 Task: Find connections with filter location Plauen with filter topic #Jobsearchwith filter profile language German with filter current company DIAGEO India with filter school St Anns High School (SSC) with filter industry Veterinary Services with filter service category Nonprofit Consulting with filter keywords title Cashier
Action: Mouse moved to (567, 100)
Screenshot: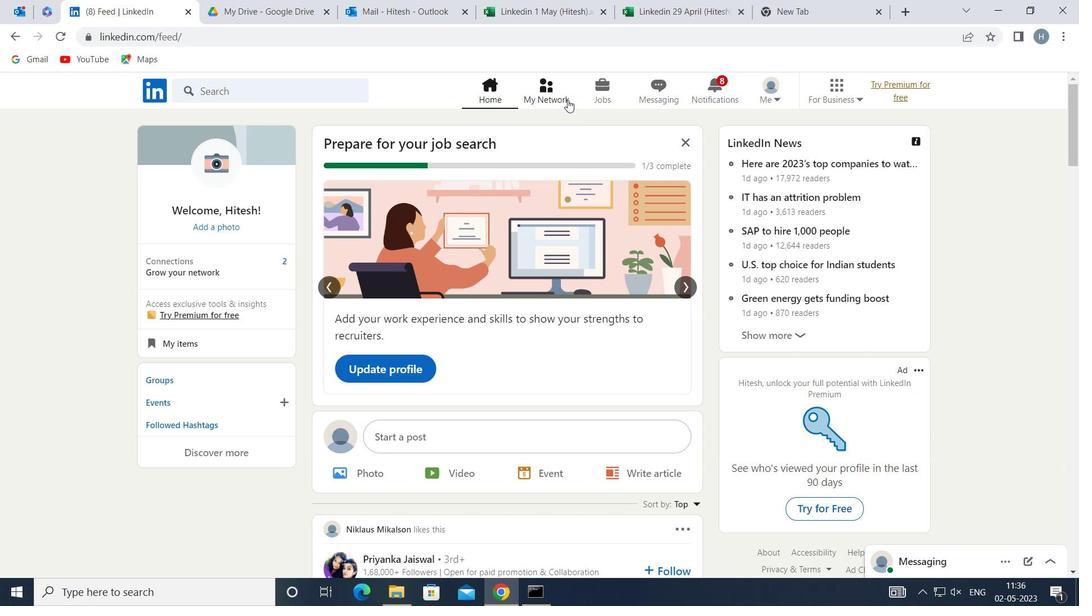 
Action: Mouse pressed left at (567, 100)
Screenshot: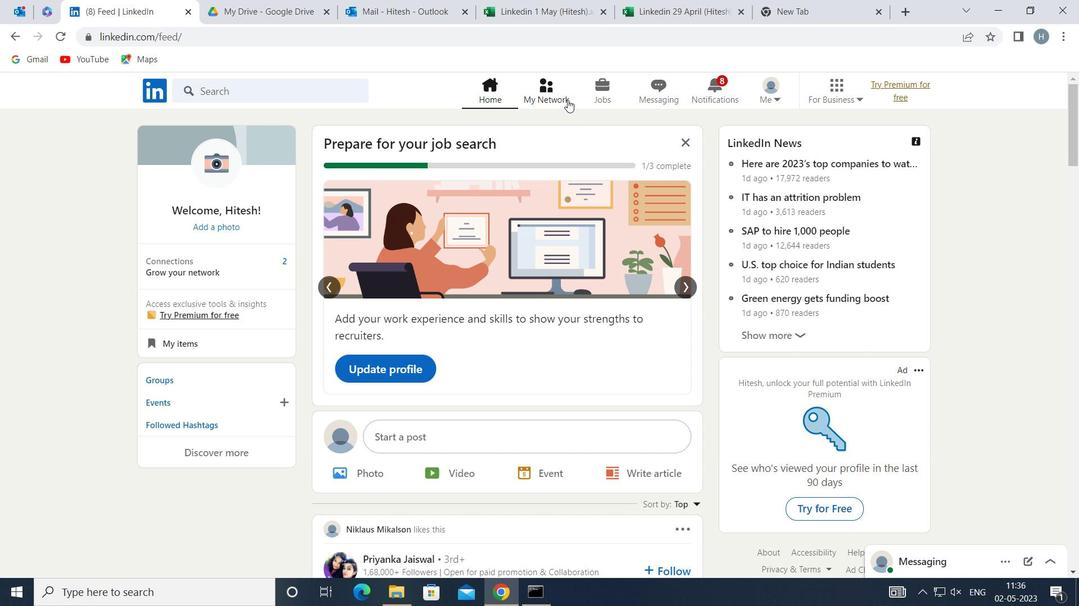 
Action: Mouse moved to (316, 166)
Screenshot: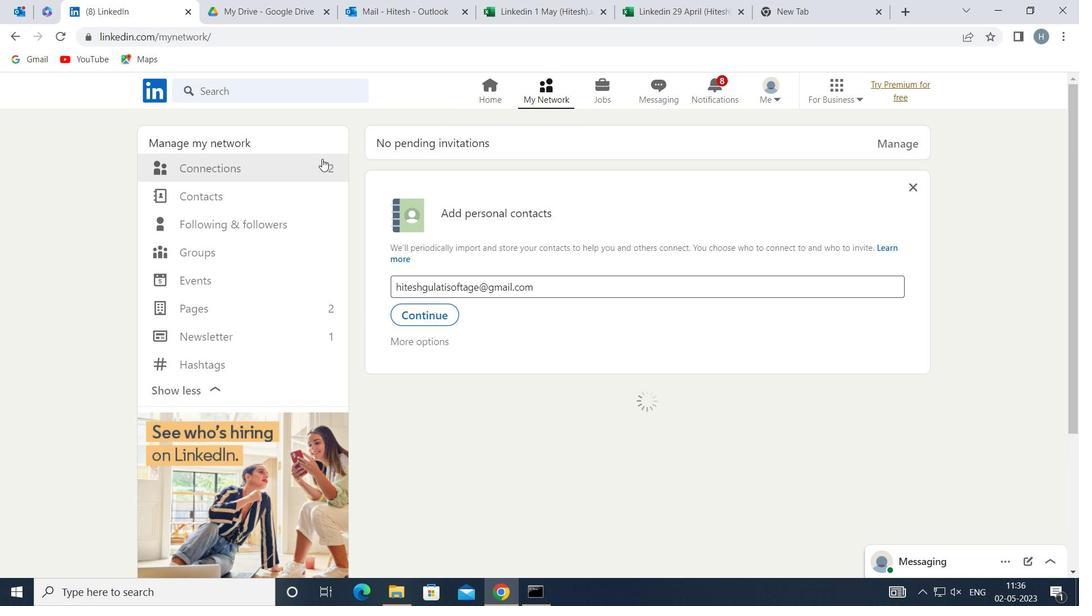 
Action: Mouse pressed left at (316, 166)
Screenshot: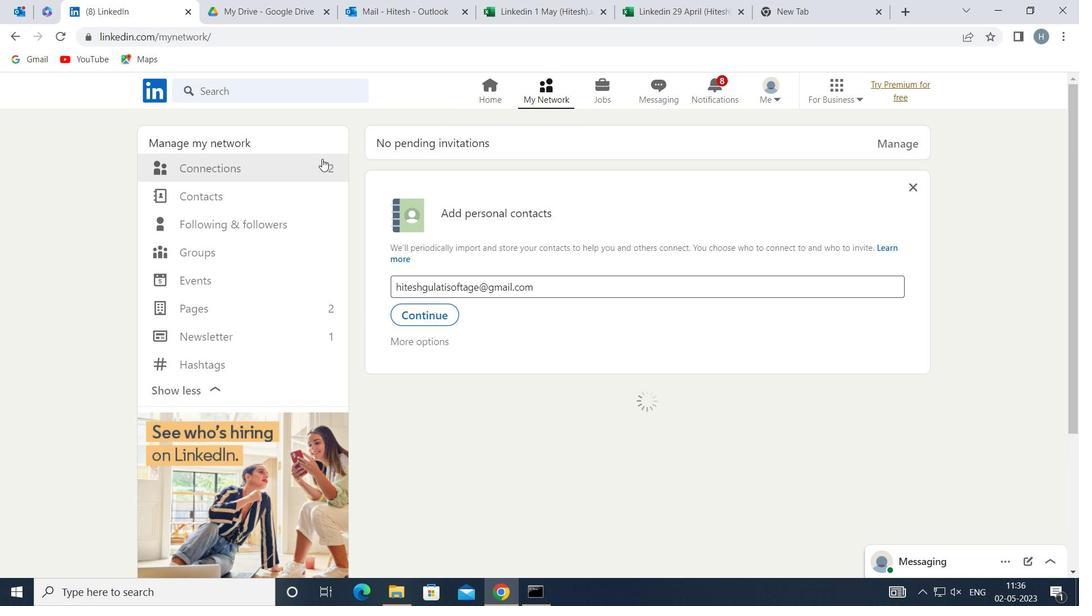 
Action: Mouse moved to (638, 171)
Screenshot: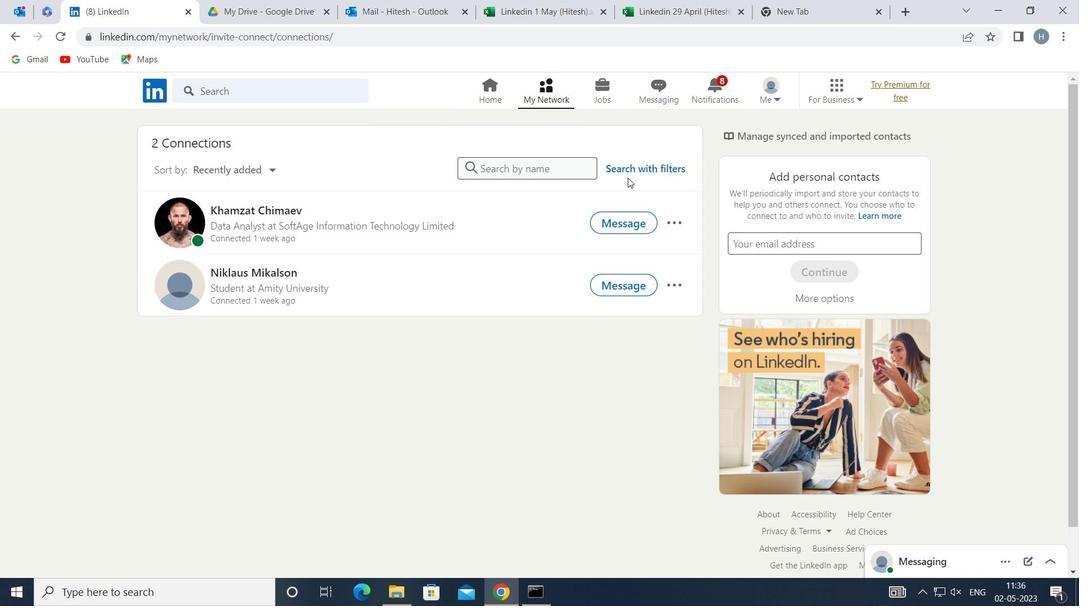 
Action: Mouse pressed left at (638, 171)
Screenshot: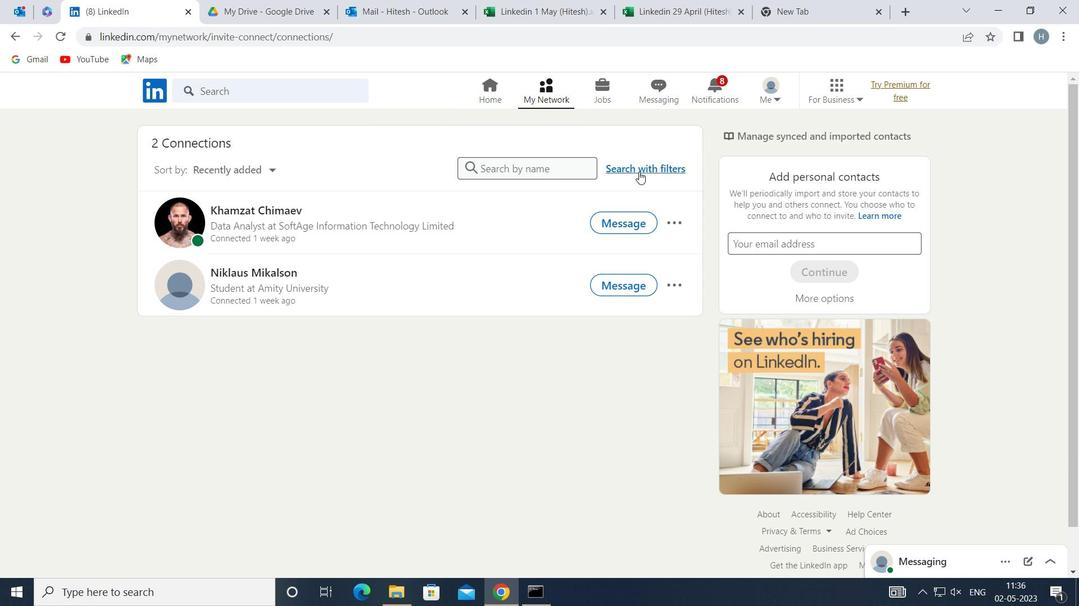 
Action: Mouse moved to (590, 126)
Screenshot: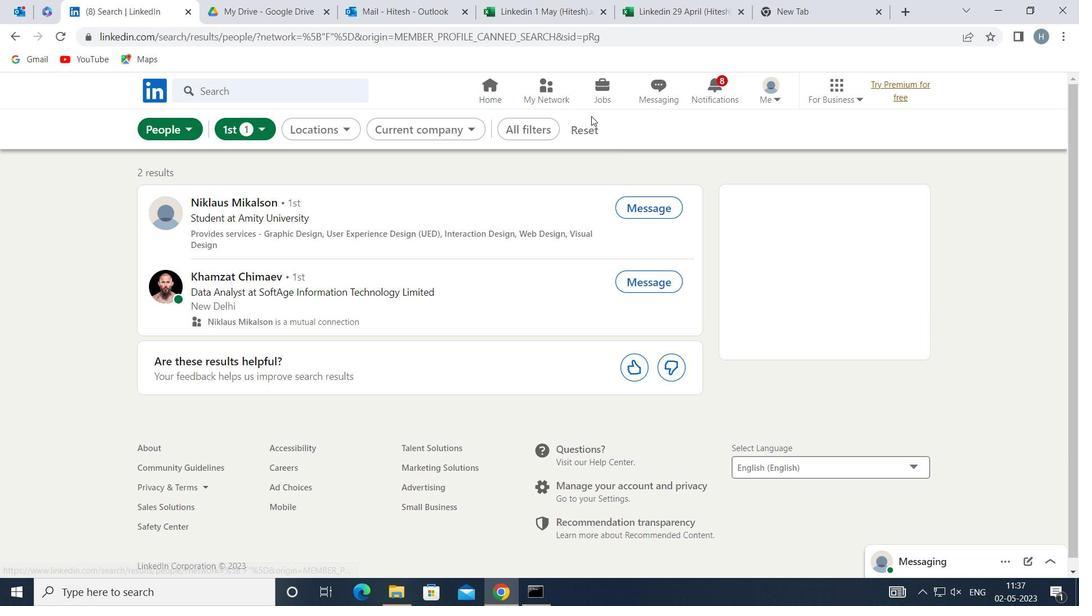 
Action: Mouse pressed left at (590, 126)
Screenshot: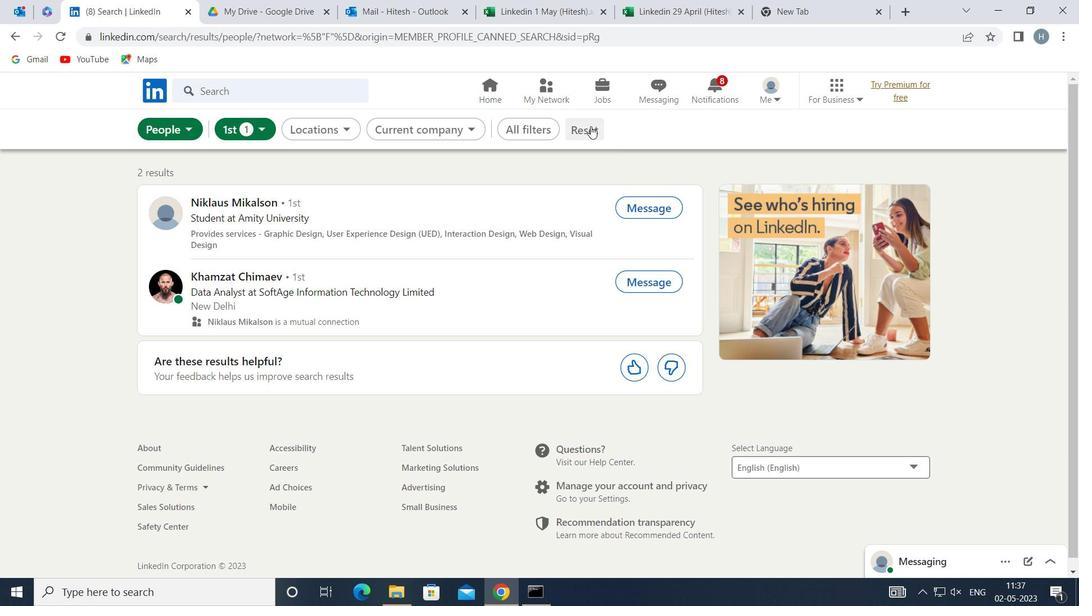 
Action: Mouse moved to (564, 127)
Screenshot: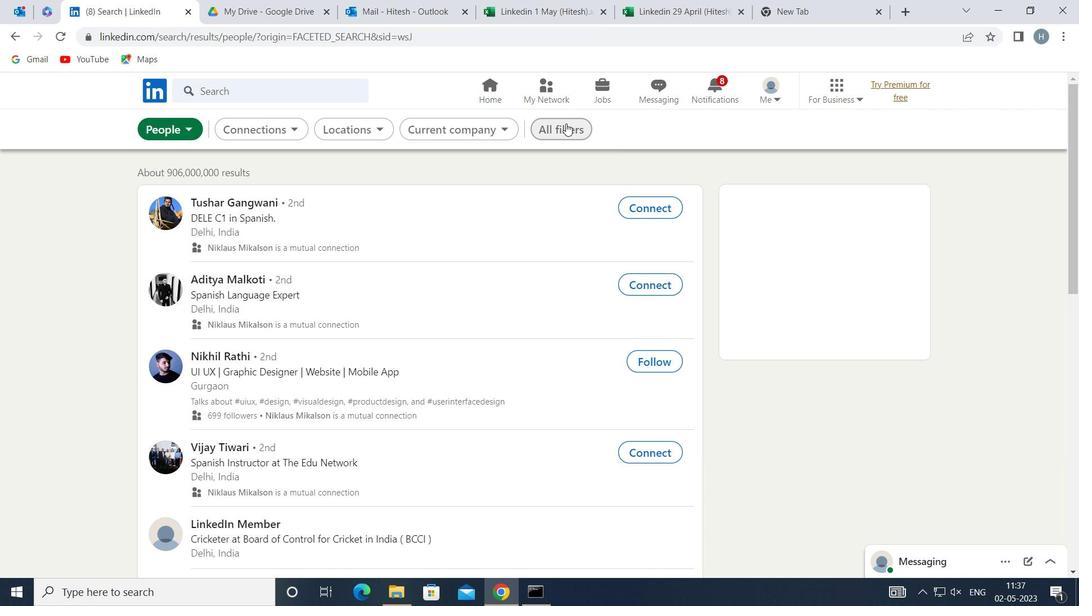 
Action: Mouse pressed left at (564, 127)
Screenshot: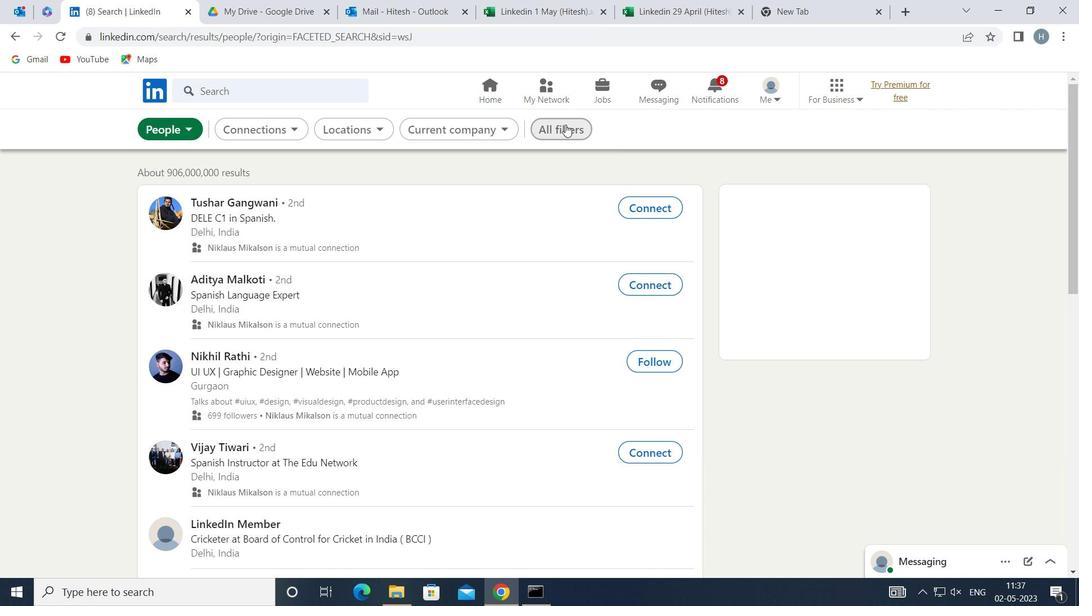 
Action: Mouse moved to (859, 350)
Screenshot: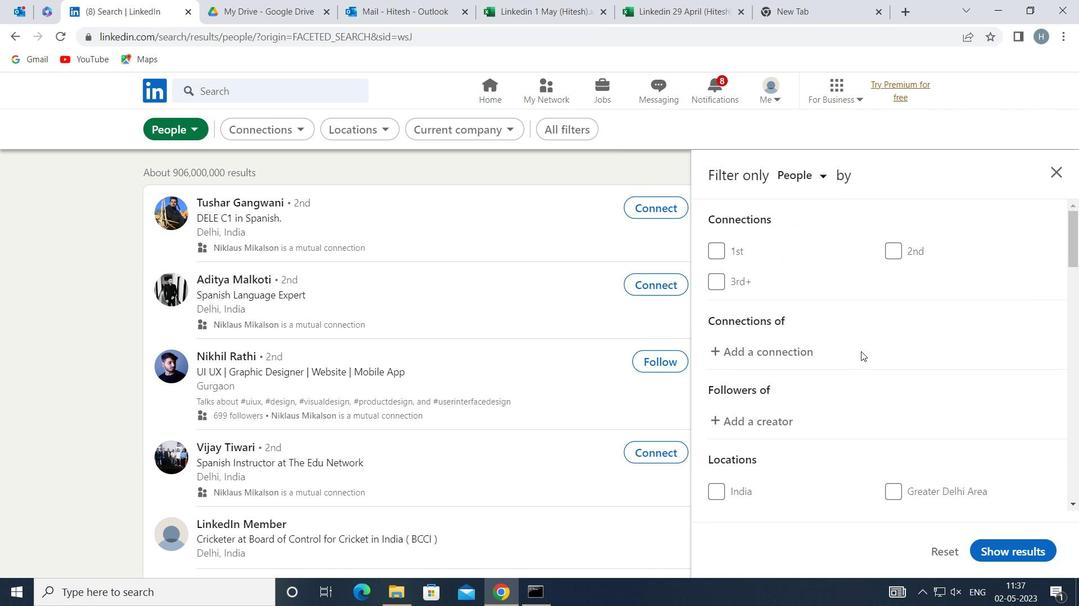 
Action: Mouse scrolled (859, 350) with delta (0, 0)
Screenshot: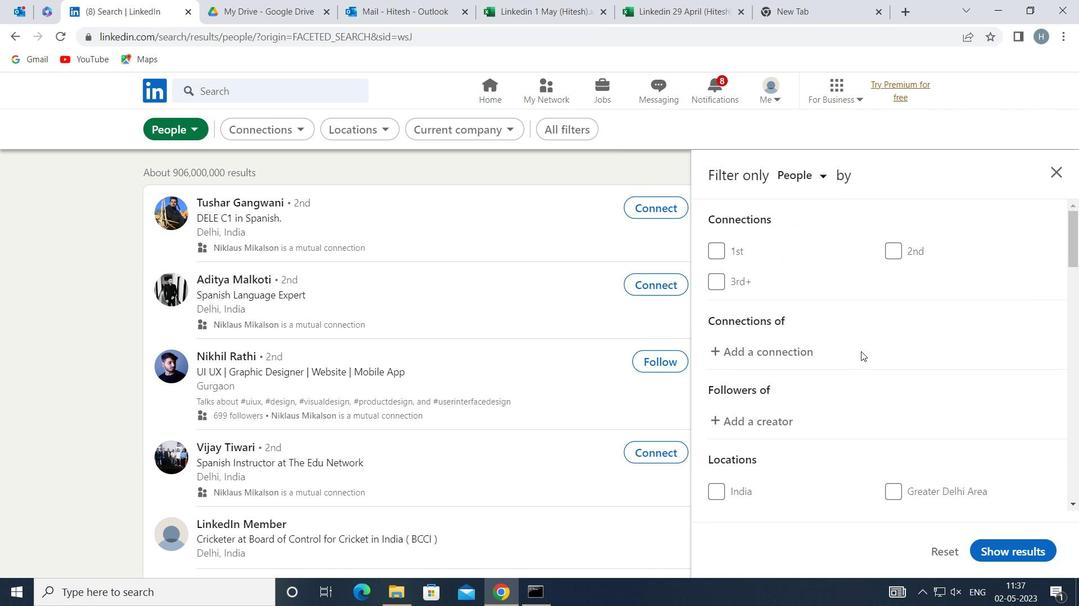 
Action: Mouse scrolled (859, 350) with delta (0, 0)
Screenshot: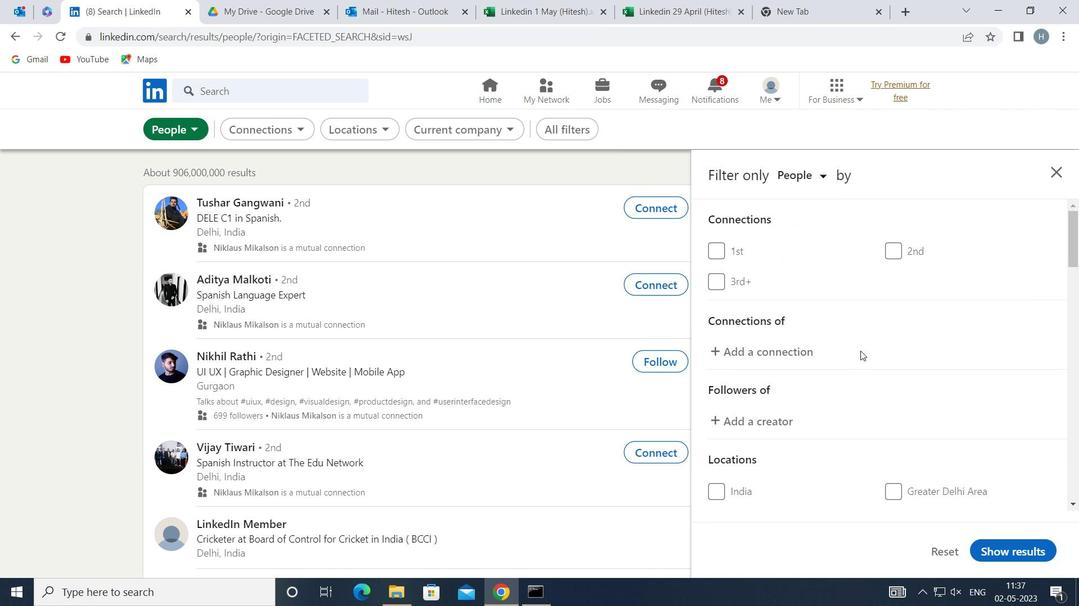 
Action: Mouse moved to (859, 349)
Screenshot: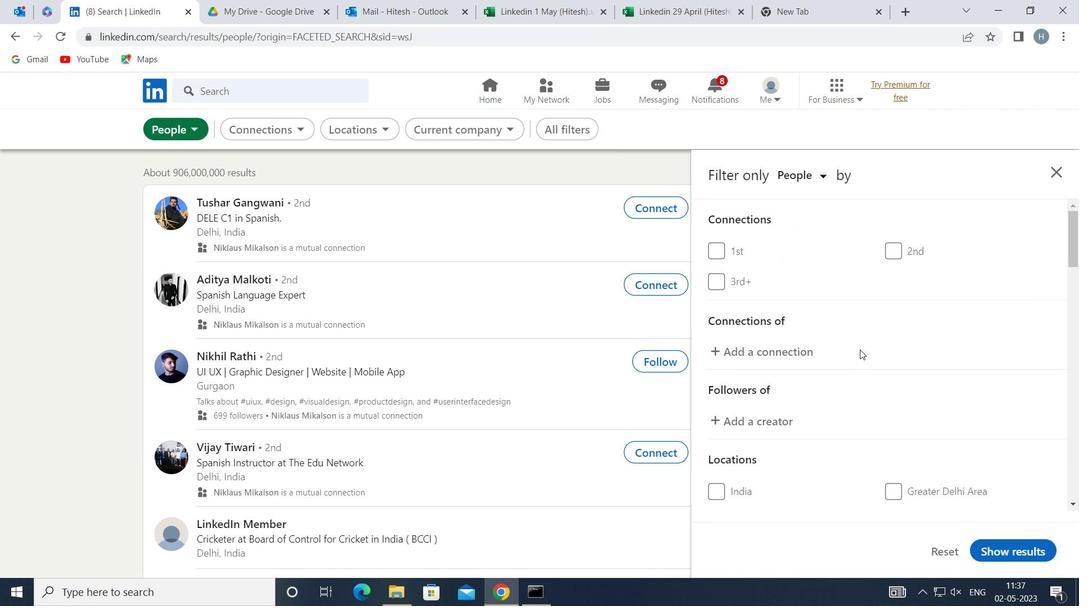 
Action: Mouse scrolled (859, 348) with delta (0, 0)
Screenshot: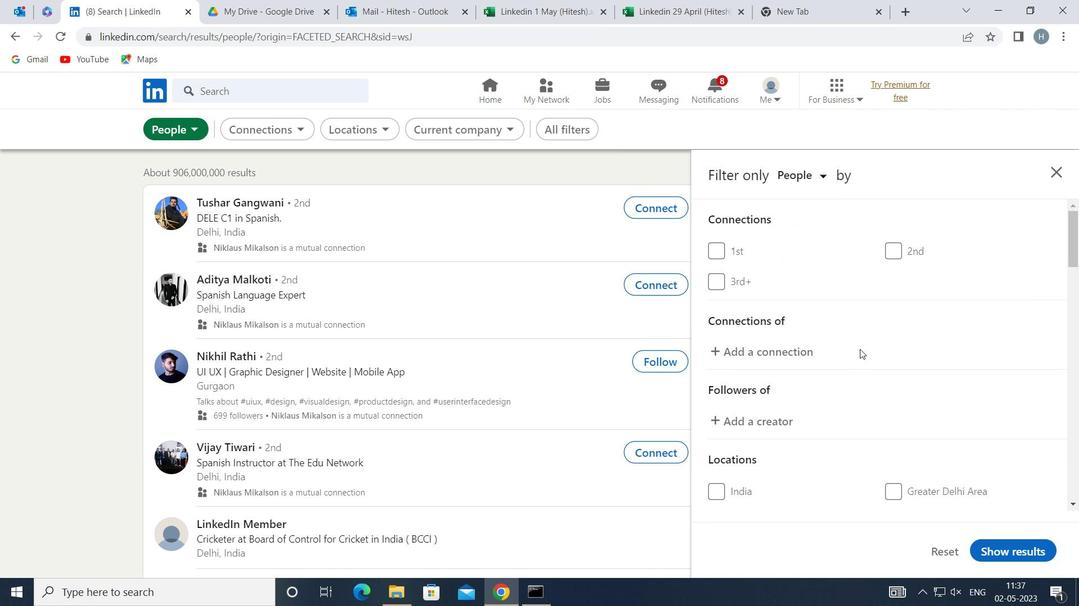 
Action: Mouse moved to (926, 341)
Screenshot: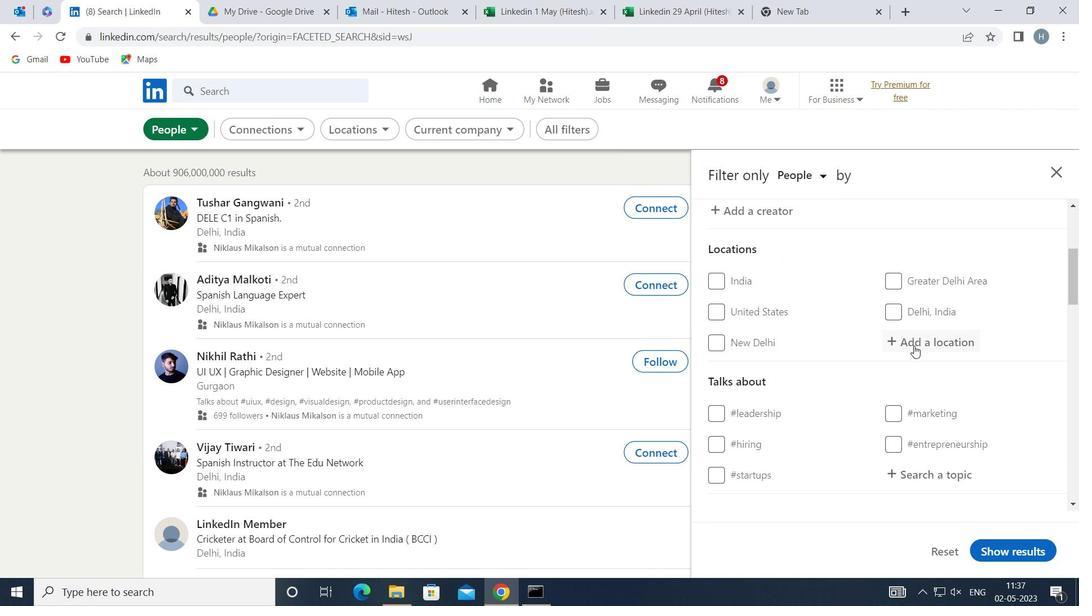 
Action: Mouse pressed left at (926, 341)
Screenshot: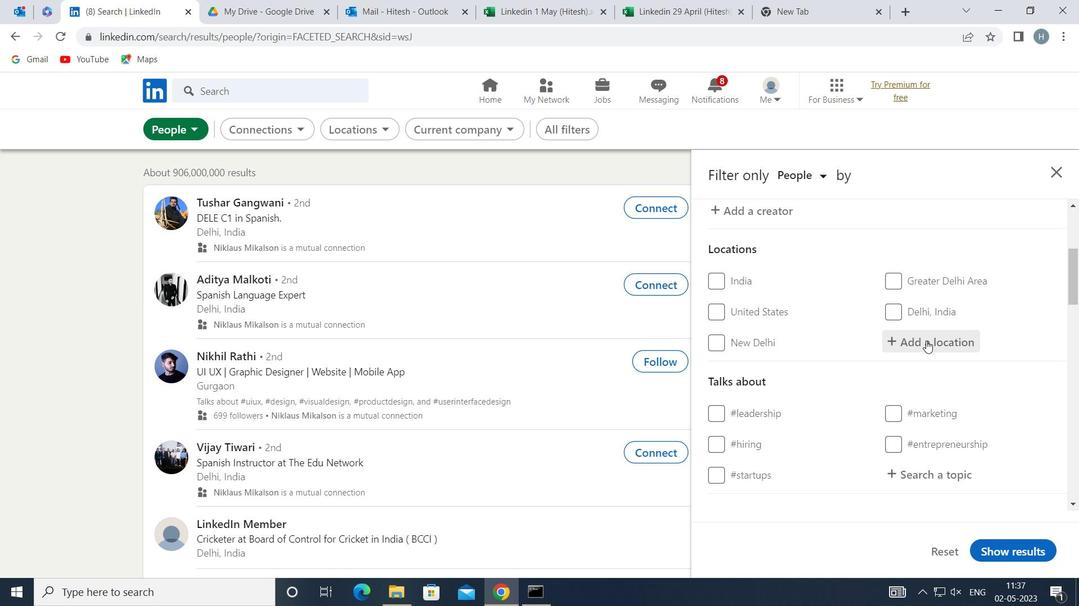 
Action: Mouse moved to (925, 338)
Screenshot: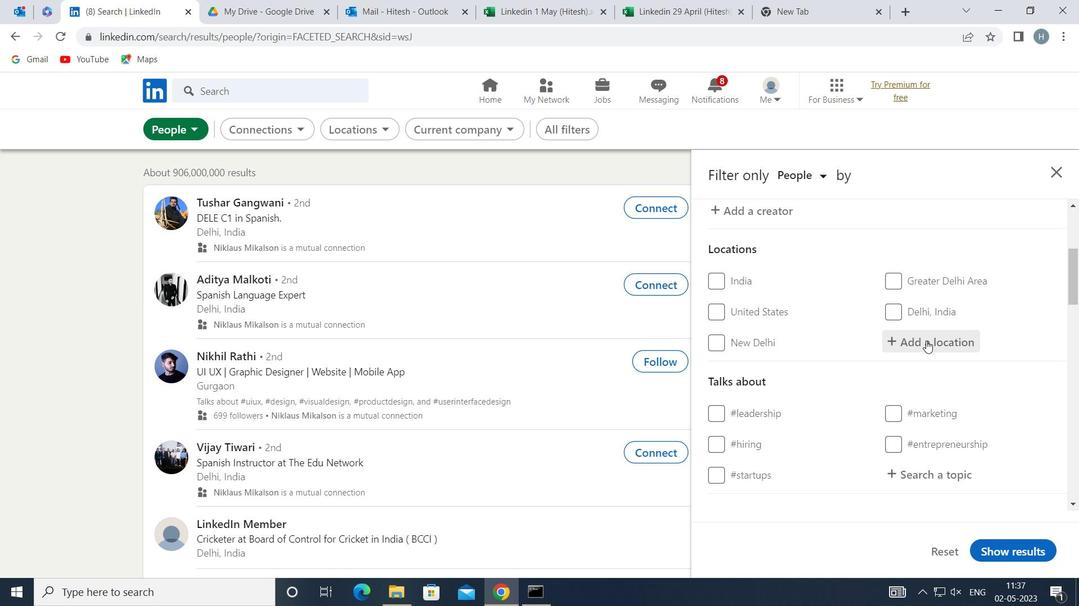
Action: Key pressed <Key.shift>PLAUEN
Screenshot: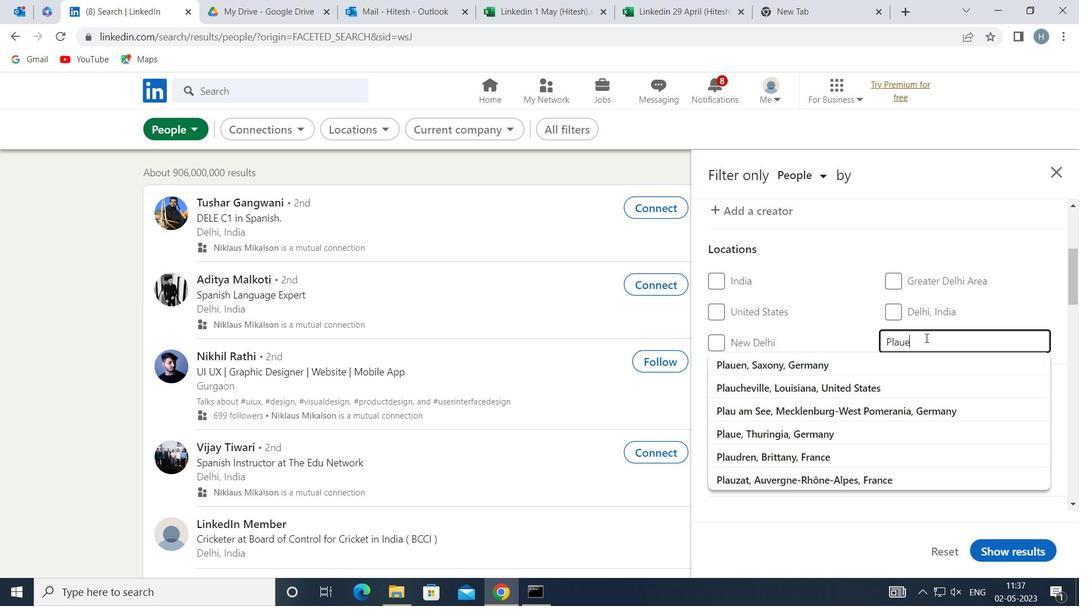 
Action: Mouse moved to (890, 360)
Screenshot: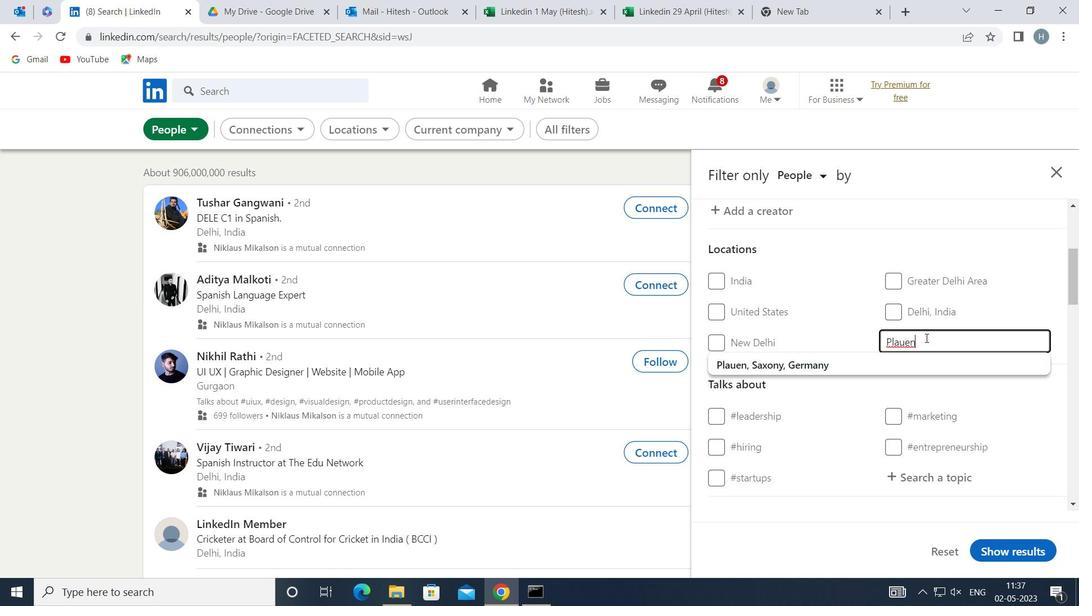 
Action: Mouse pressed left at (890, 360)
Screenshot: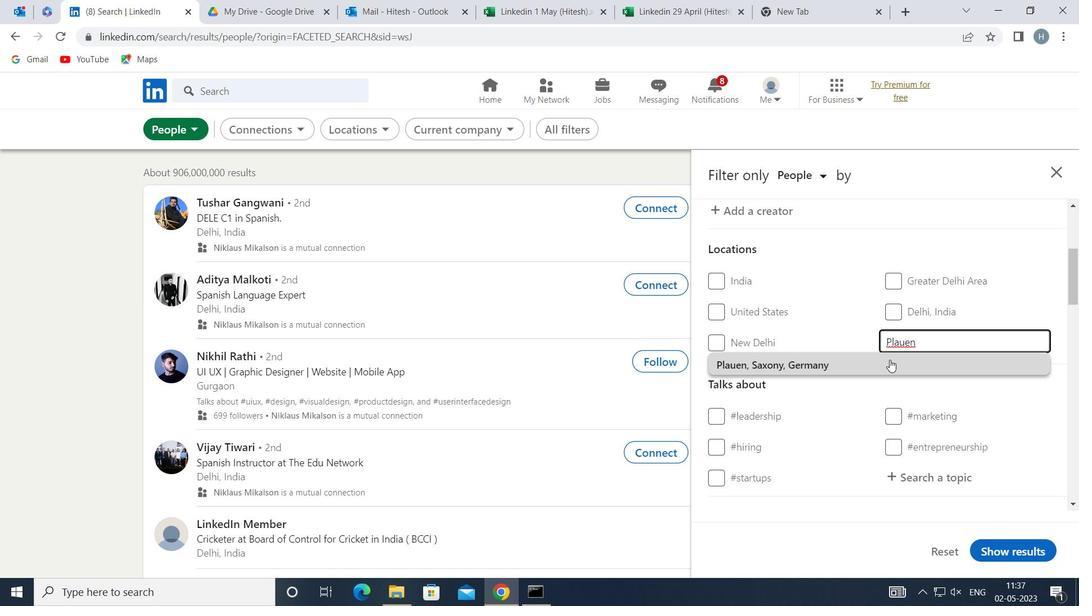 
Action: Mouse moved to (884, 364)
Screenshot: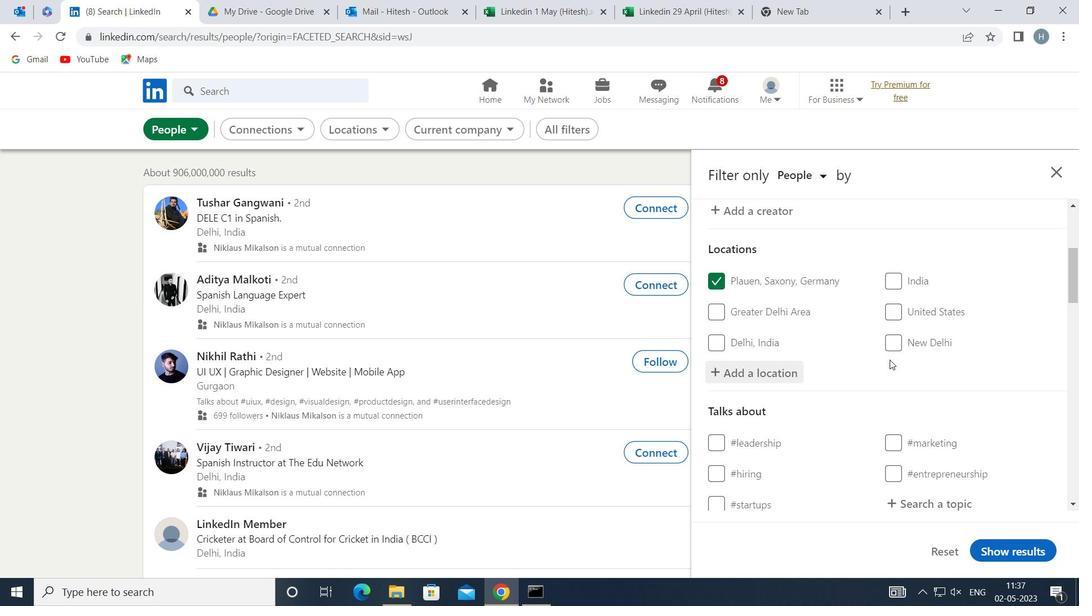 
Action: Mouse scrolled (884, 364) with delta (0, 0)
Screenshot: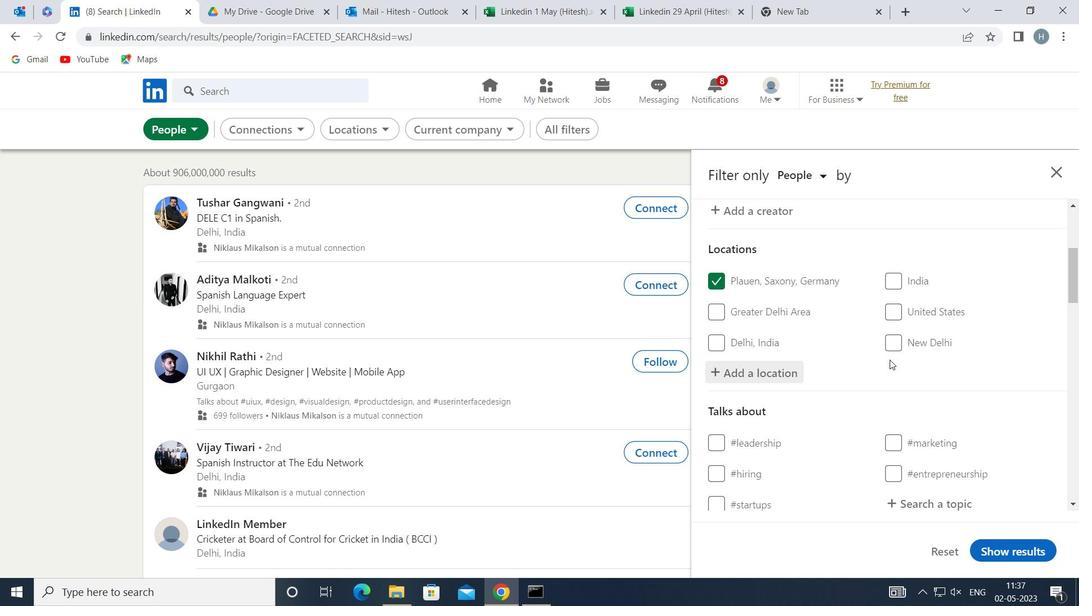 
Action: Mouse moved to (881, 366)
Screenshot: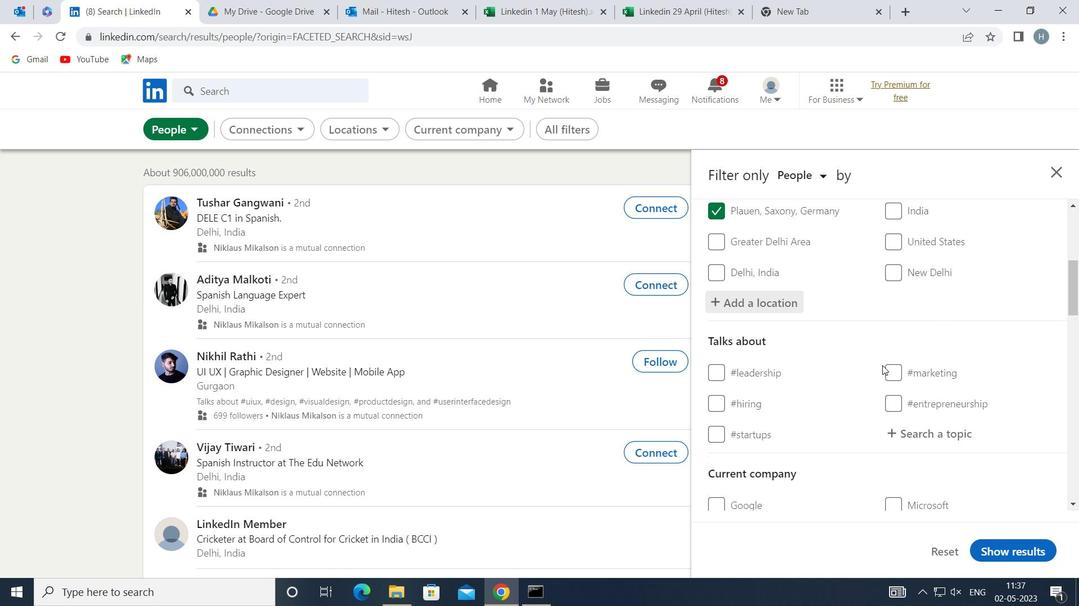 
Action: Mouse scrolled (881, 365) with delta (0, 0)
Screenshot: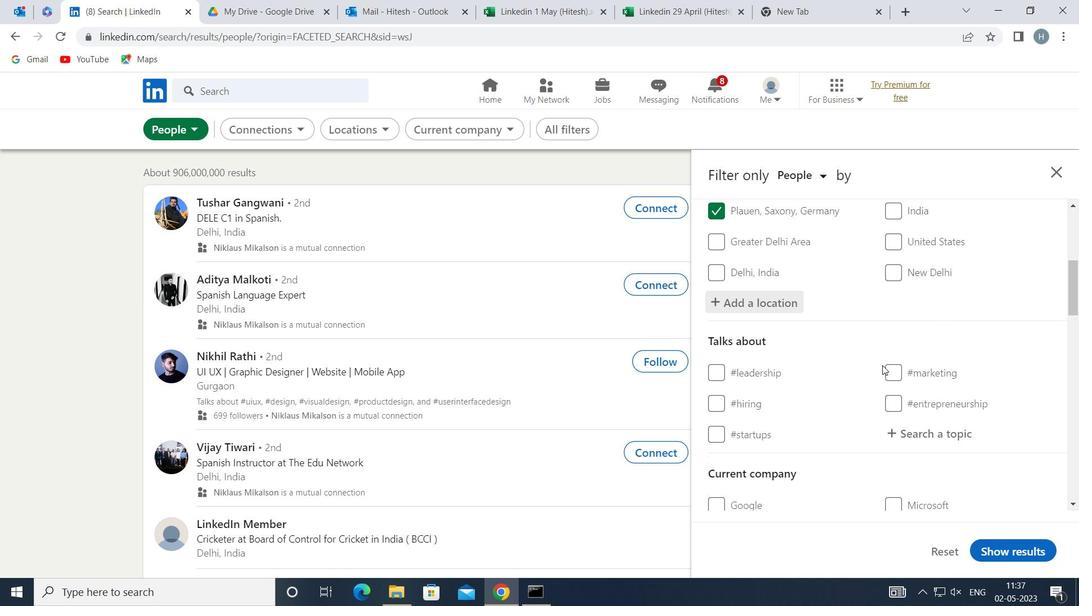 
Action: Mouse moved to (957, 364)
Screenshot: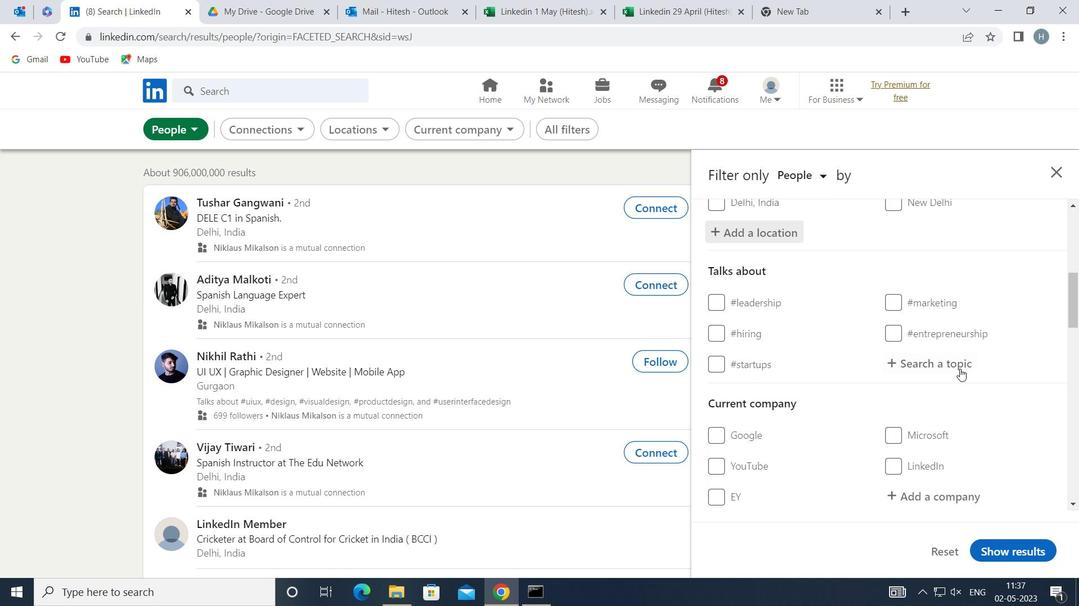 
Action: Mouse pressed left at (957, 364)
Screenshot: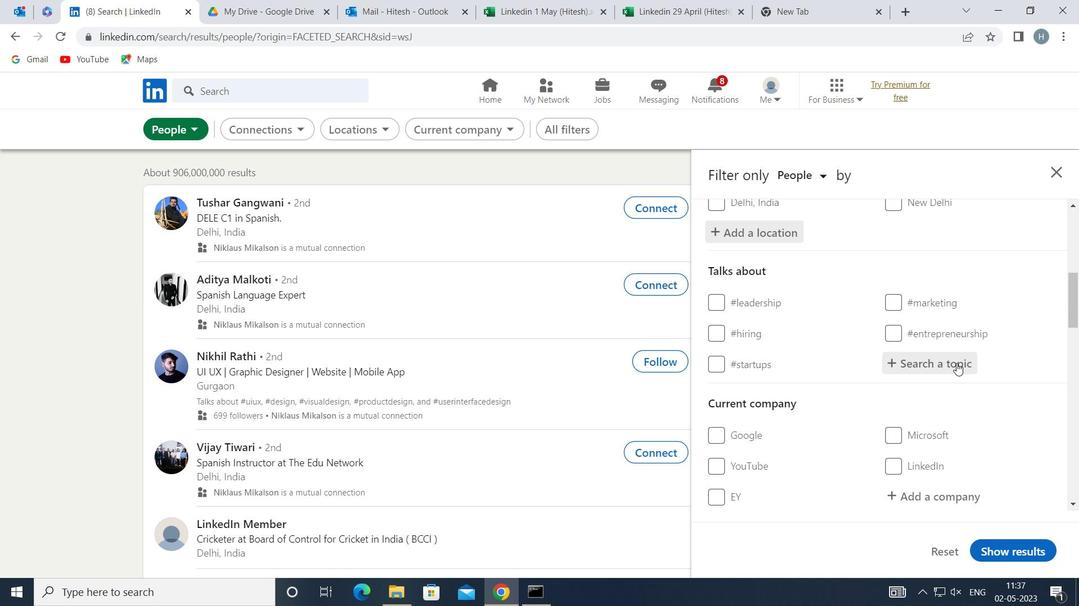 
Action: Mouse moved to (957, 364)
Screenshot: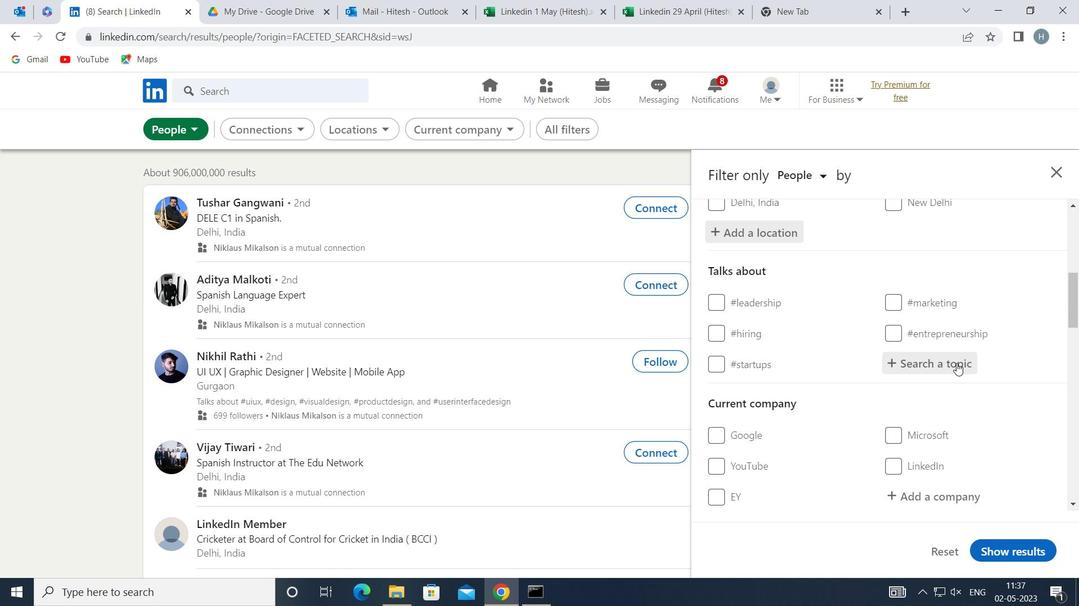 
Action: Key pressed <Key.shift><Key.shift>JOBSE
Screenshot: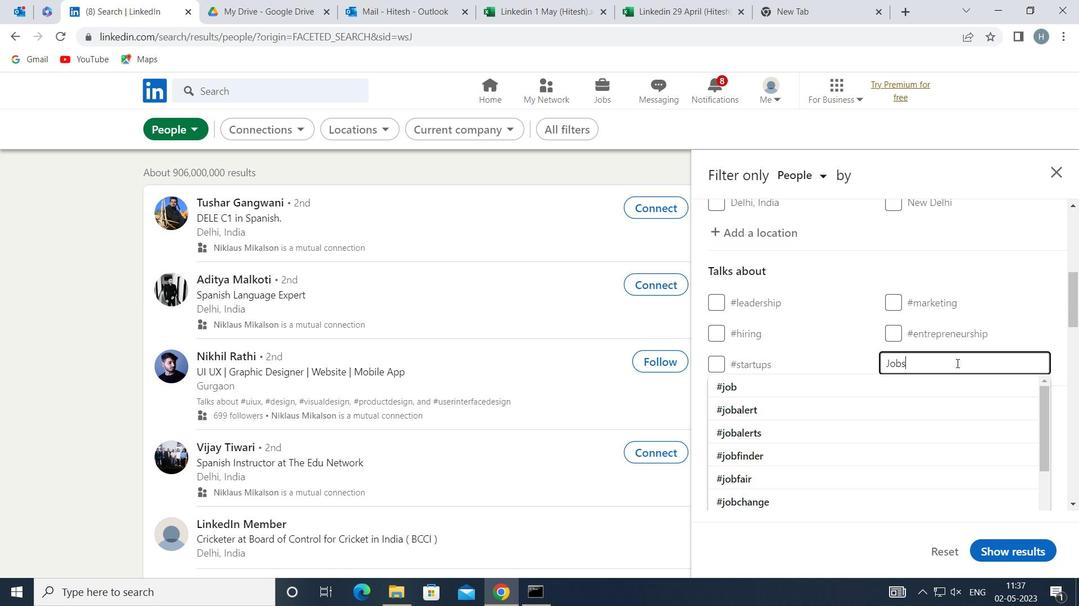 
Action: Mouse moved to (908, 386)
Screenshot: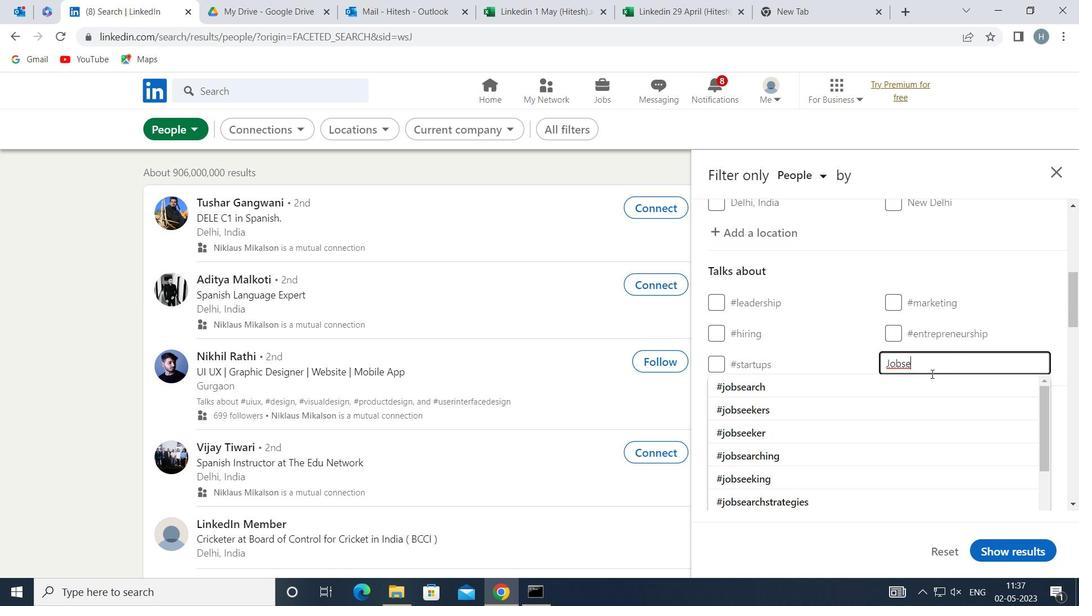 
Action: Mouse pressed left at (908, 386)
Screenshot: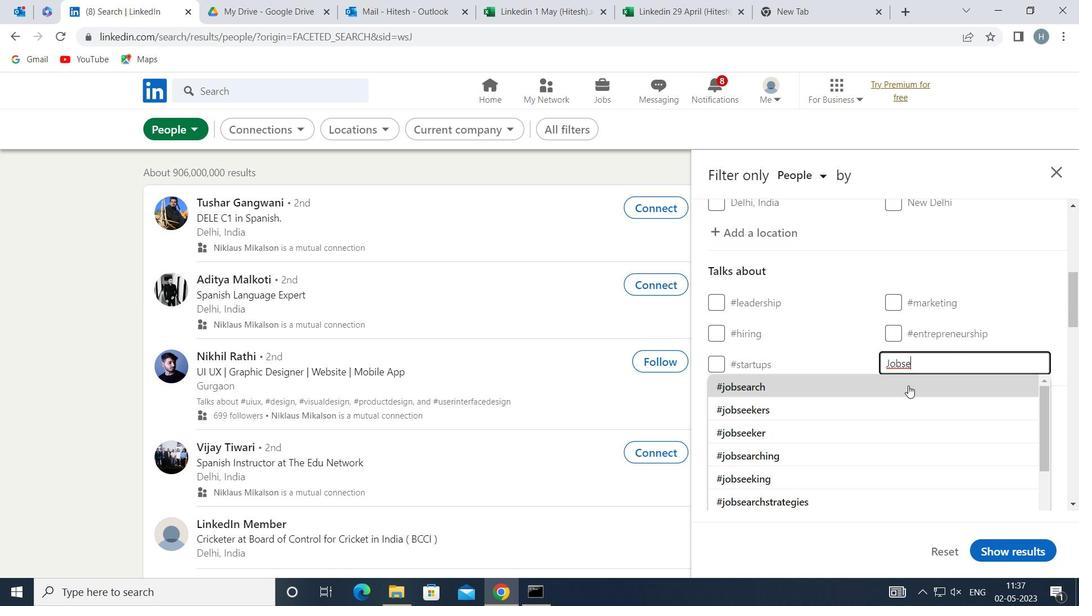 
Action: Mouse moved to (872, 377)
Screenshot: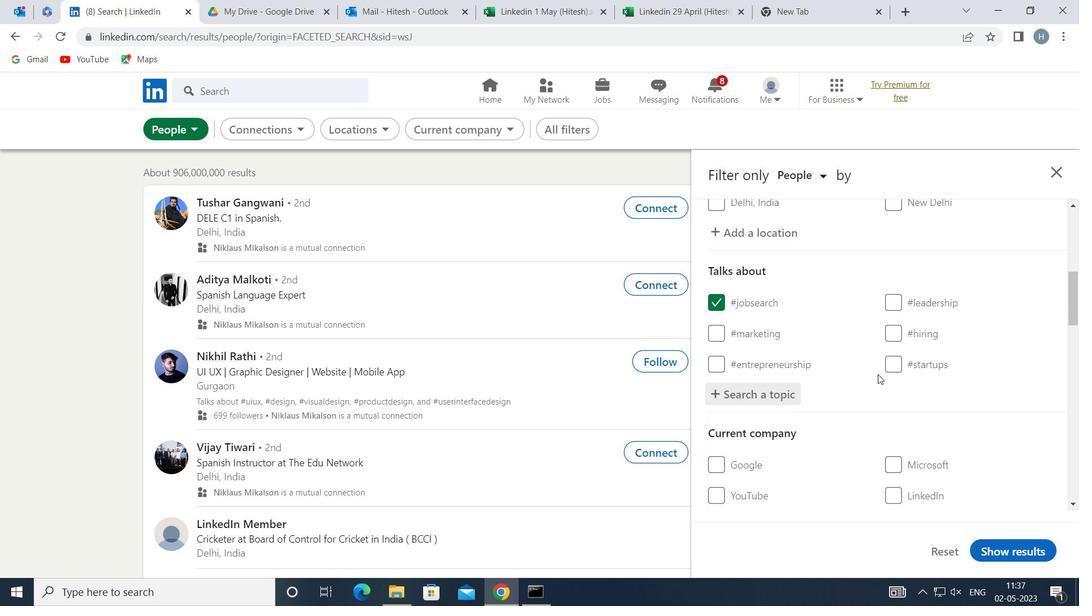 
Action: Mouse scrolled (872, 376) with delta (0, 0)
Screenshot: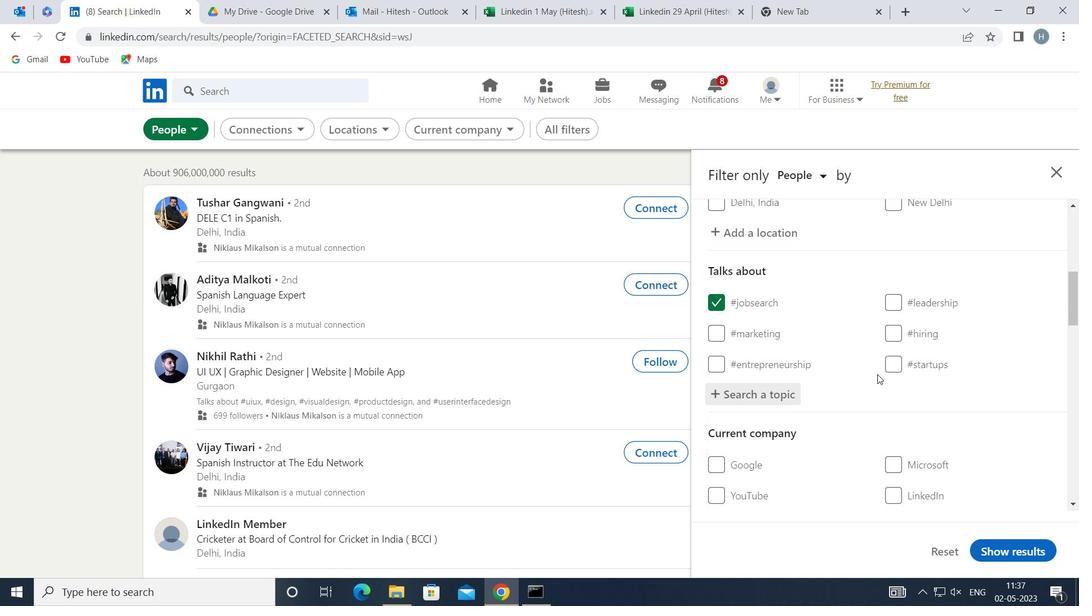 
Action: Mouse moved to (871, 377)
Screenshot: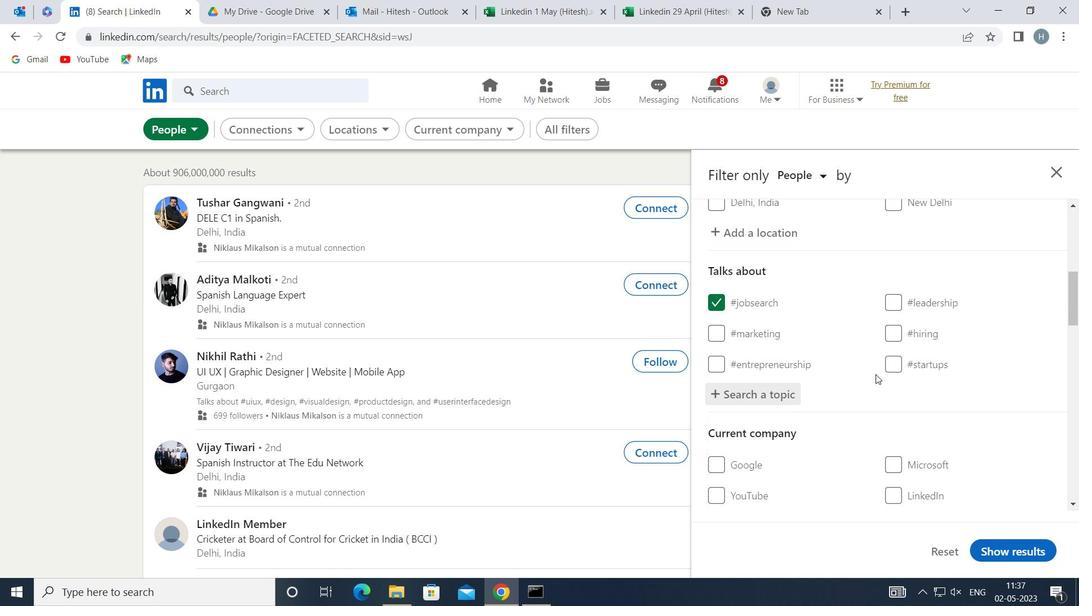 
Action: Mouse scrolled (871, 377) with delta (0, 0)
Screenshot: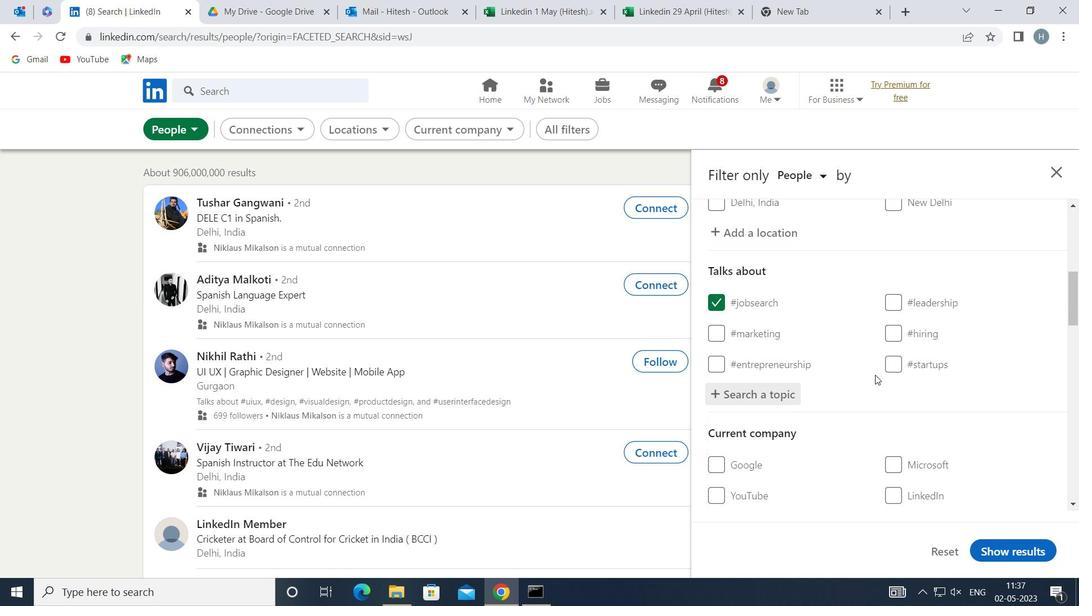 
Action: Mouse scrolled (871, 377) with delta (0, 0)
Screenshot: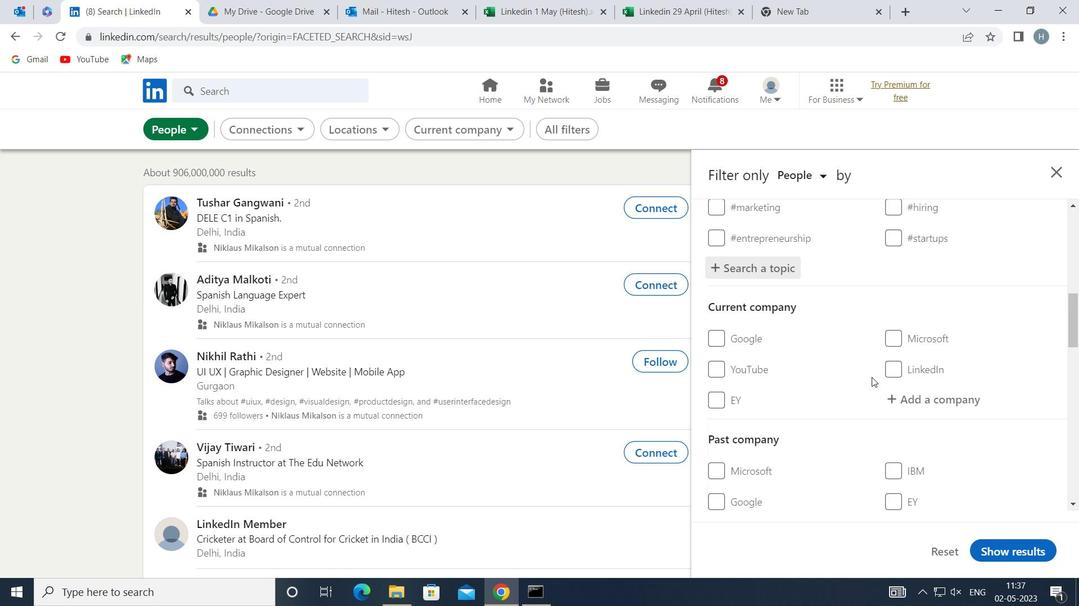 
Action: Mouse scrolled (871, 377) with delta (0, 0)
Screenshot: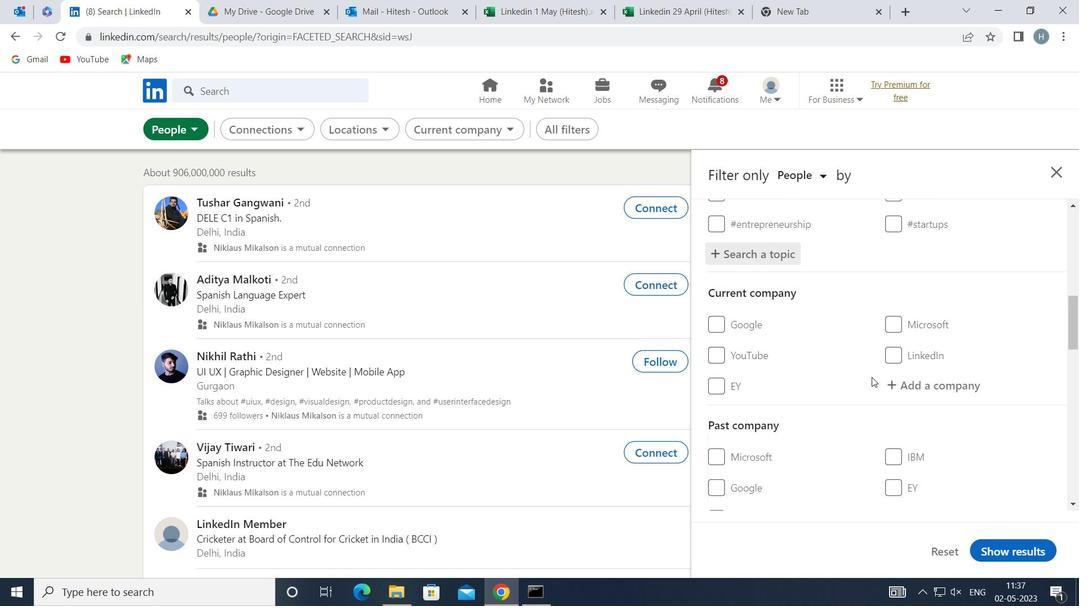 
Action: Mouse scrolled (871, 377) with delta (0, 0)
Screenshot: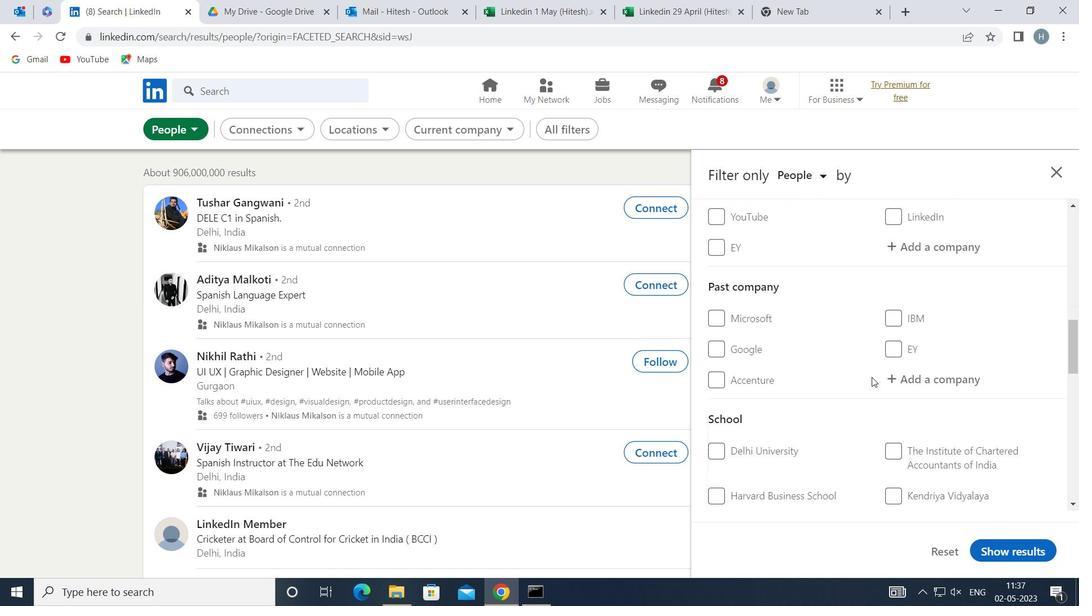 
Action: Mouse moved to (871, 378)
Screenshot: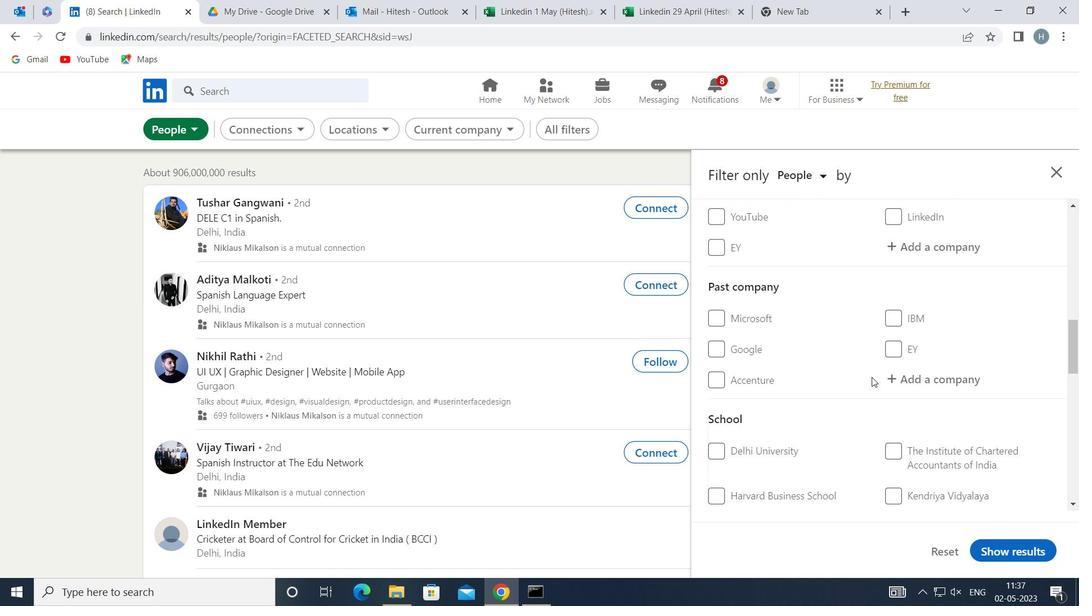 
Action: Mouse scrolled (871, 377) with delta (0, 0)
Screenshot: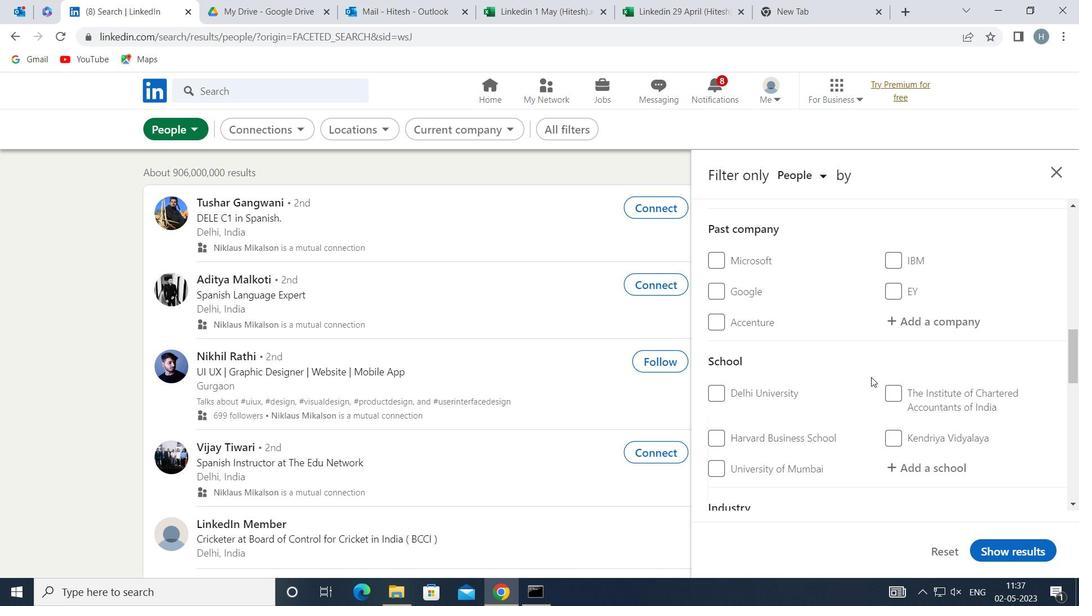 
Action: Mouse scrolled (871, 377) with delta (0, 0)
Screenshot: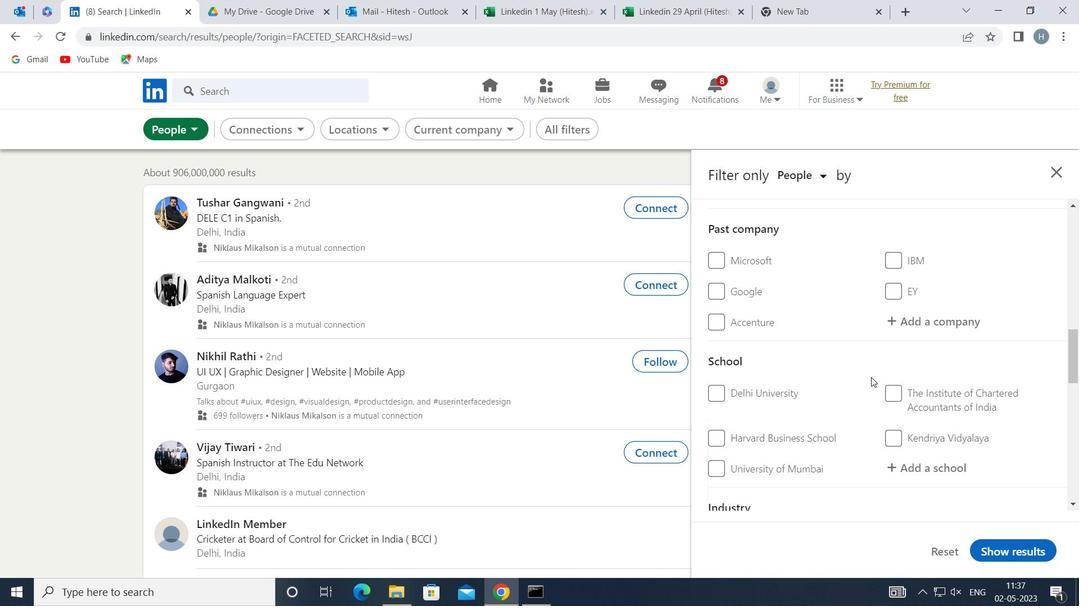 
Action: Mouse scrolled (871, 377) with delta (0, 0)
Screenshot: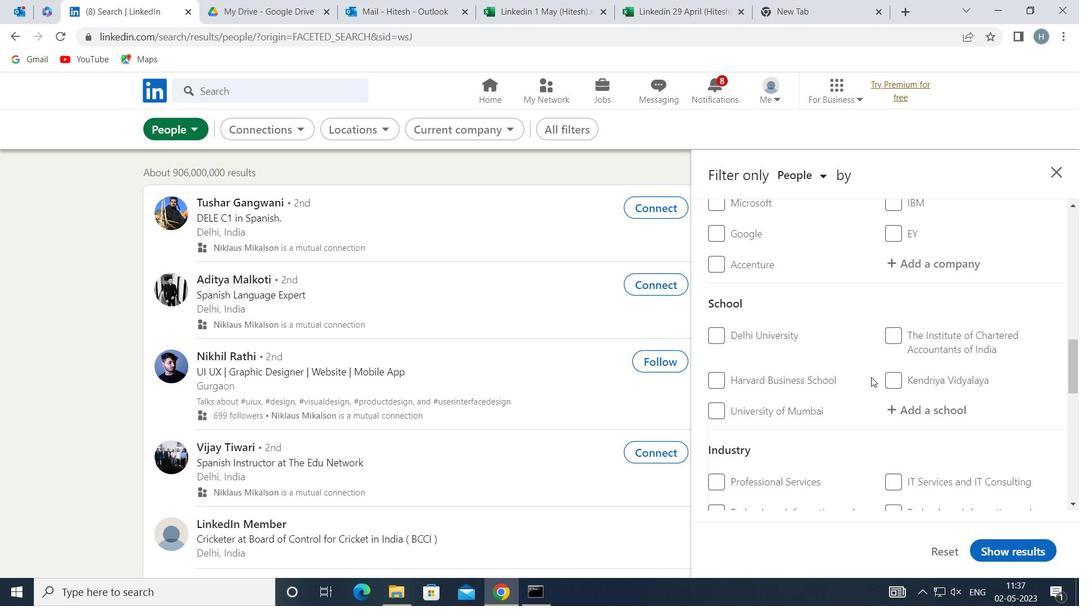 
Action: Mouse scrolled (871, 377) with delta (0, 0)
Screenshot: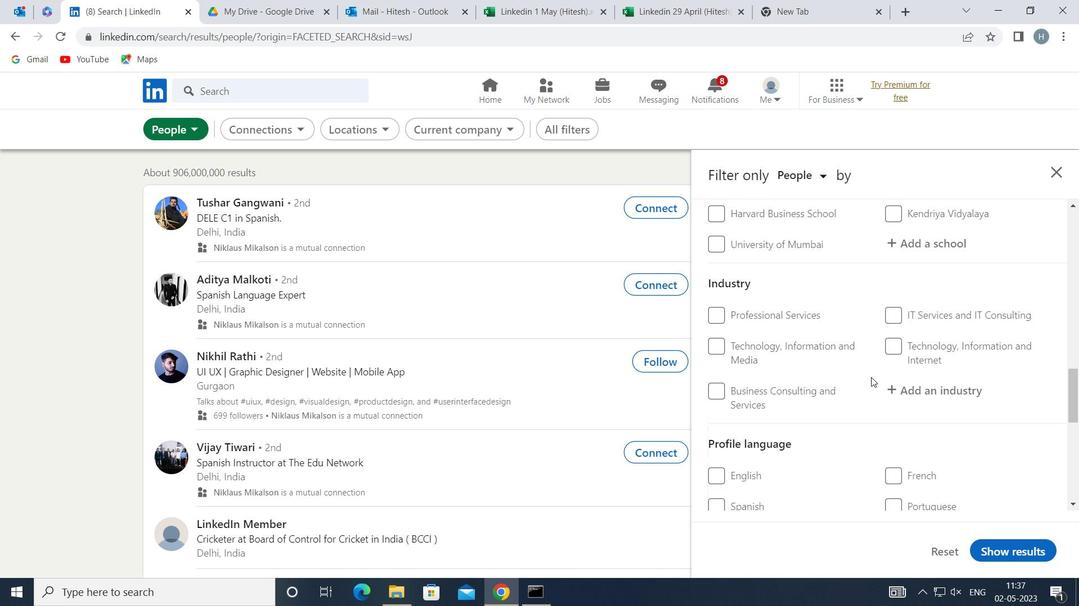 
Action: Mouse moved to (737, 464)
Screenshot: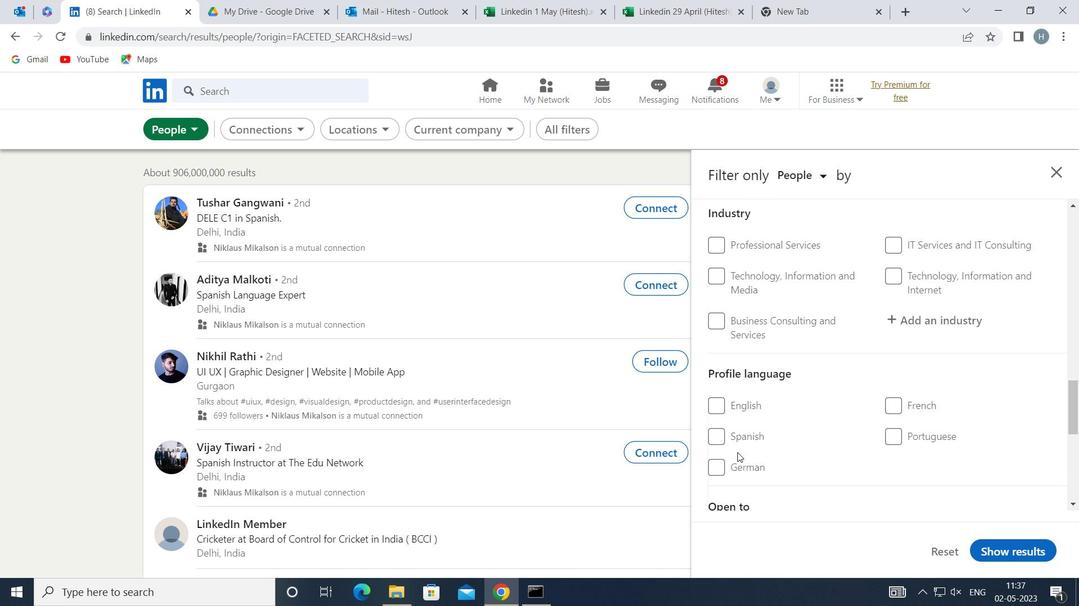 
Action: Mouse pressed left at (737, 464)
Screenshot: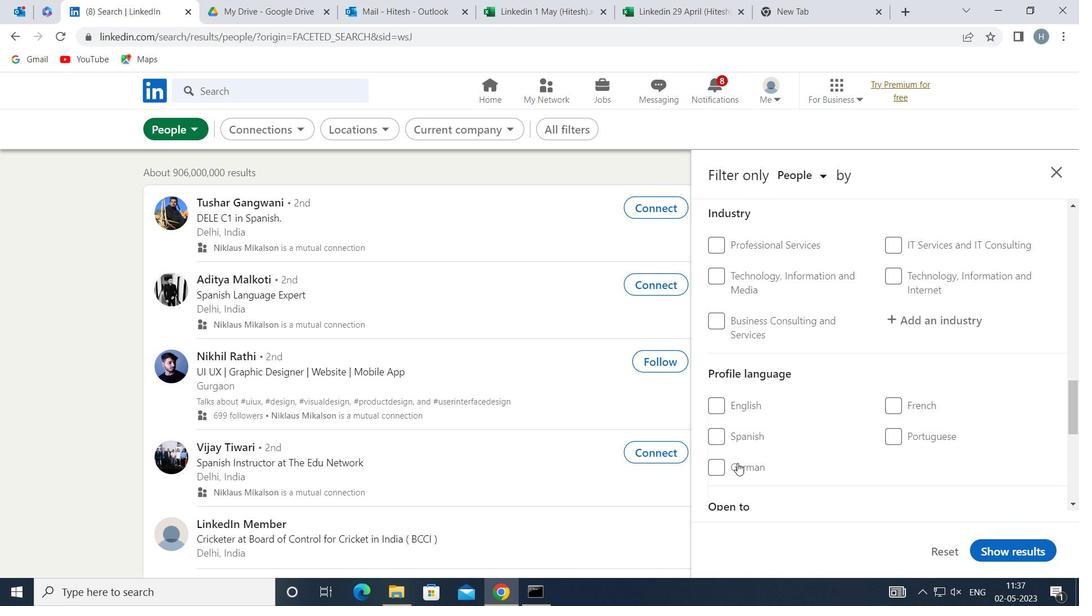 
Action: Mouse moved to (857, 446)
Screenshot: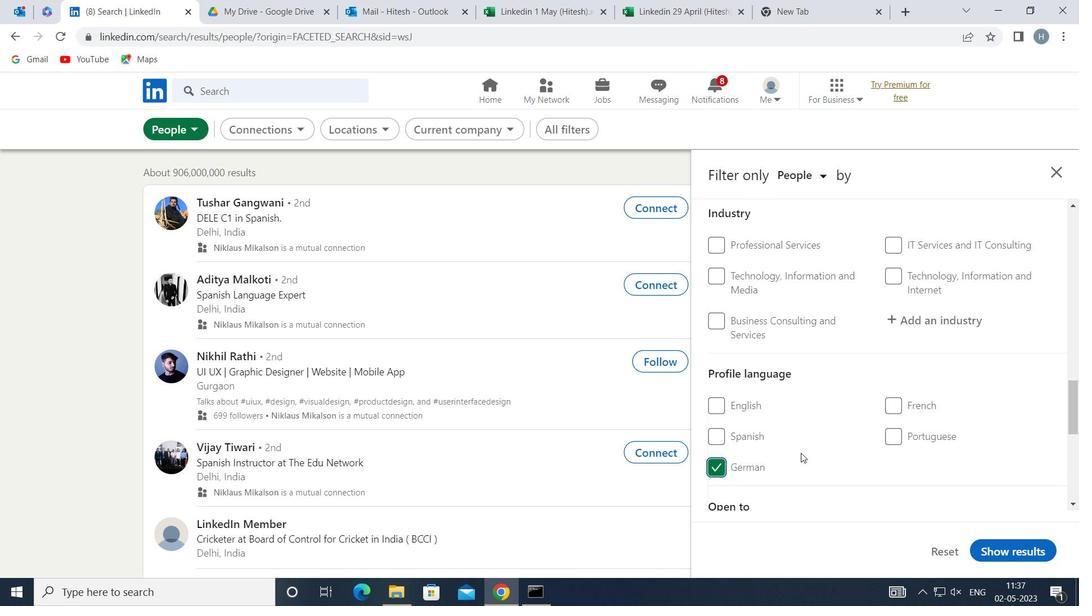 
Action: Mouse scrolled (857, 446) with delta (0, 0)
Screenshot: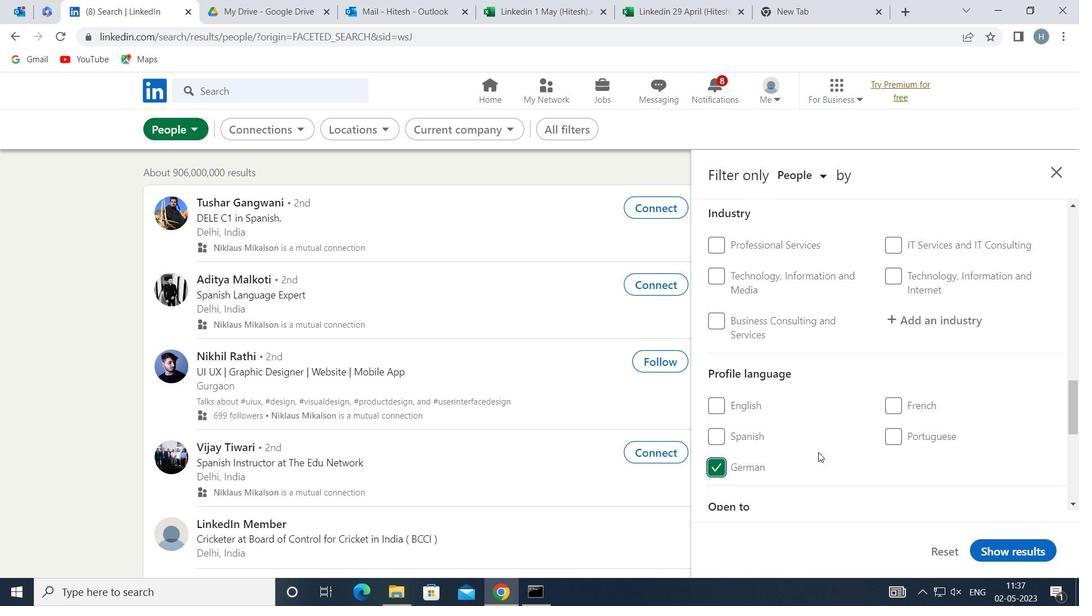 
Action: Mouse scrolled (857, 446) with delta (0, 0)
Screenshot: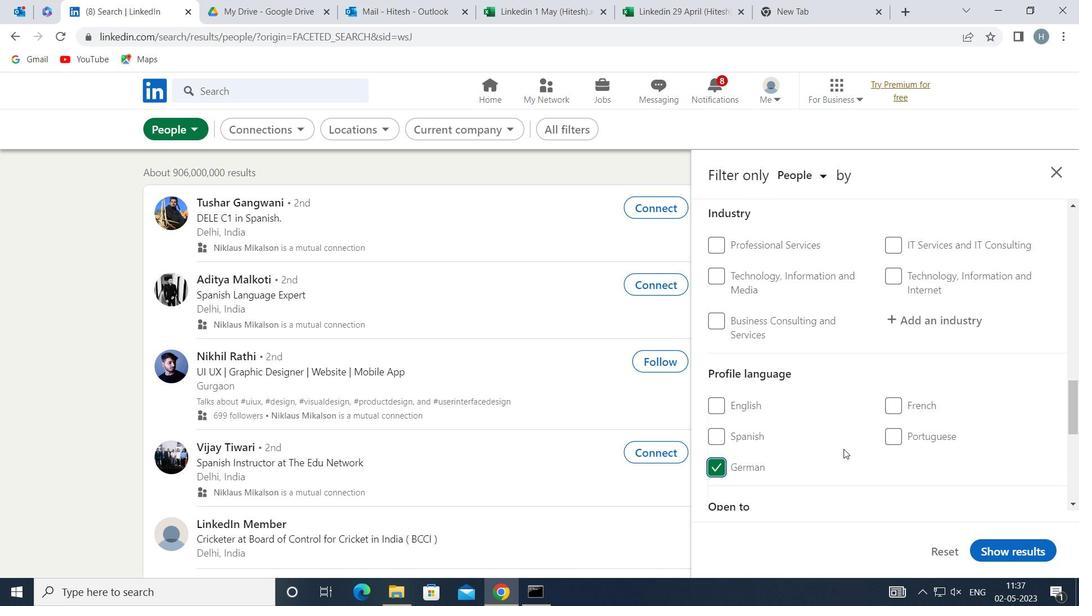 
Action: Mouse scrolled (857, 446) with delta (0, 0)
Screenshot: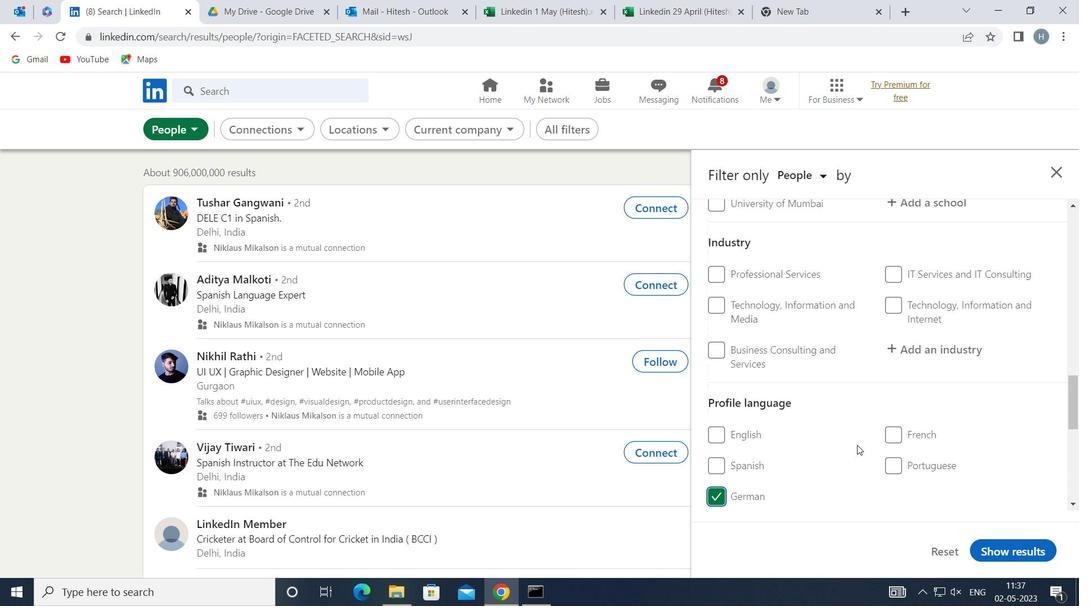 
Action: Mouse scrolled (857, 446) with delta (0, 0)
Screenshot: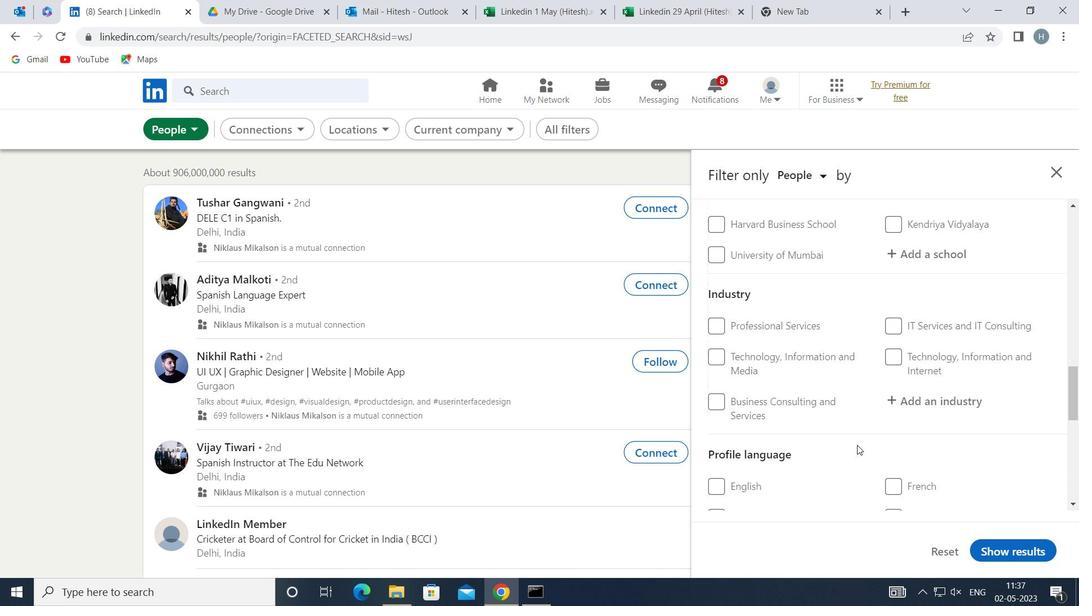 
Action: Mouse scrolled (857, 446) with delta (0, 0)
Screenshot: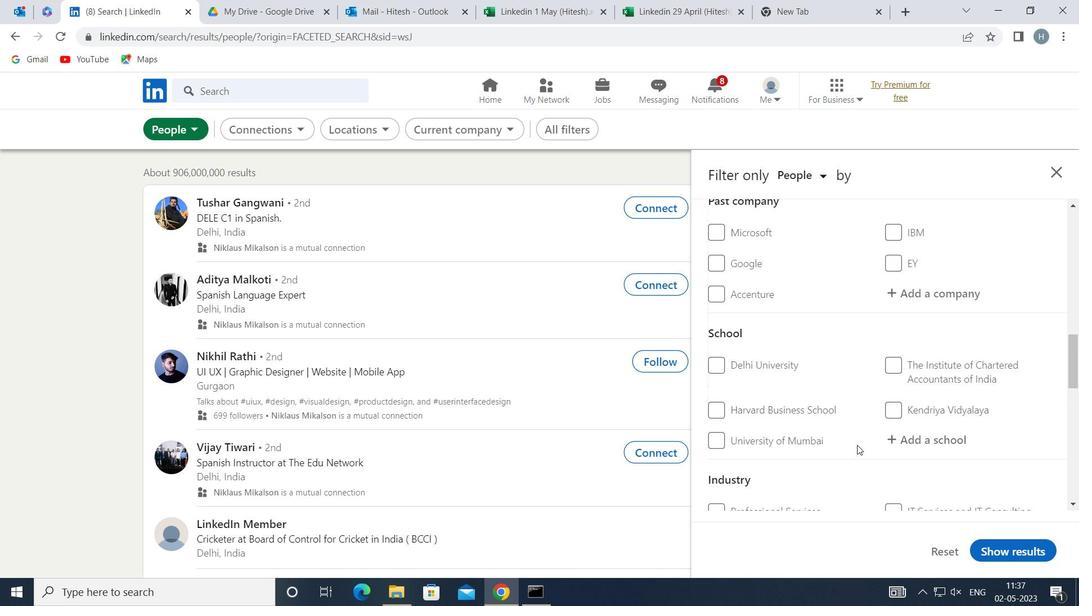 
Action: Mouse scrolled (857, 446) with delta (0, 0)
Screenshot: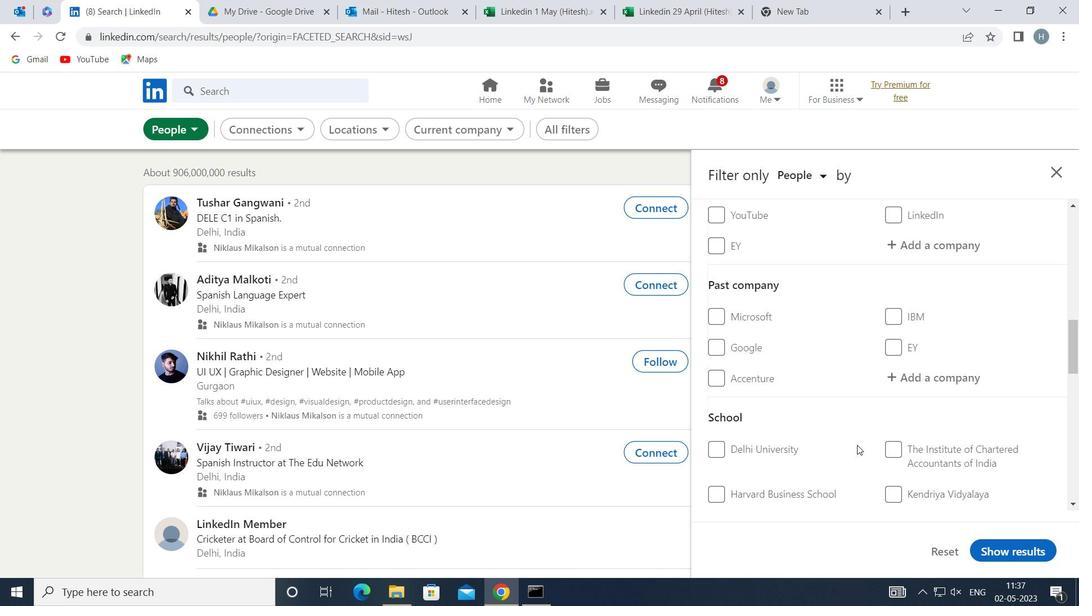 
Action: Mouse scrolled (857, 446) with delta (0, 0)
Screenshot: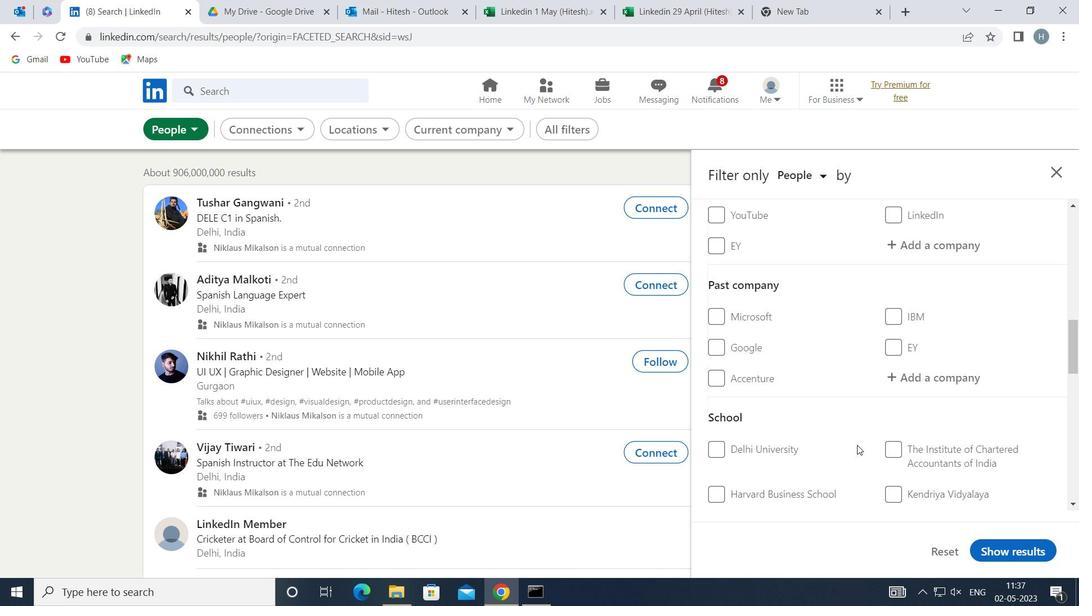 
Action: Mouse moved to (954, 391)
Screenshot: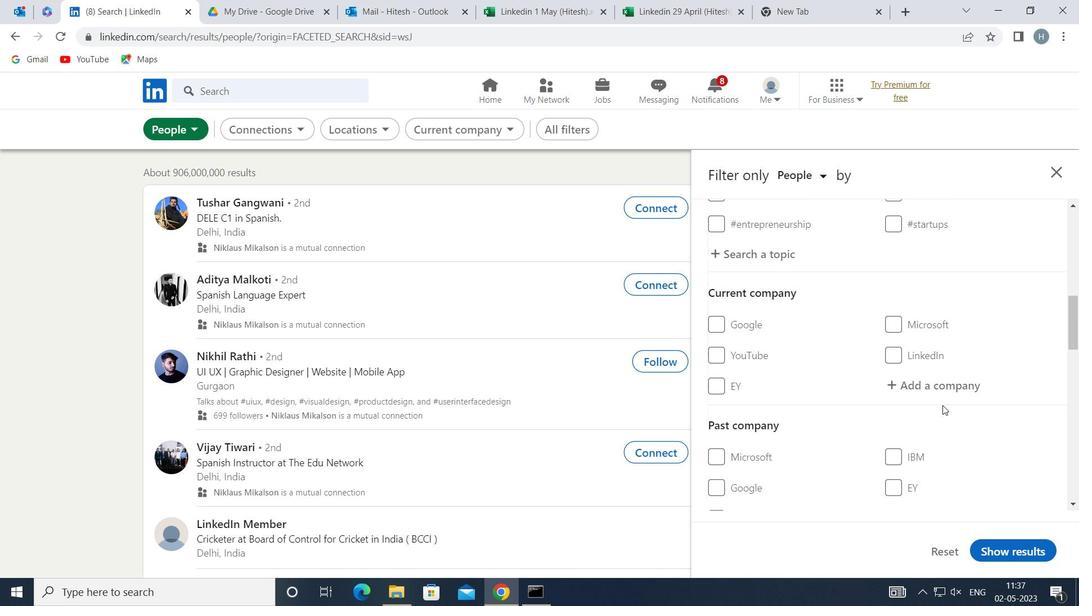 
Action: Mouse pressed left at (954, 391)
Screenshot: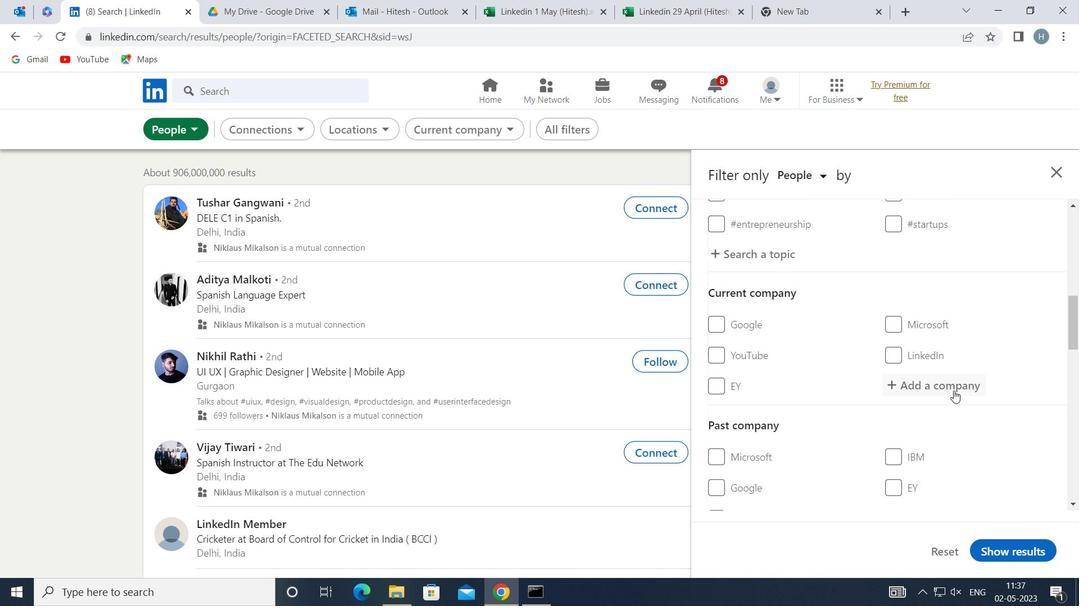 
Action: Key pressed <Key.shift>DIAGEO<Key.space>
Screenshot: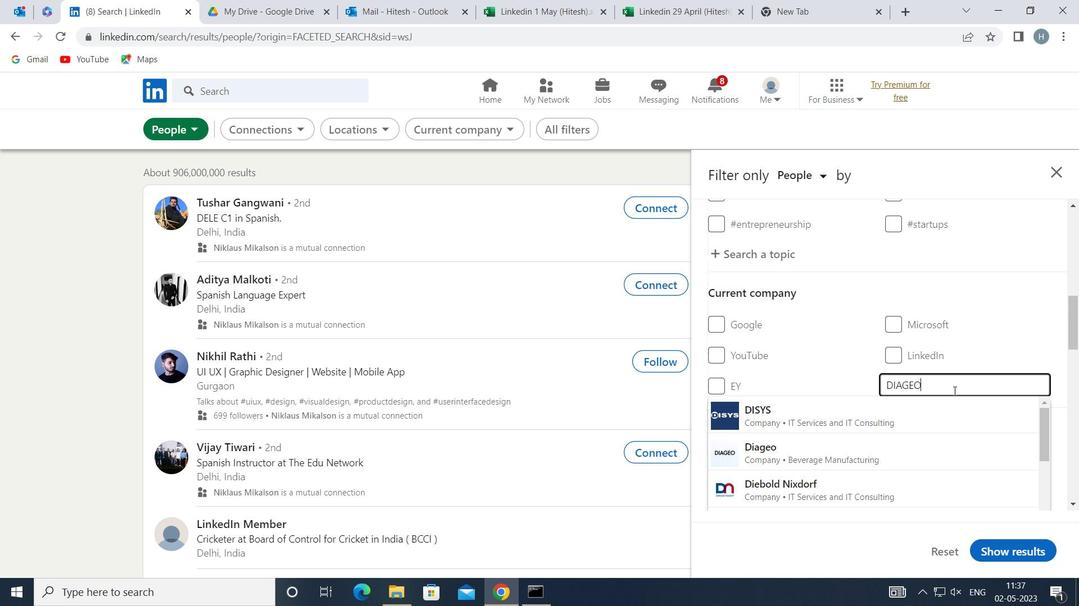 
Action: Mouse moved to (900, 443)
Screenshot: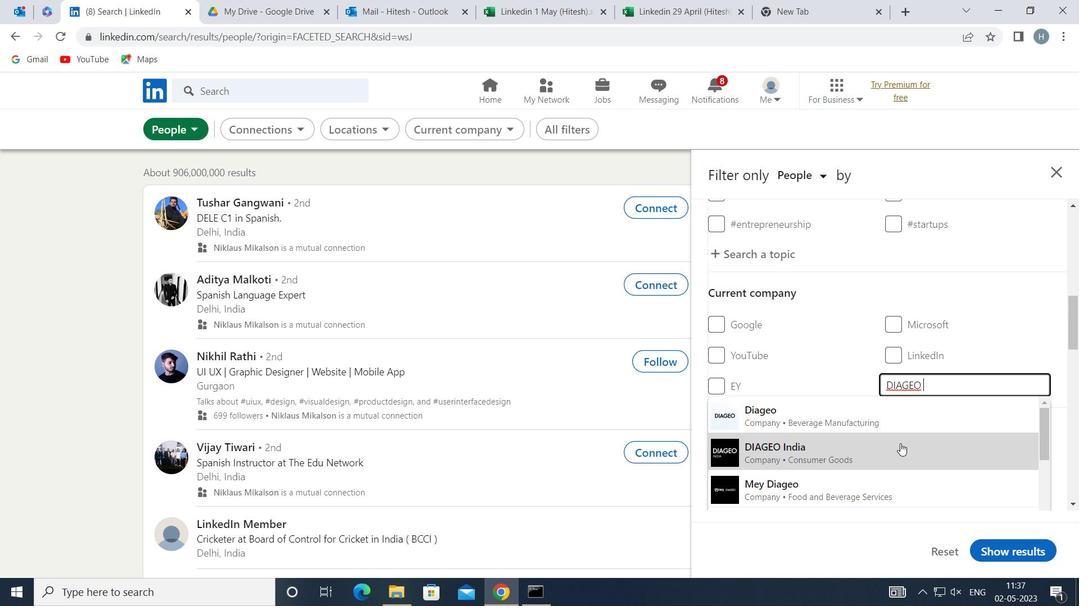 
Action: Mouse pressed left at (900, 443)
Screenshot: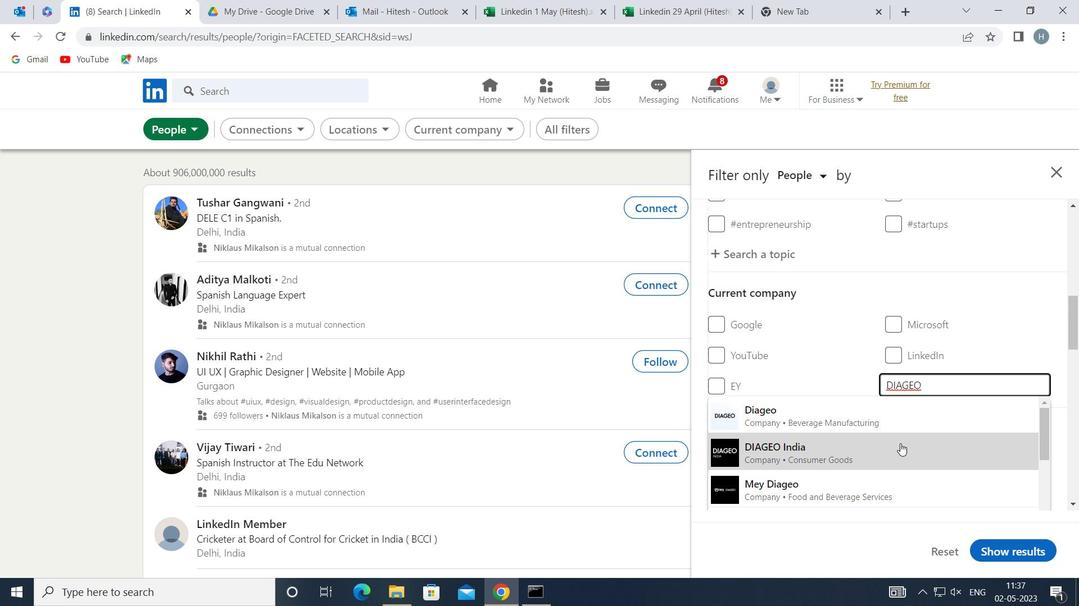 
Action: Mouse moved to (870, 394)
Screenshot: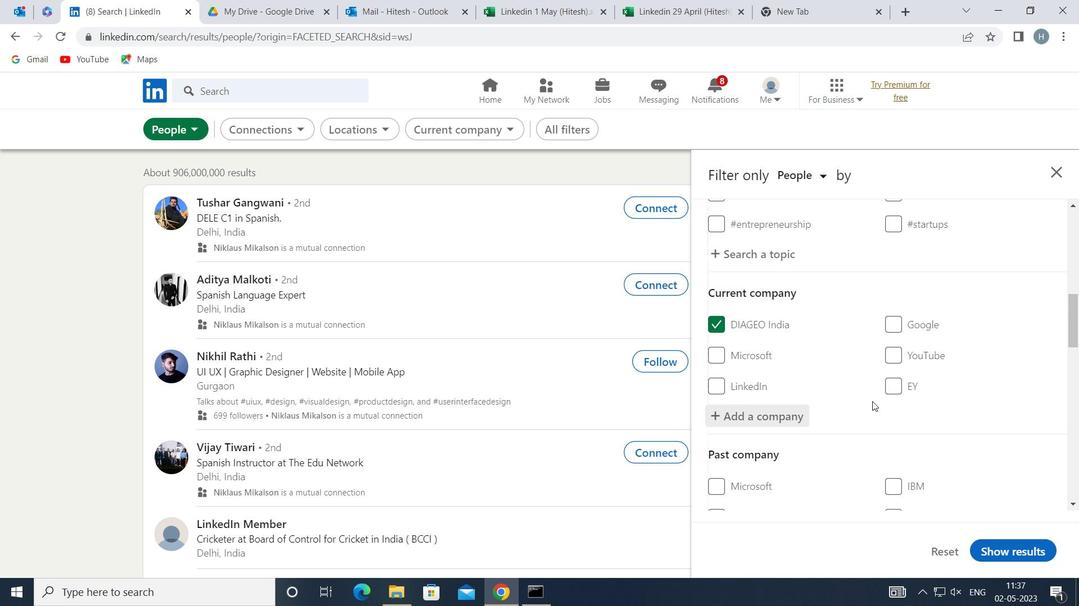 
Action: Mouse scrolled (870, 393) with delta (0, 0)
Screenshot: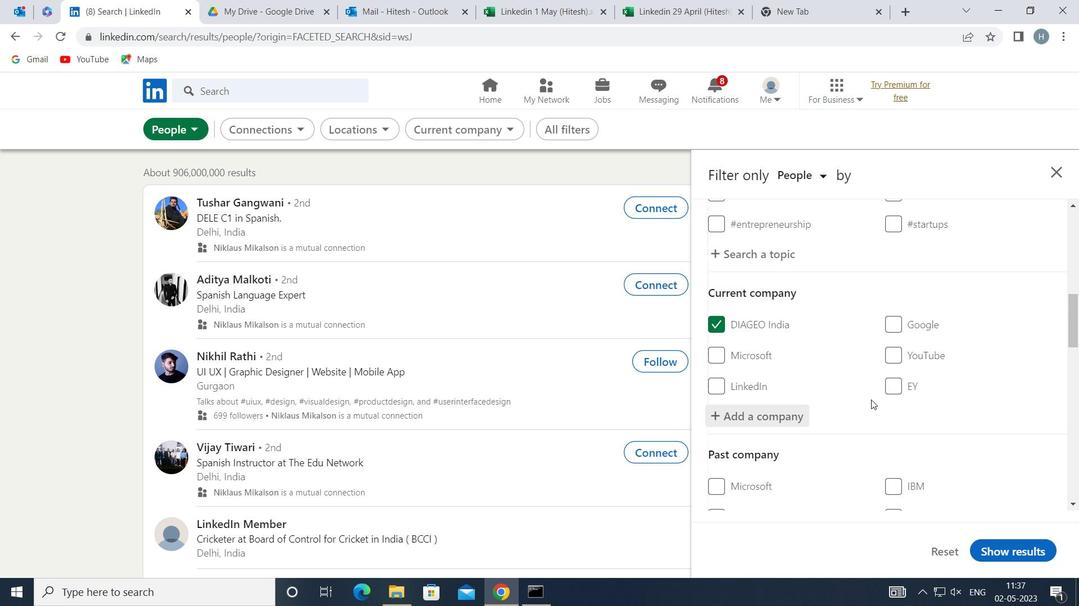 
Action: Mouse scrolled (870, 393) with delta (0, 0)
Screenshot: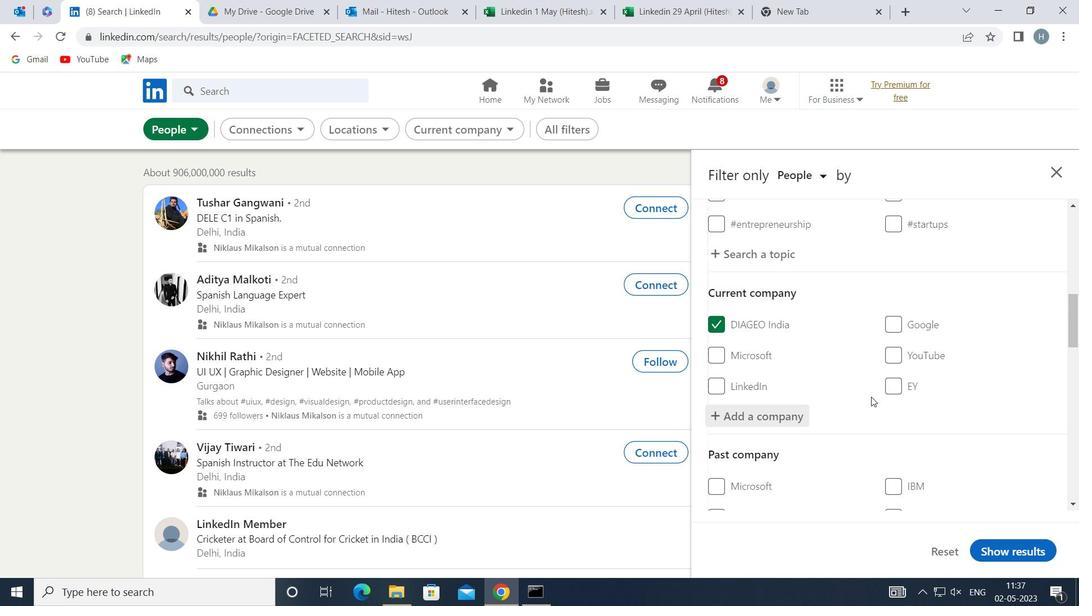 
Action: Mouse moved to (846, 391)
Screenshot: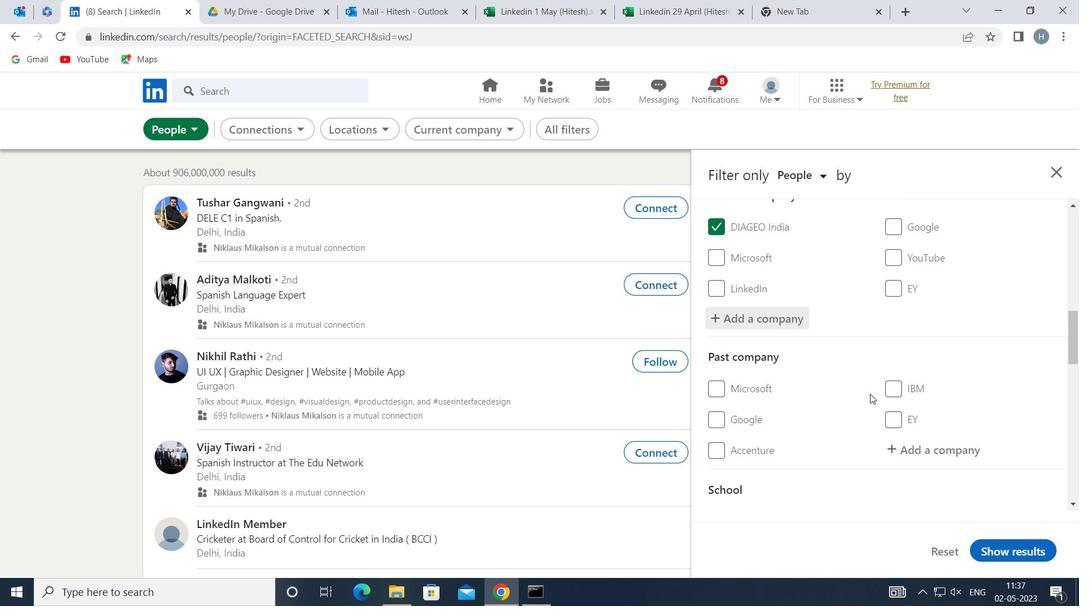 
Action: Mouse scrolled (846, 390) with delta (0, 0)
Screenshot: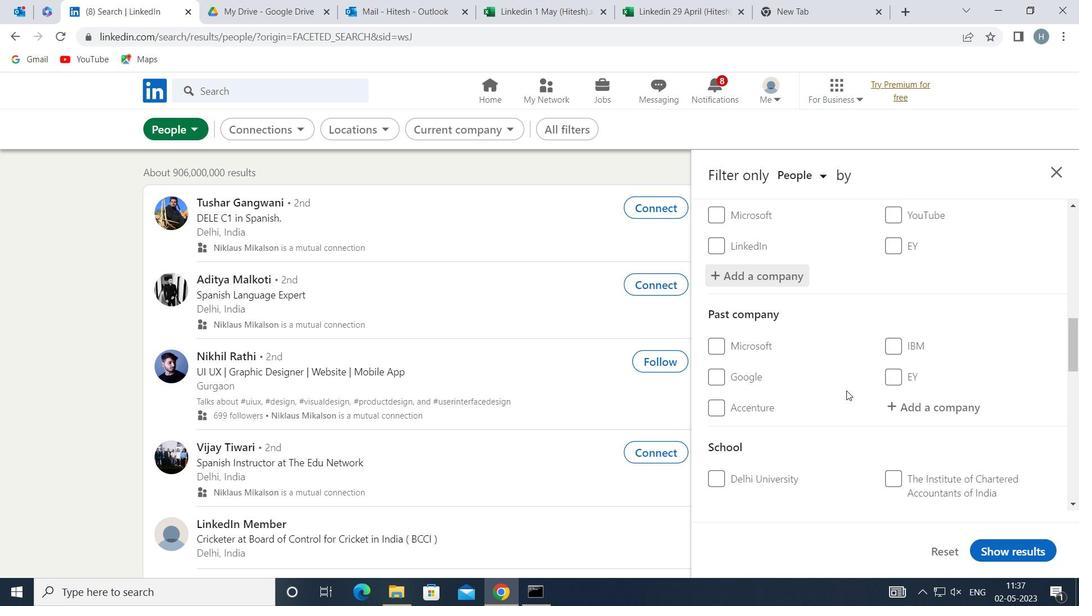 
Action: Mouse scrolled (846, 390) with delta (0, 0)
Screenshot: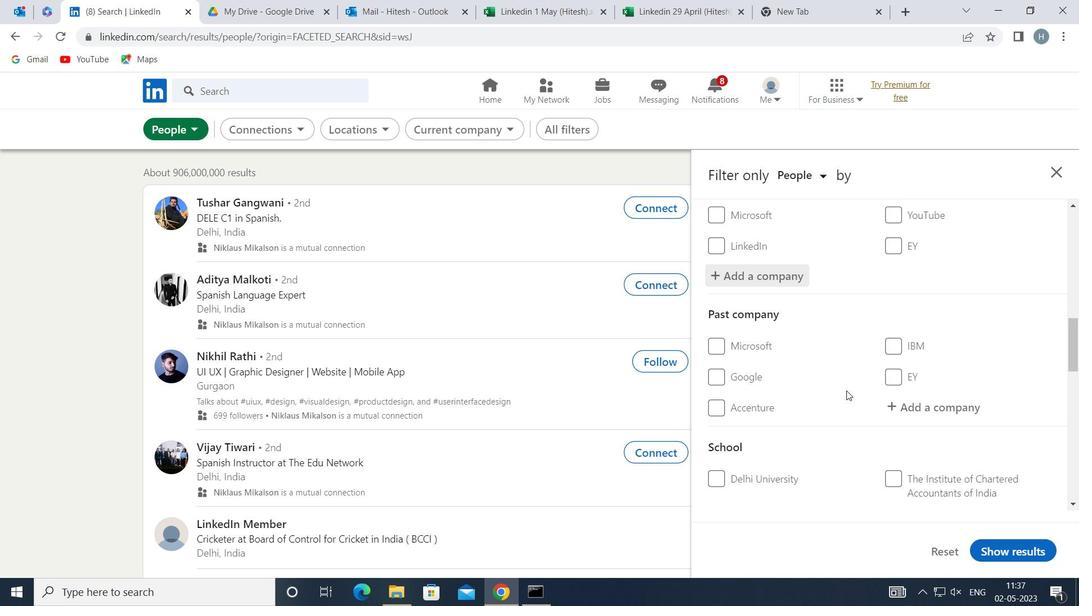 
Action: Mouse moved to (917, 411)
Screenshot: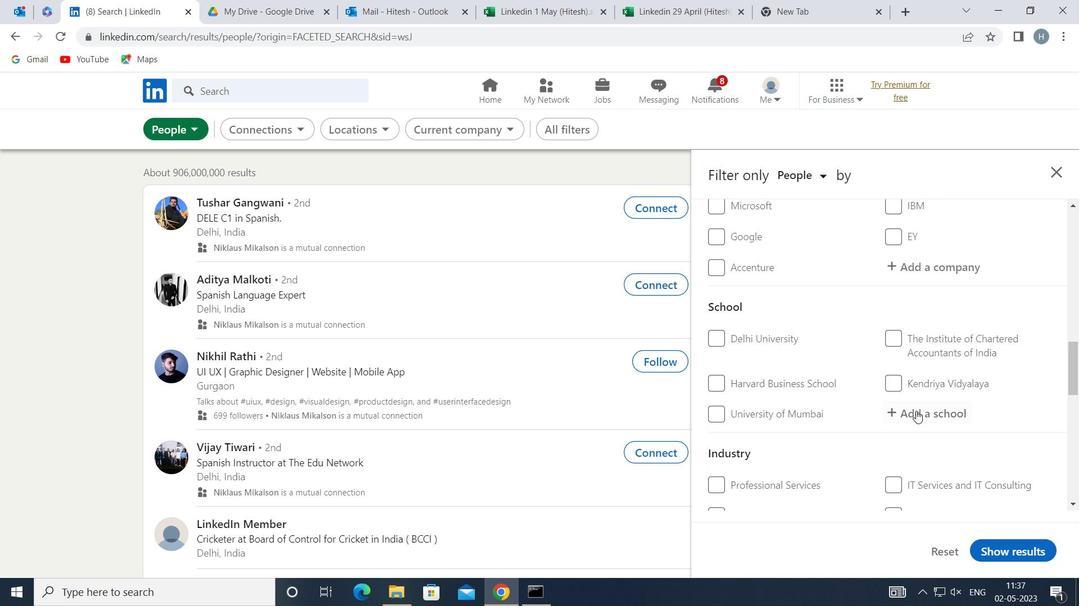 
Action: Mouse pressed left at (917, 411)
Screenshot: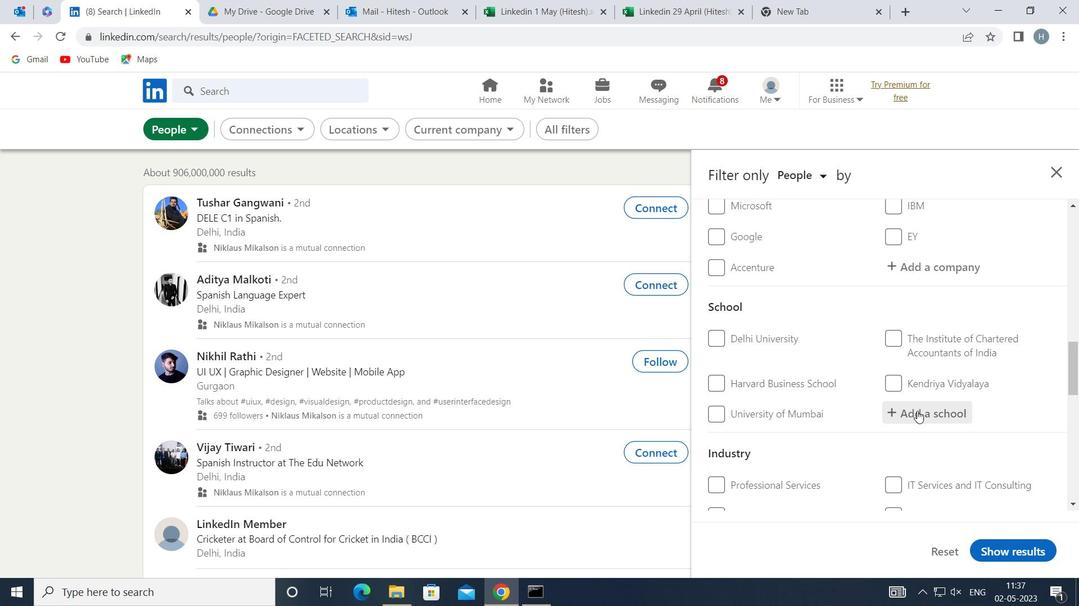 
Action: Mouse moved to (915, 411)
Screenshot: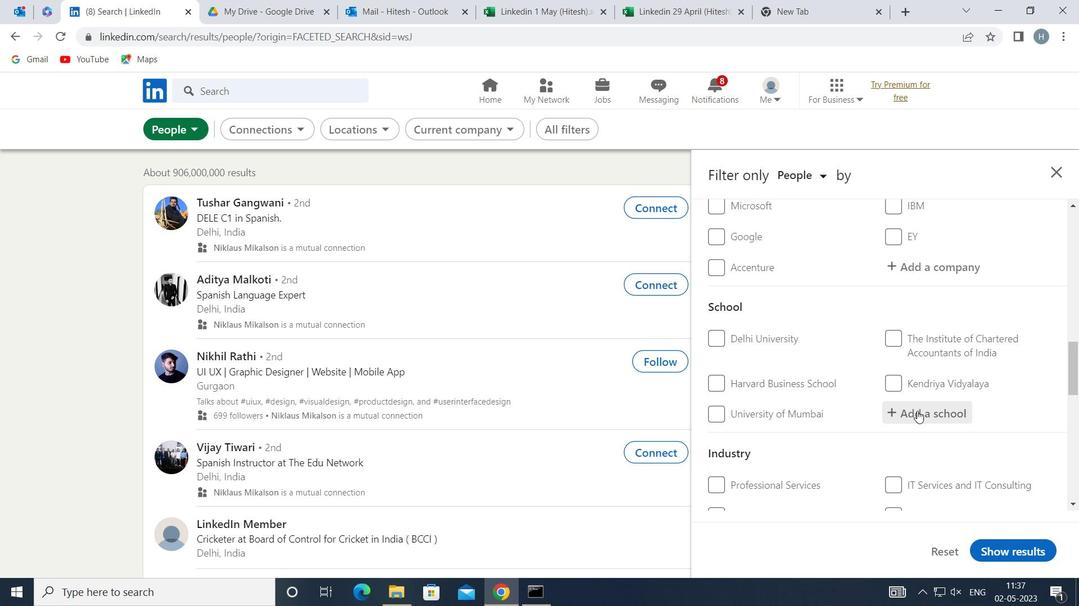 
Action: Key pressed <Key.shift><Key.shift><Key.shift>ST<Key.space><Key.shift>ANN
Screenshot: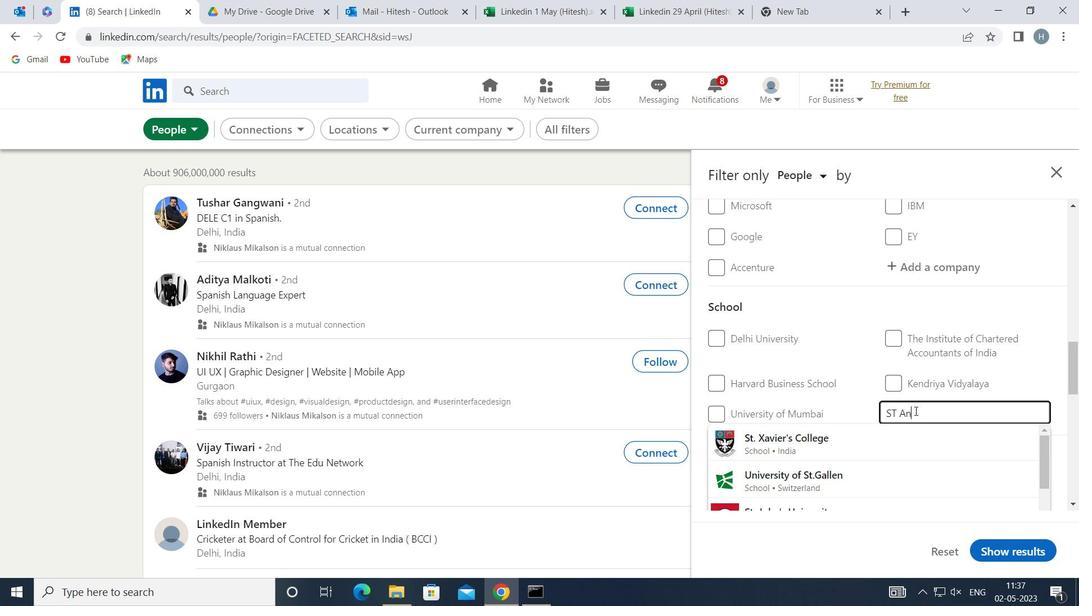 
Action: Mouse moved to (894, 434)
Screenshot: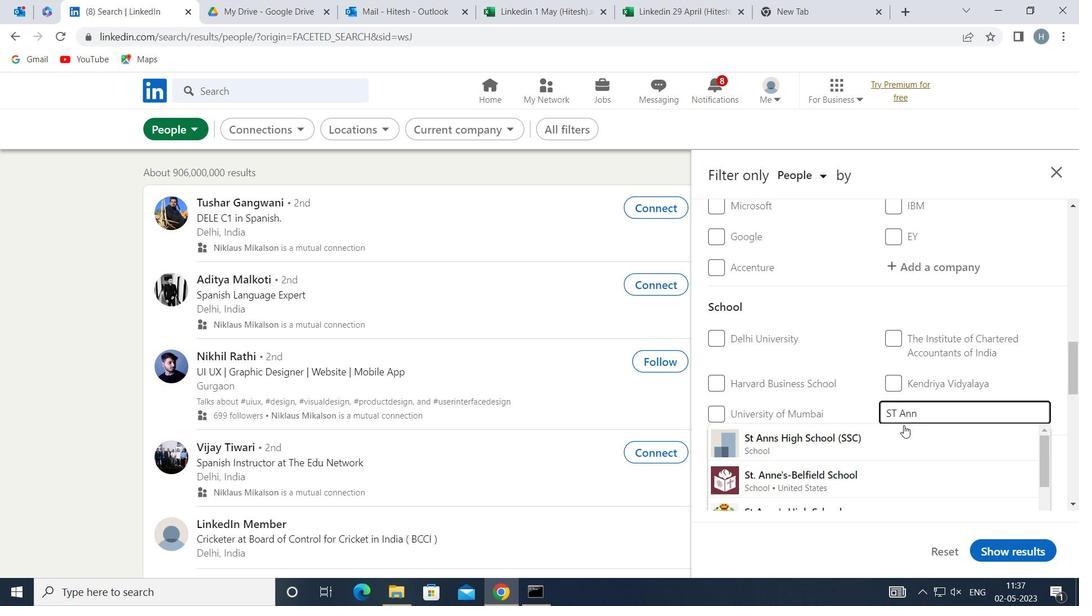 
Action: Mouse pressed left at (894, 434)
Screenshot: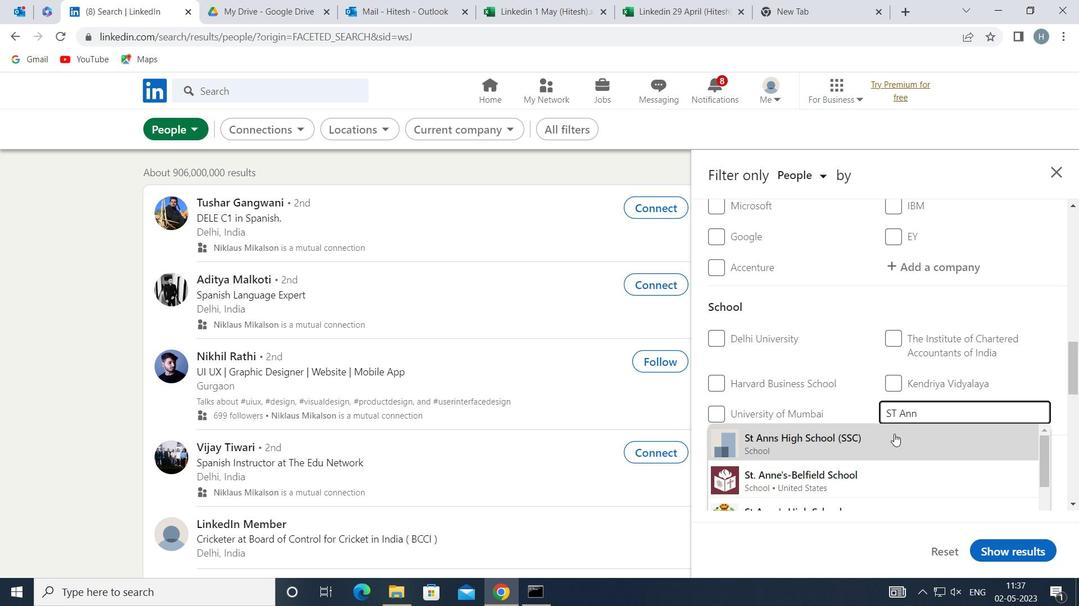 
Action: Mouse moved to (855, 417)
Screenshot: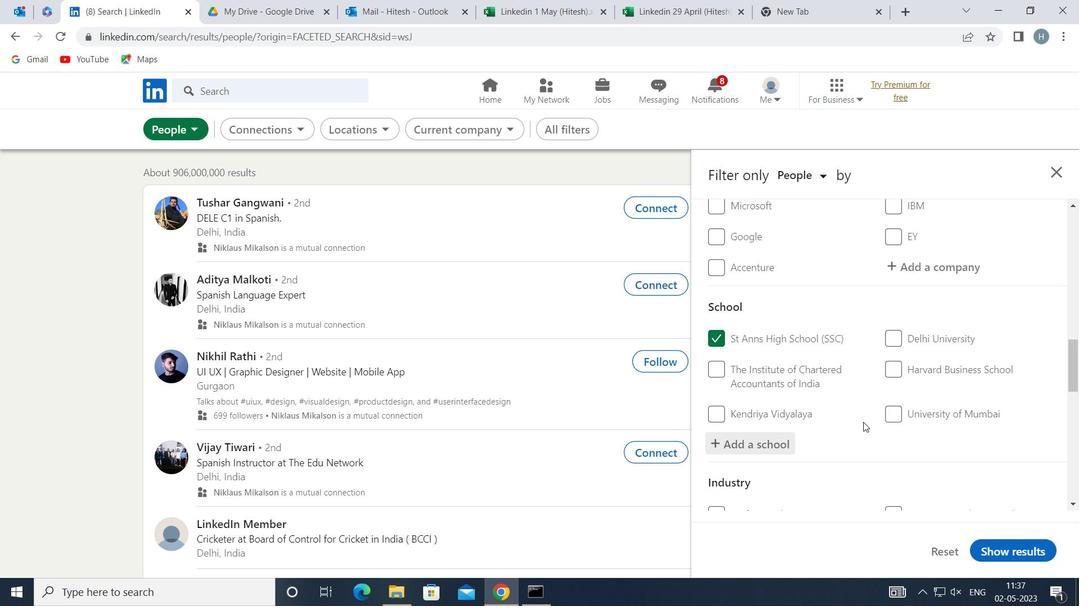 
Action: Mouse scrolled (855, 416) with delta (0, 0)
Screenshot: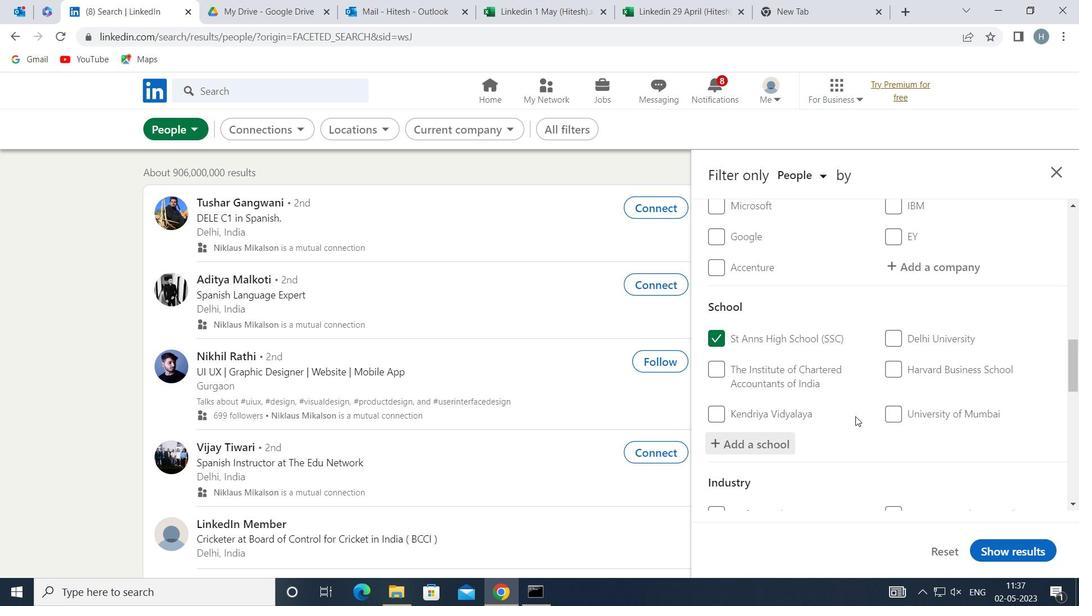 
Action: Mouse moved to (859, 407)
Screenshot: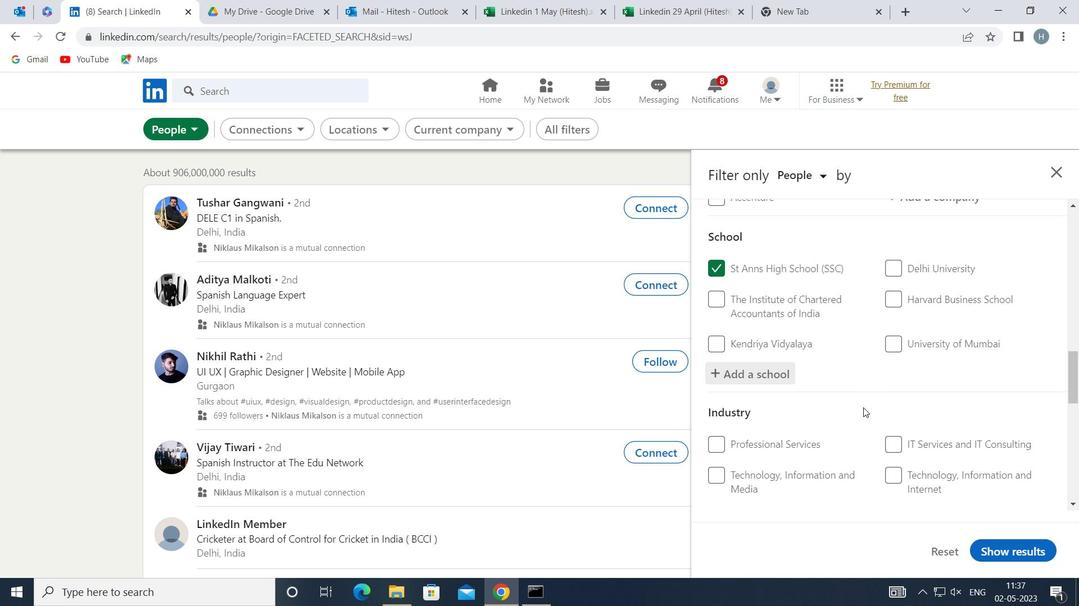 
Action: Mouse scrolled (859, 406) with delta (0, 0)
Screenshot: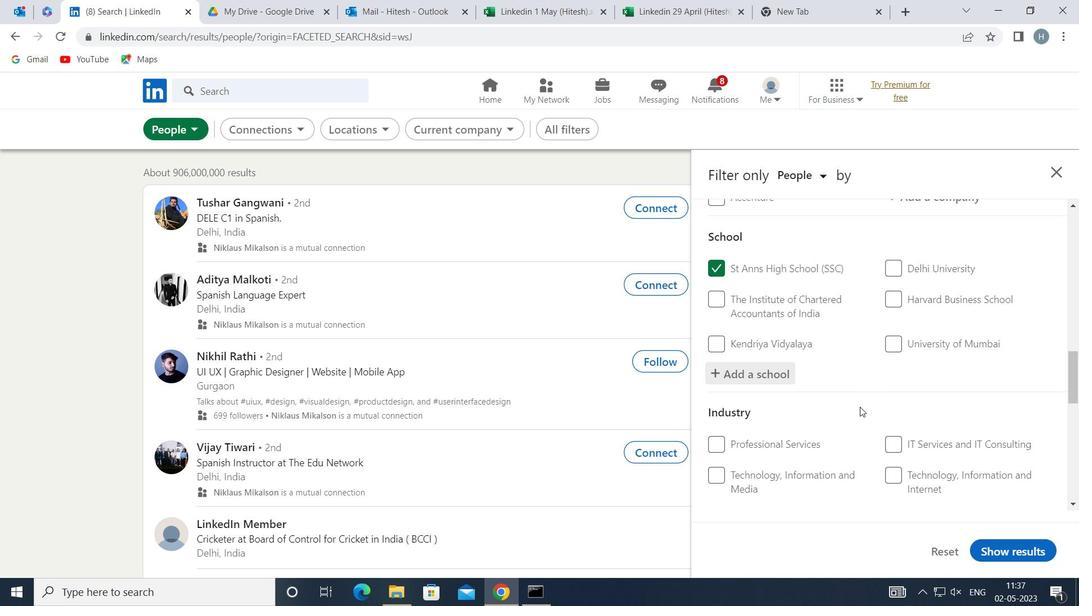 
Action: Mouse moved to (859, 407)
Screenshot: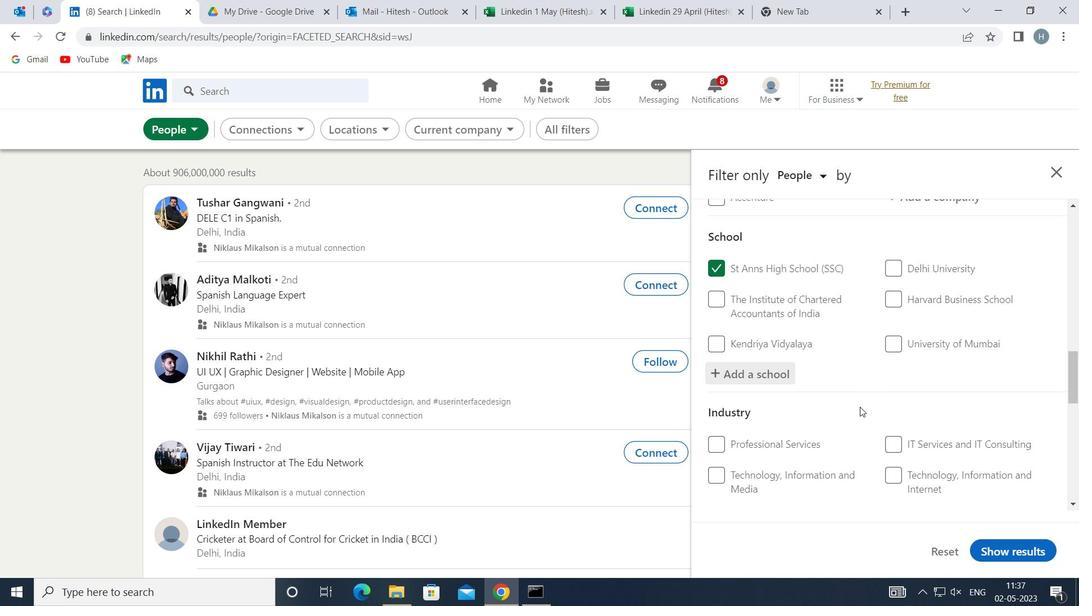 
Action: Mouse scrolled (859, 406) with delta (0, 0)
Screenshot: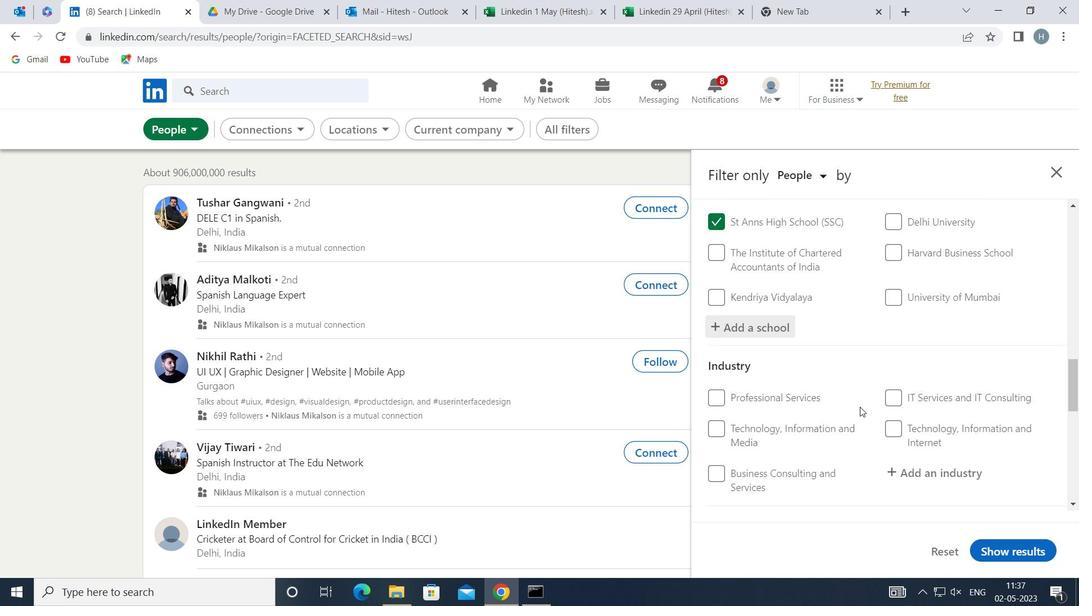 
Action: Mouse moved to (937, 381)
Screenshot: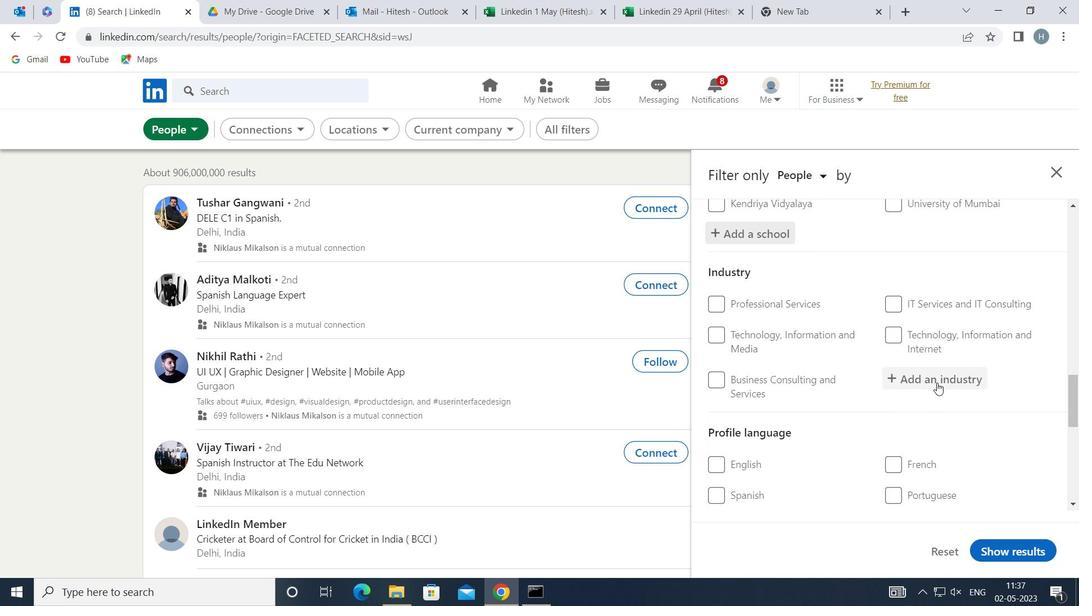 
Action: Mouse pressed left at (937, 381)
Screenshot: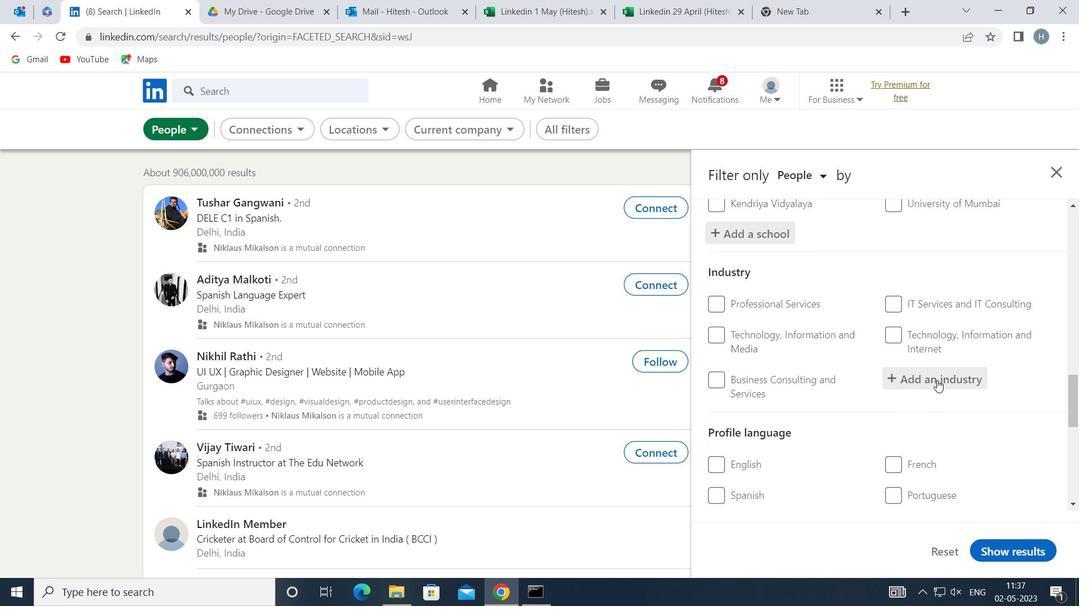 
Action: Key pressed <Key.shift><Key.shift><Key.shift><Key.shift>V
Screenshot: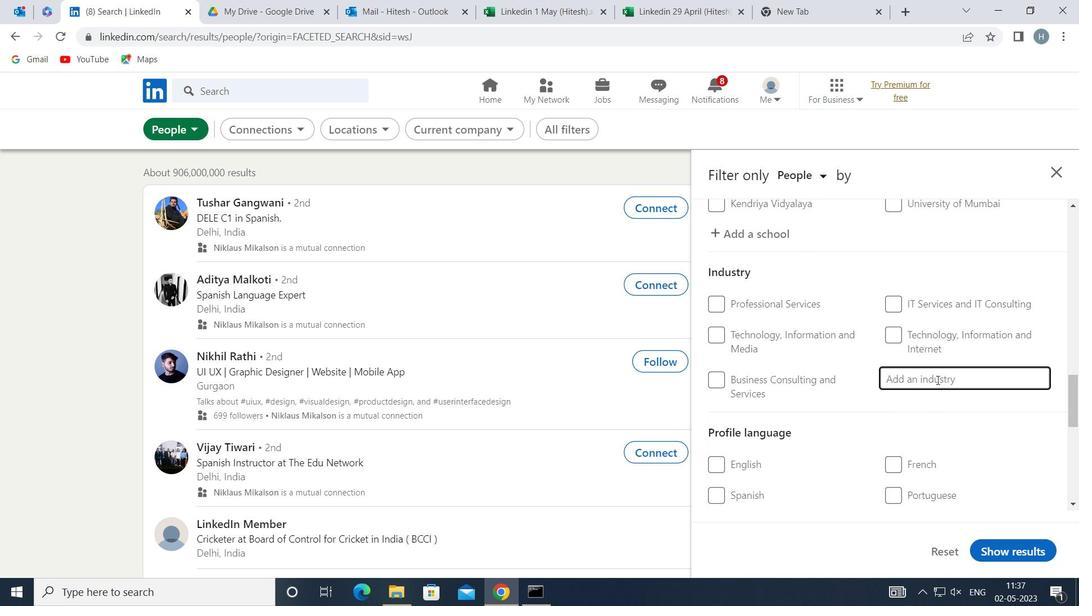 
Action: Mouse moved to (938, 380)
Screenshot: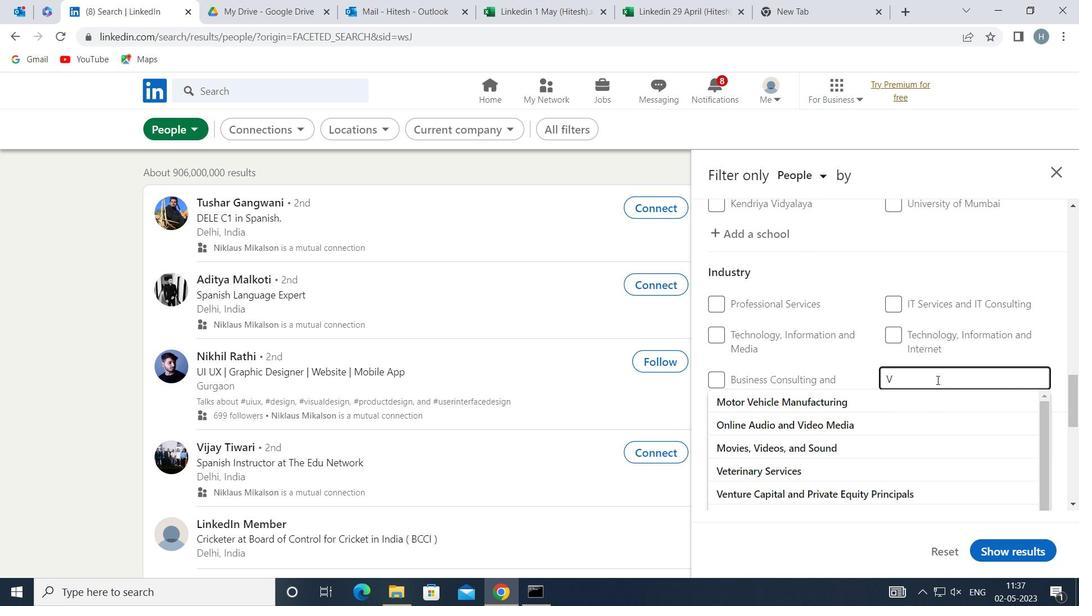 
Action: Key pressed E
Screenshot: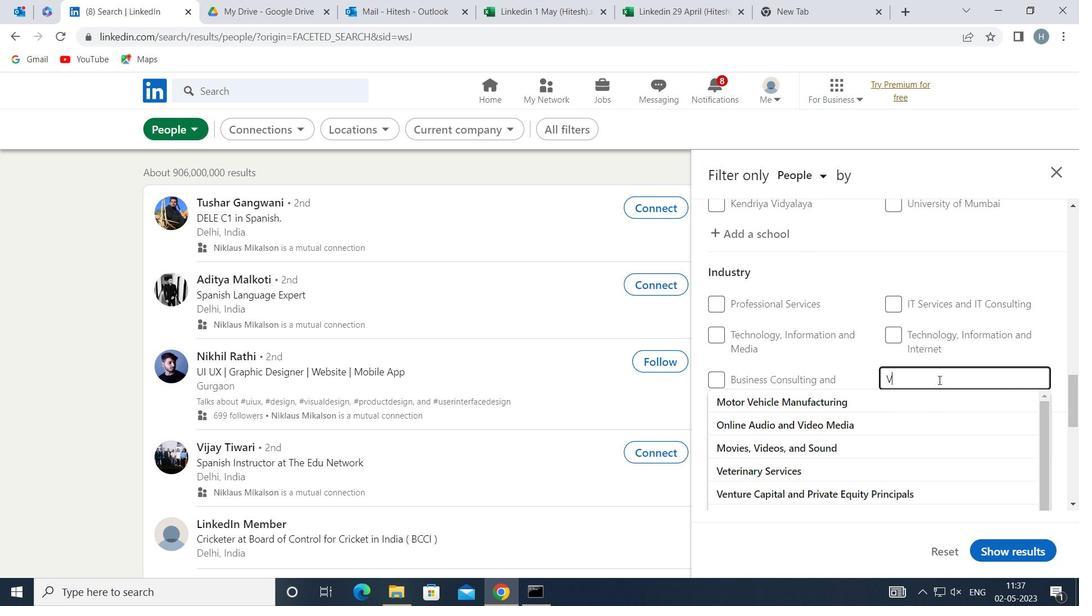 
Action: Mouse moved to (938, 382)
Screenshot: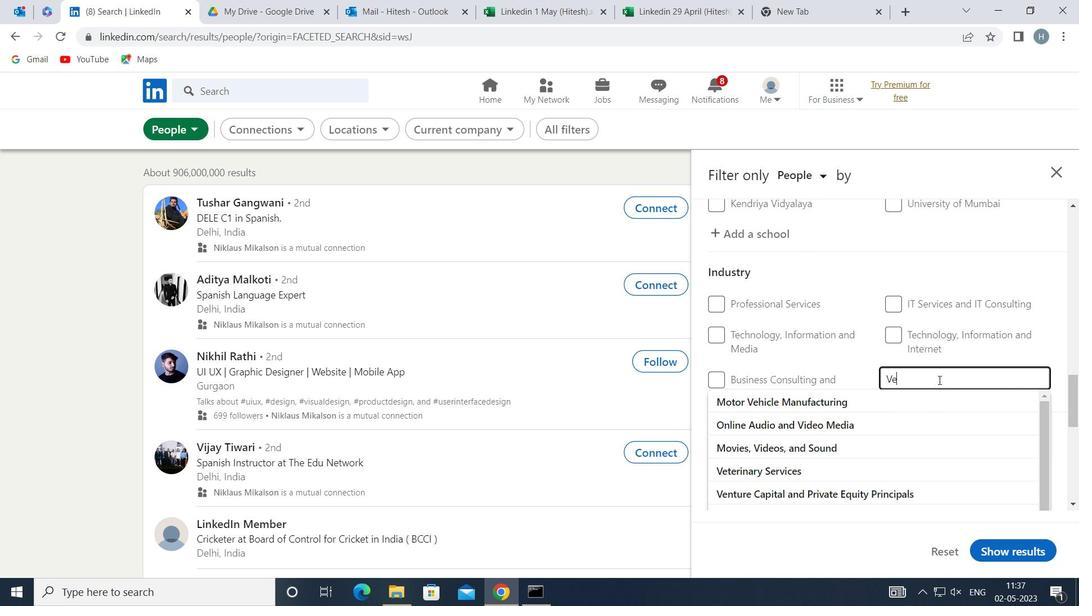 
Action: Key pressed T
Screenshot: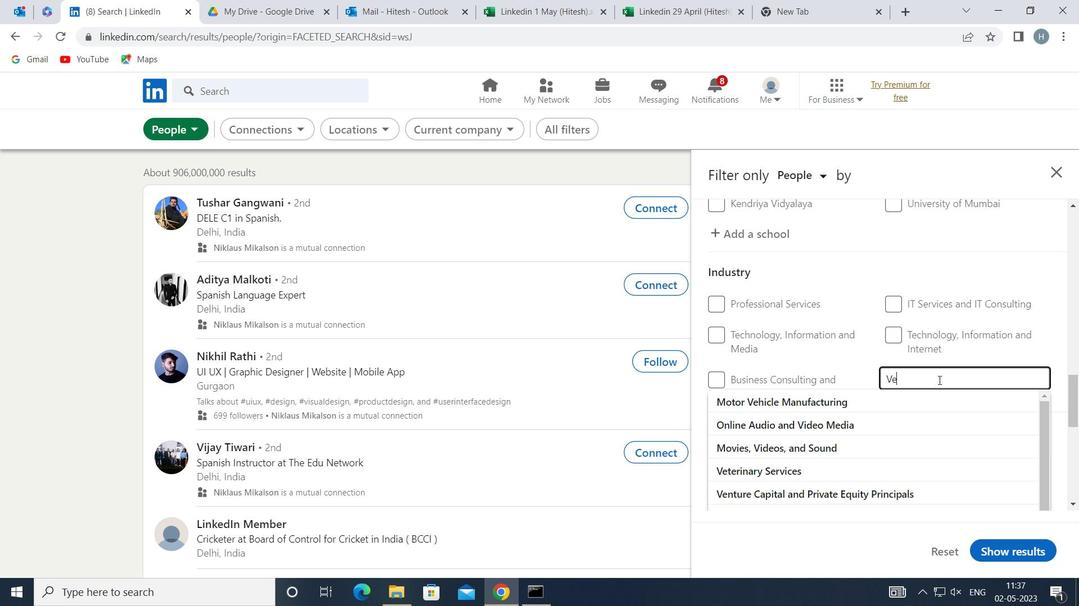 
Action: Mouse moved to (937, 386)
Screenshot: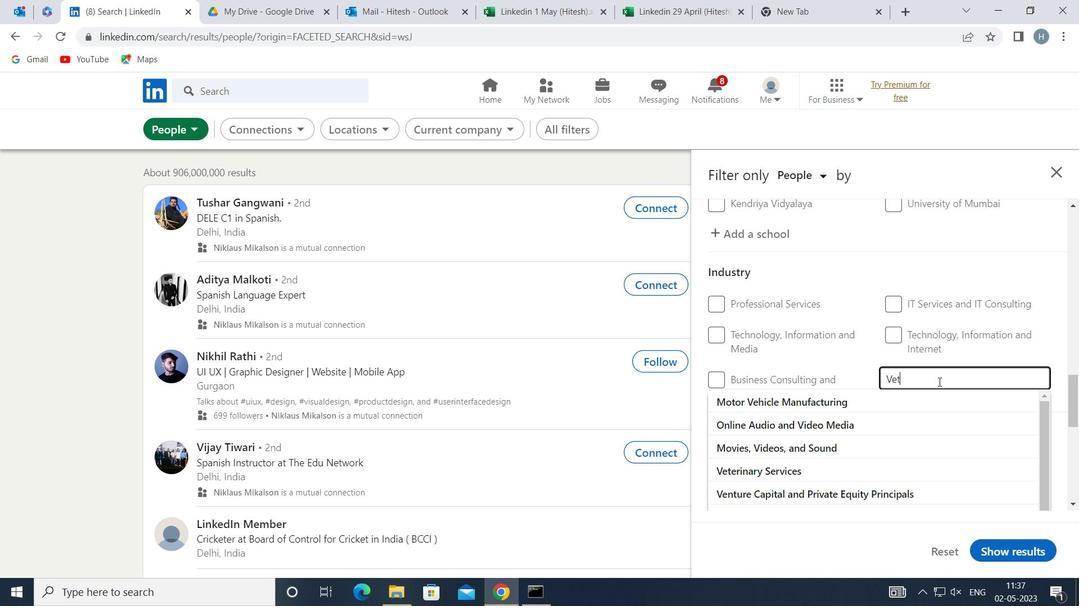 
Action: Key pressed ERI
Screenshot: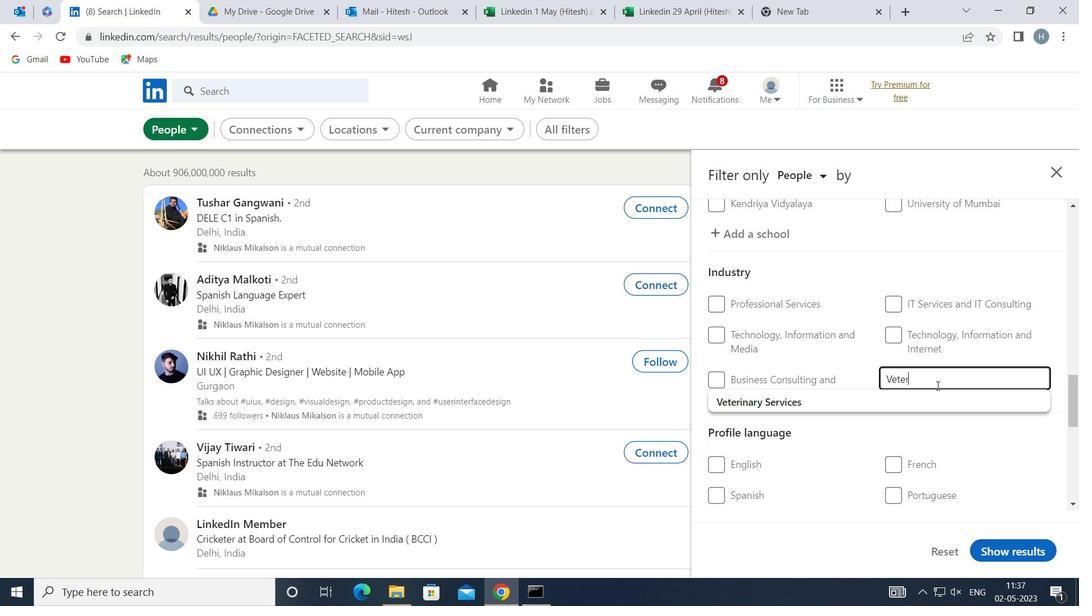 
Action: Mouse moved to (883, 406)
Screenshot: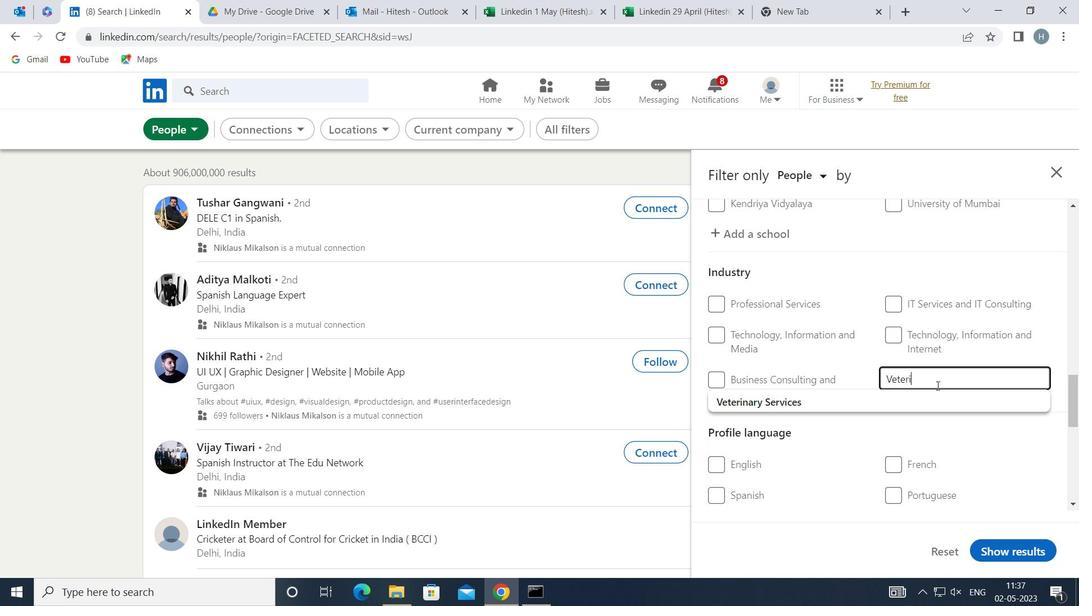 
Action: Mouse pressed left at (883, 406)
Screenshot: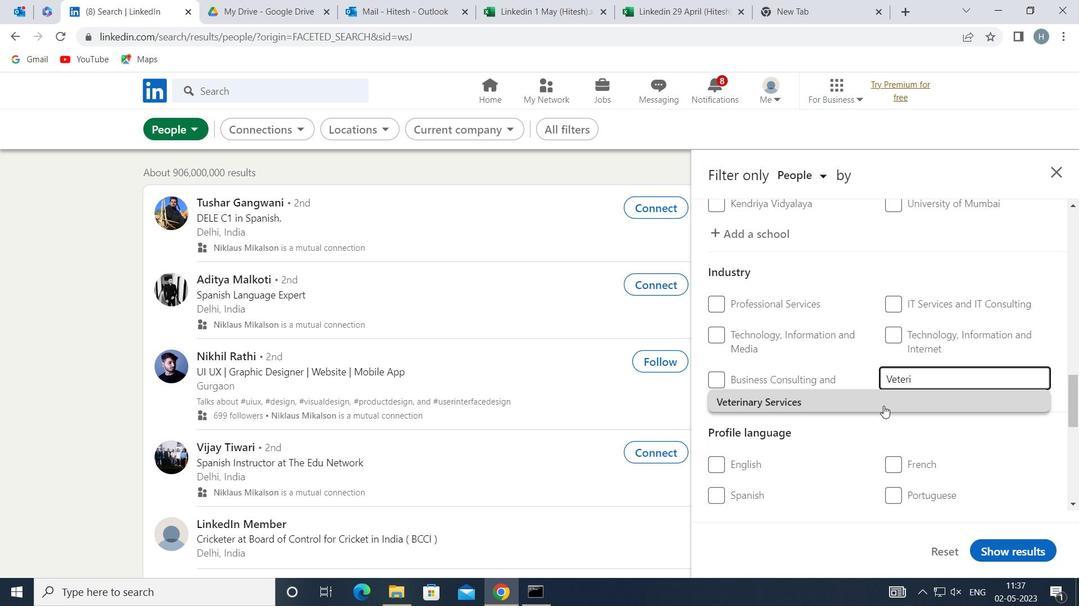 
Action: Mouse scrolled (883, 406) with delta (0, 0)
Screenshot: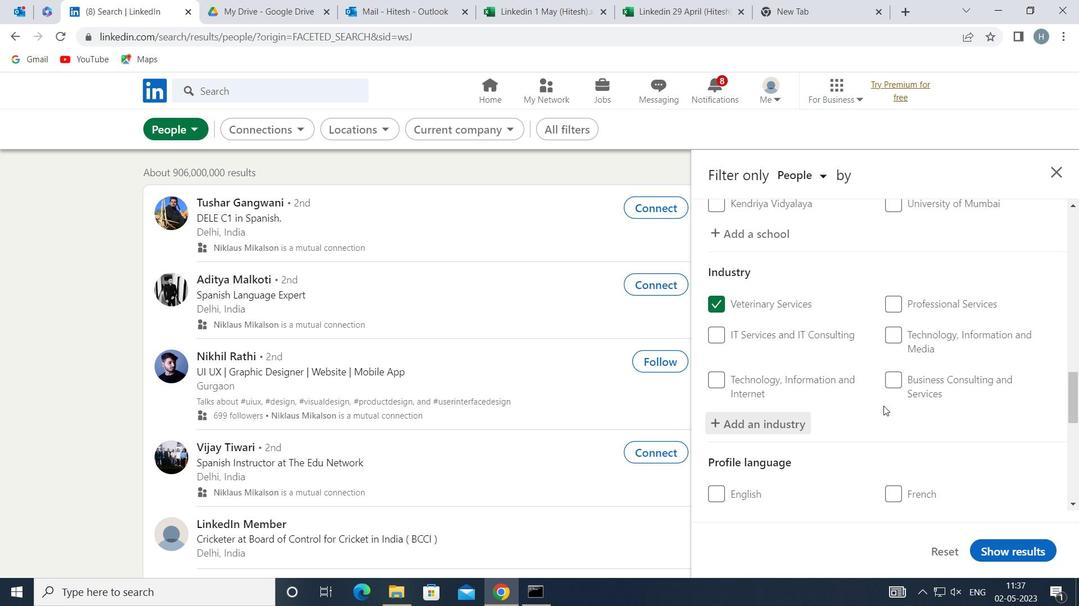 
Action: Mouse scrolled (883, 406) with delta (0, 0)
Screenshot: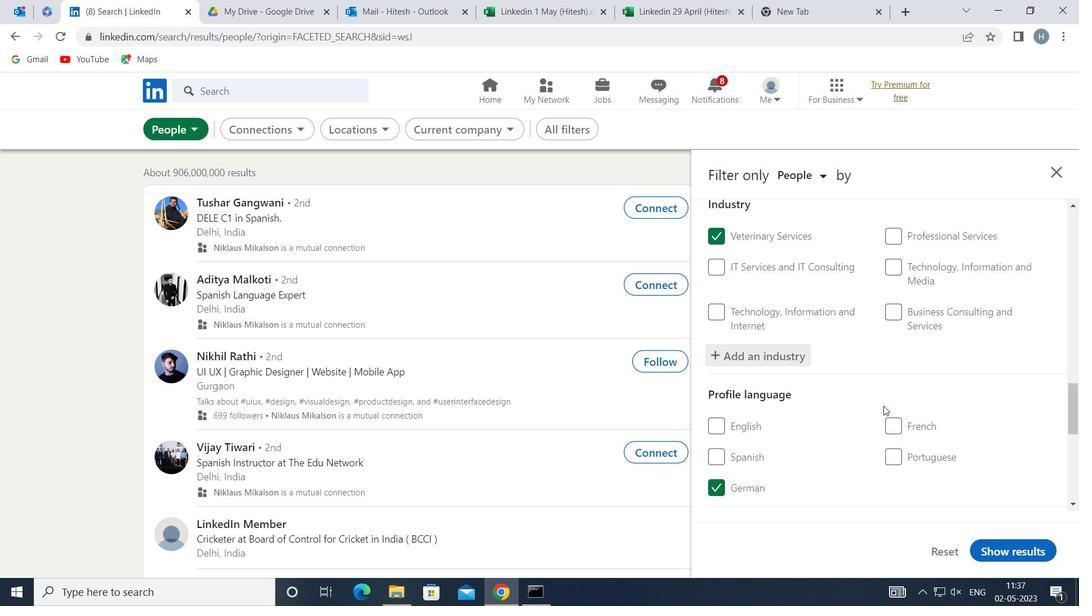 
Action: Mouse scrolled (883, 406) with delta (0, 0)
Screenshot: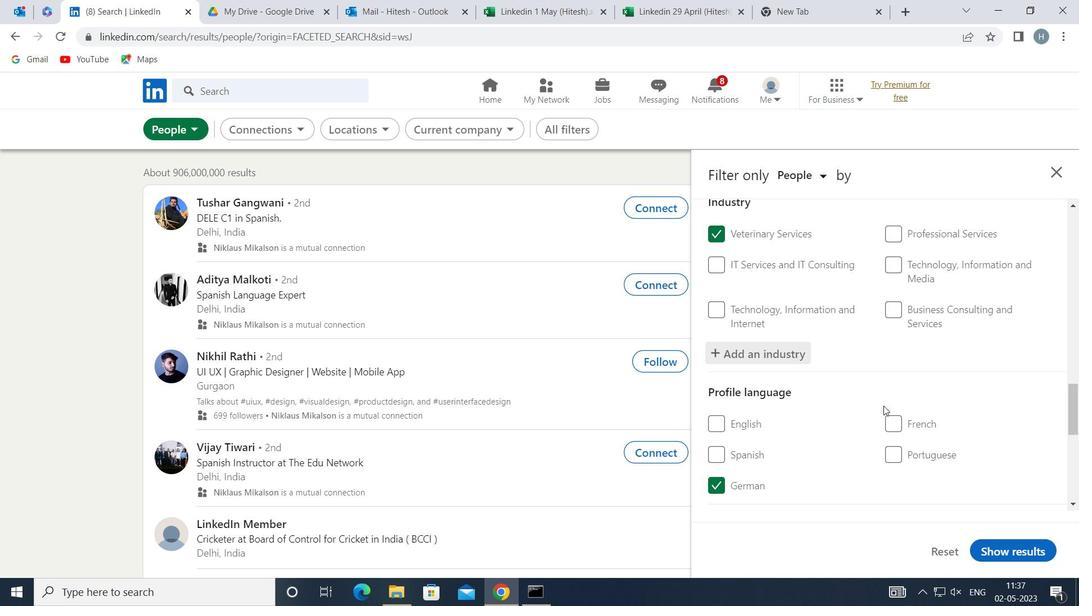 
Action: Mouse scrolled (883, 406) with delta (0, 0)
Screenshot: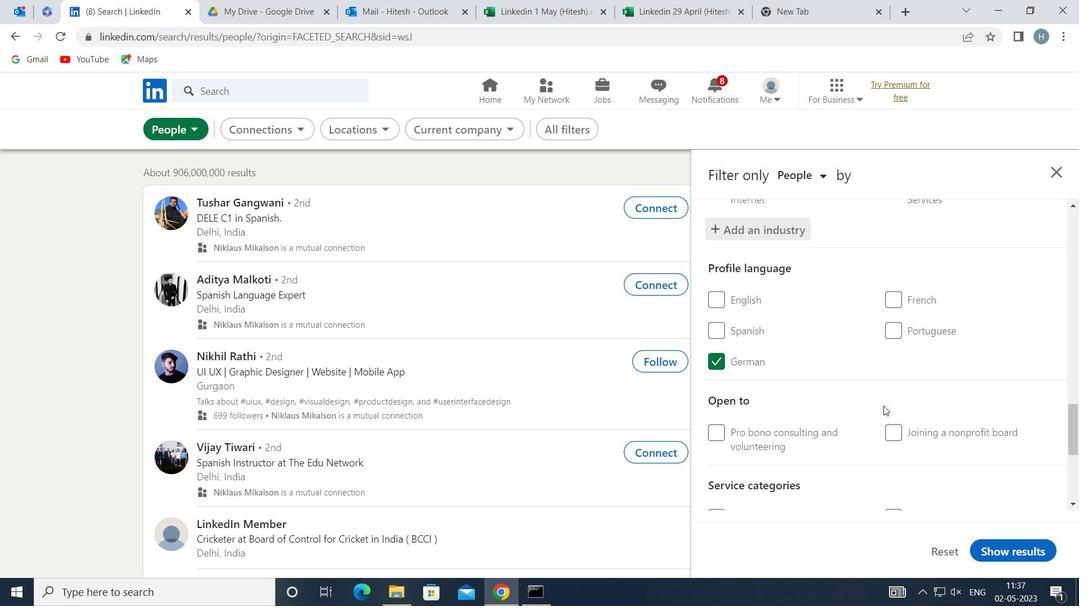 
Action: Mouse scrolled (883, 406) with delta (0, 0)
Screenshot: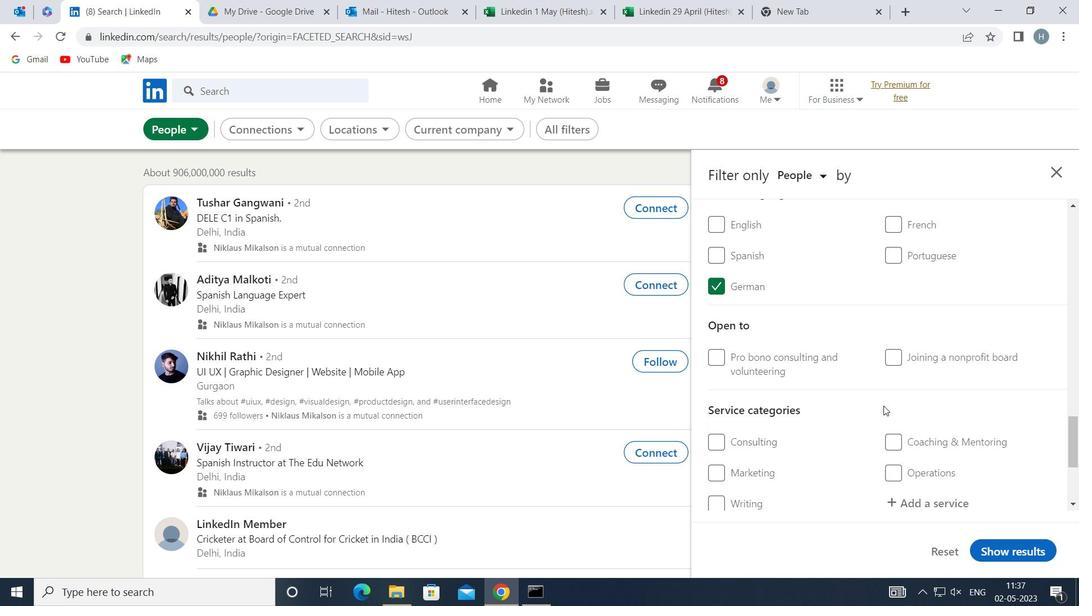 
Action: Mouse scrolled (883, 406) with delta (0, 0)
Screenshot: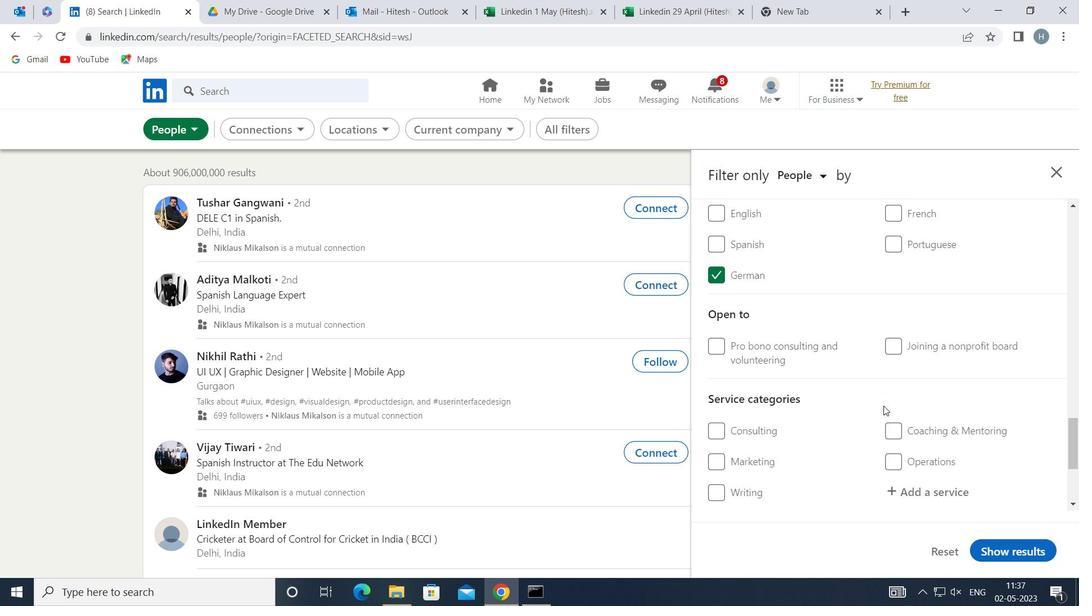 
Action: Mouse moved to (952, 351)
Screenshot: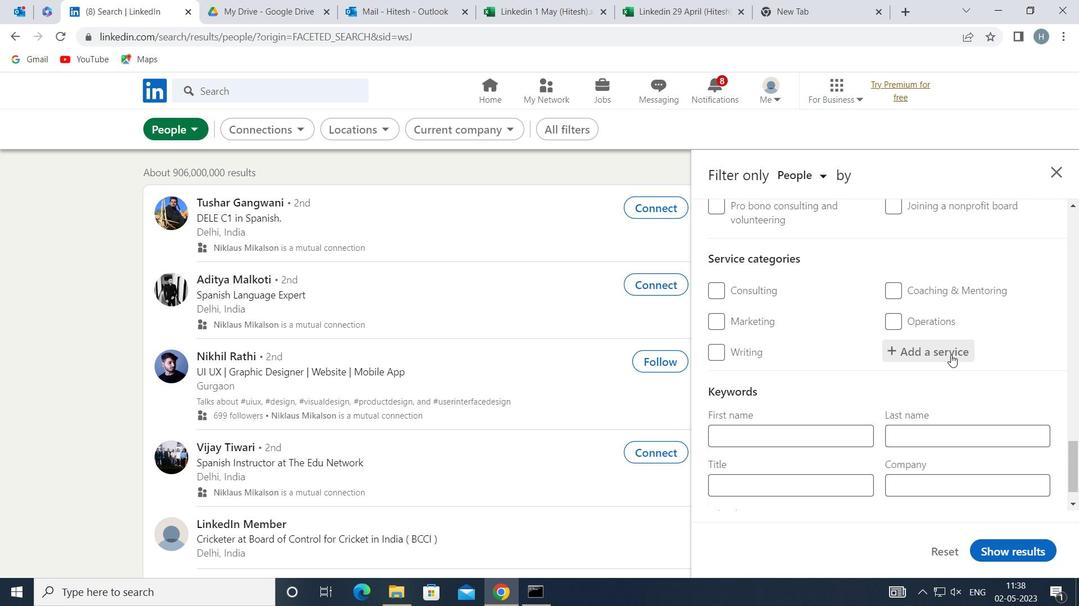 
Action: Mouse pressed left at (952, 351)
Screenshot: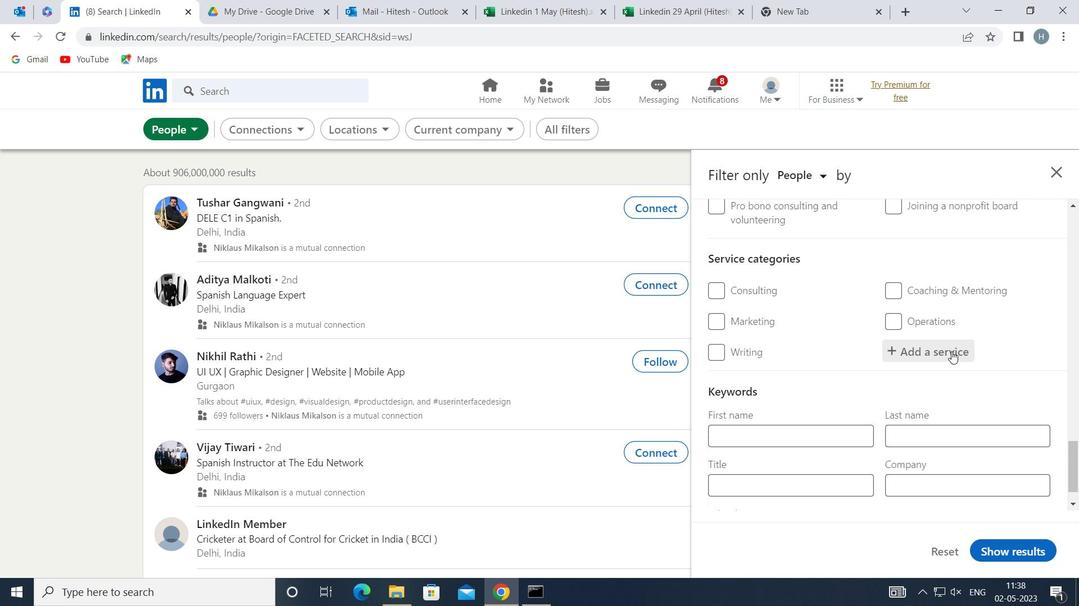 
Action: Key pressed <Key.shift>NON
Screenshot: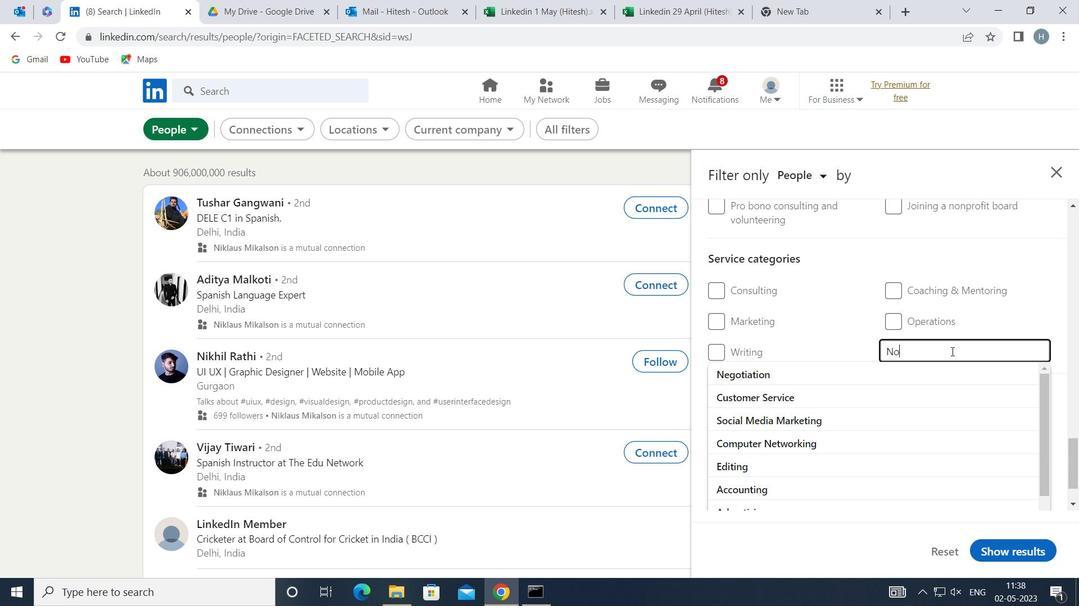 
Action: Mouse moved to (894, 390)
Screenshot: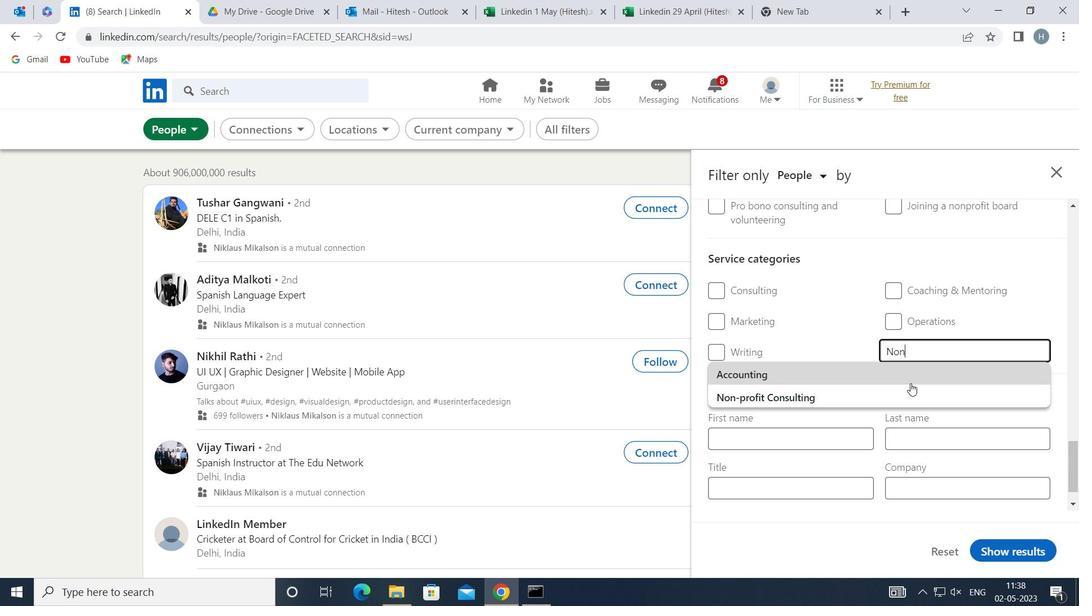 
Action: Mouse pressed left at (894, 390)
Screenshot: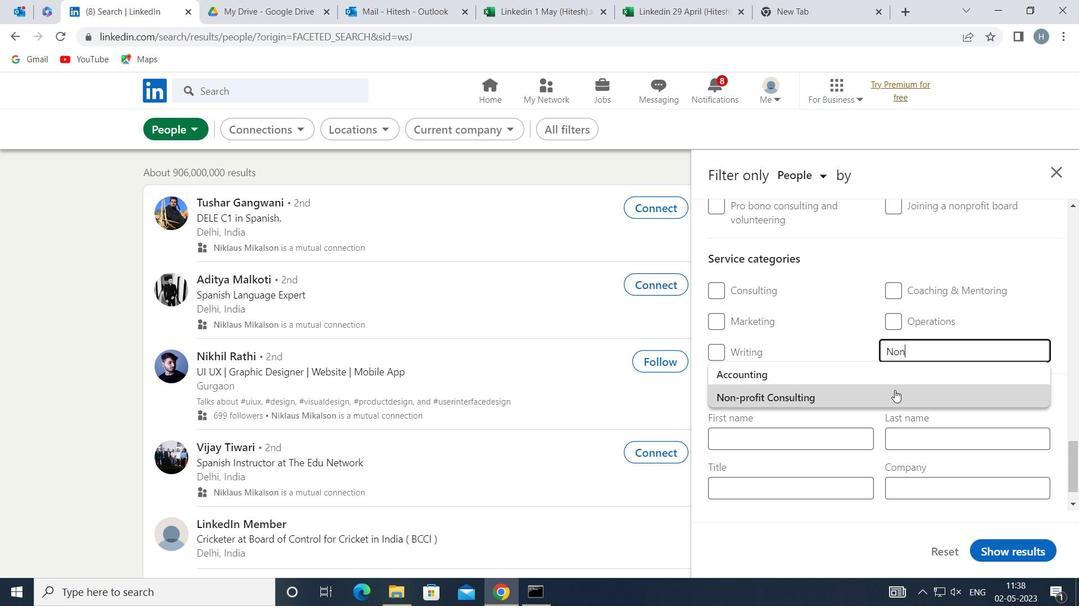 
Action: Mouse moved to (890, 378)
Screenshot: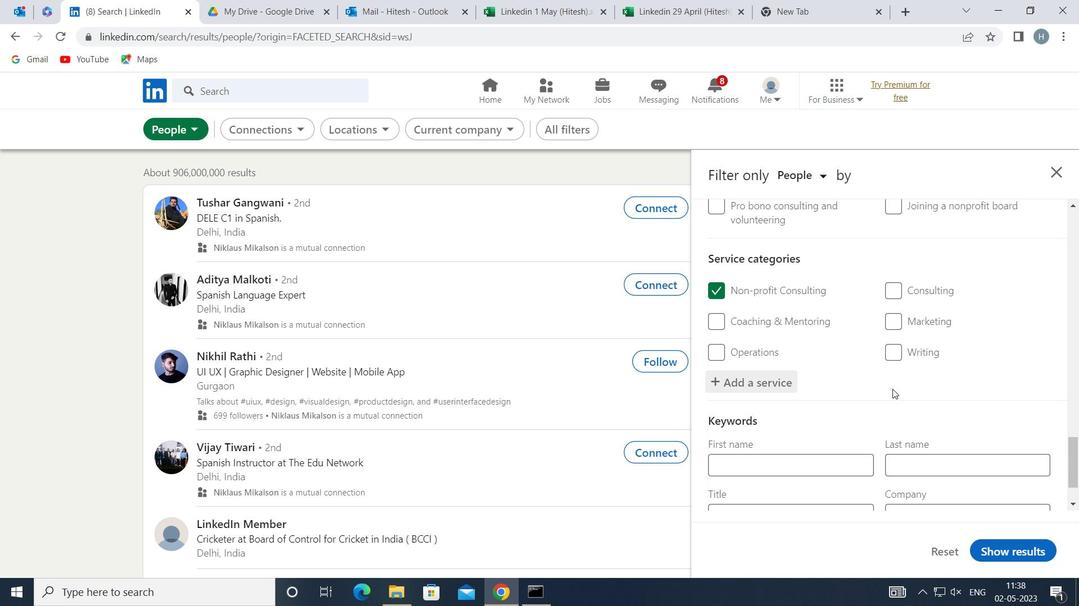 
Action: Mouse scrolled (890, 378) with delta (0, 0)
Screenshot: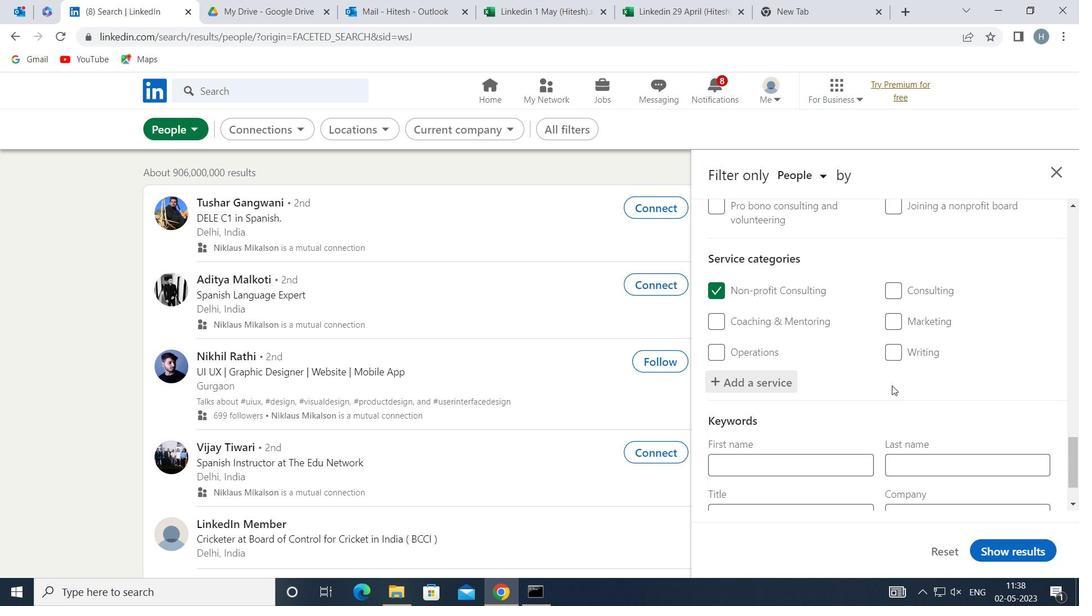 
Action: Mouse scrolled (890, 378) with delta (0, 0)
Screenshot: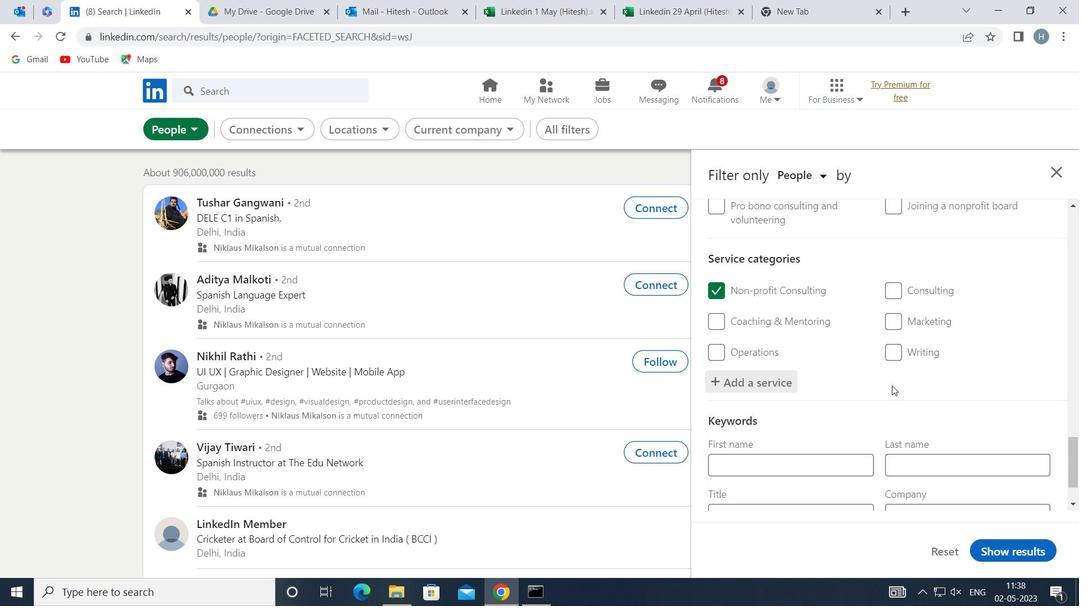 
Action: Mouse scrolled (890, 378) with delta (0, 0)
Screenshot: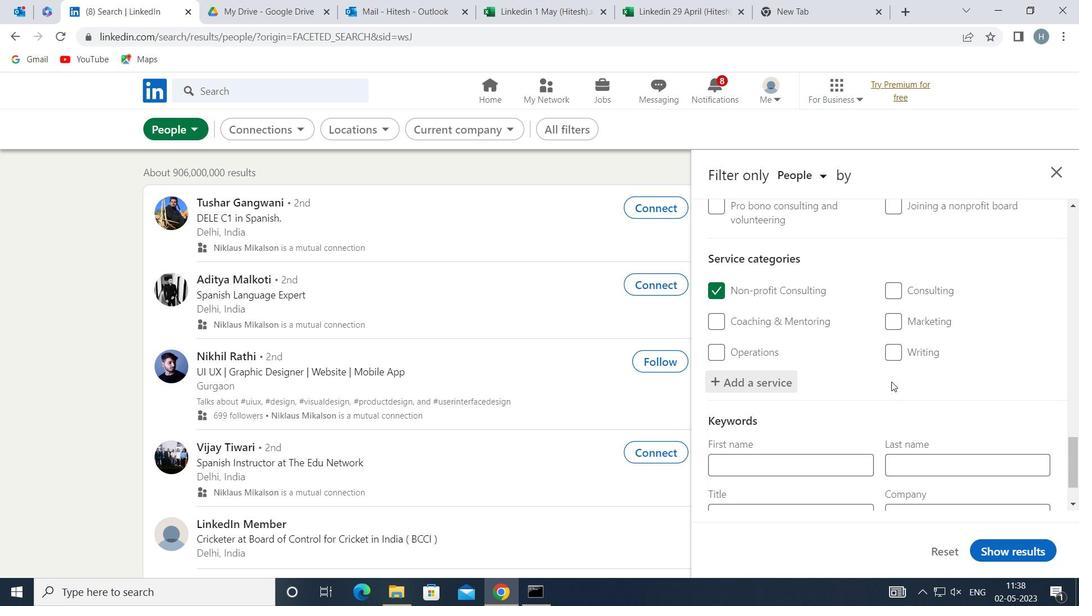 
Action: Mouse scrolled (890, 378) with delta (0, 0)
Screenshot: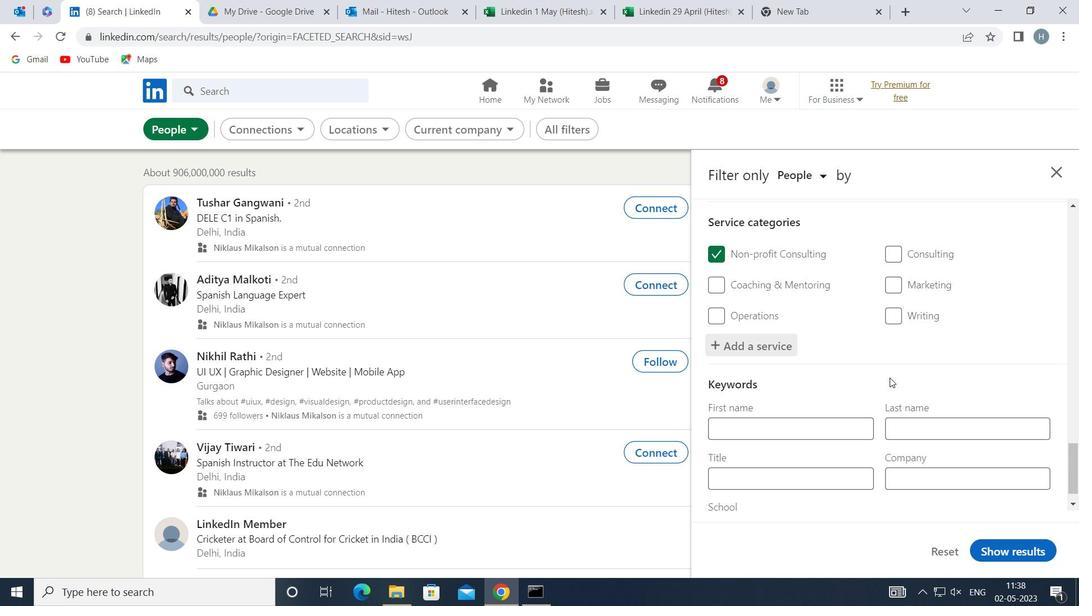 
Action: Mouse scrolled (890, 378) with delta (0, 0)
Screenshot: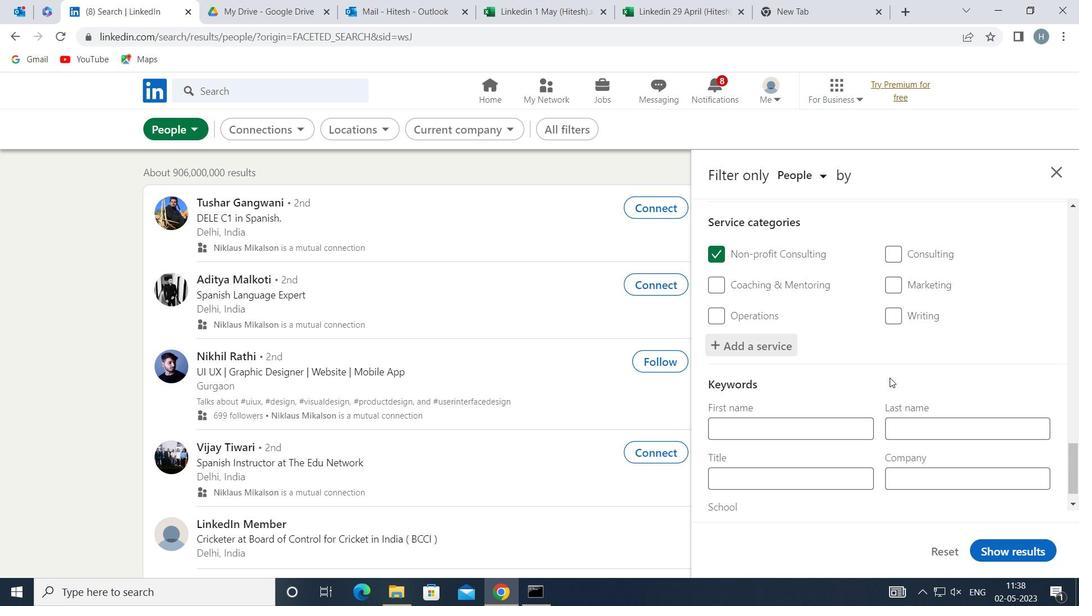 
Action: Mouse scrolled (890, 378) with delta (0, 0)
Screenshot: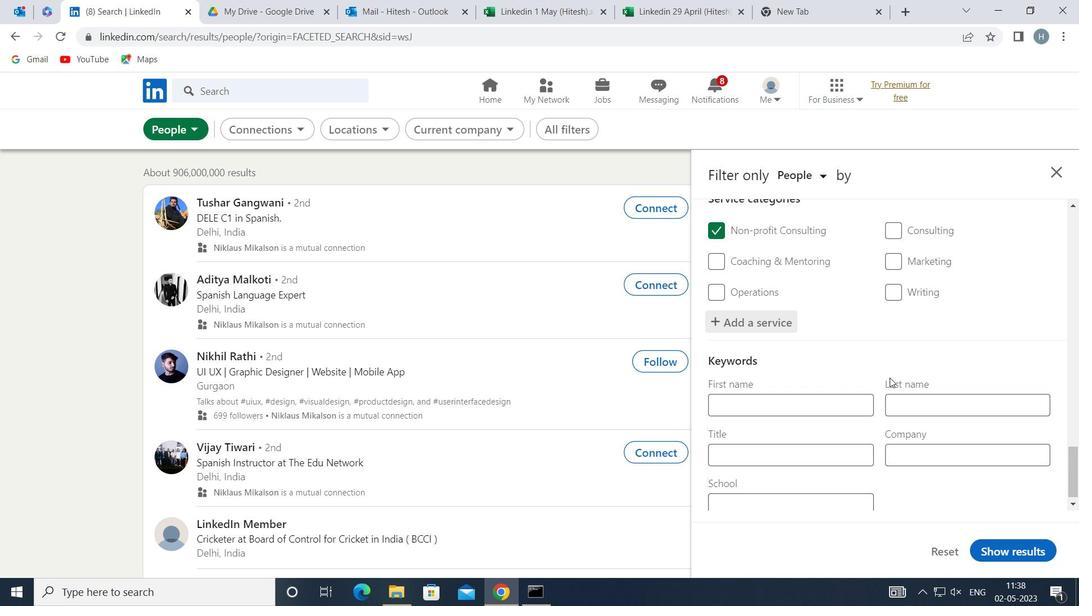 
Action: Mouse moved to (841, 446)
Screenshot: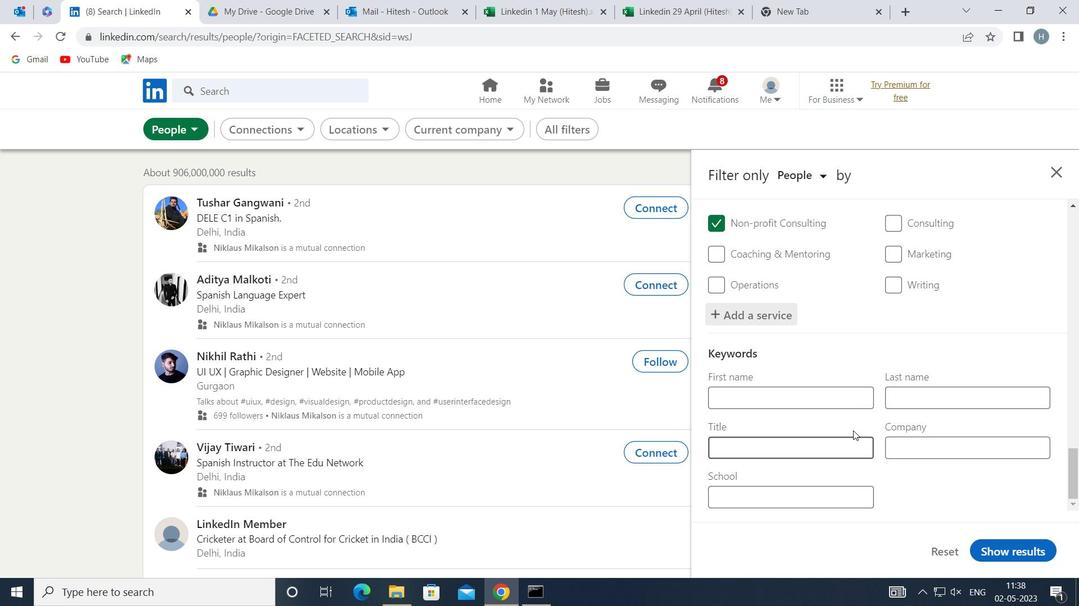 
Action: Mouse pressed left at (841, 446)
Screenshot: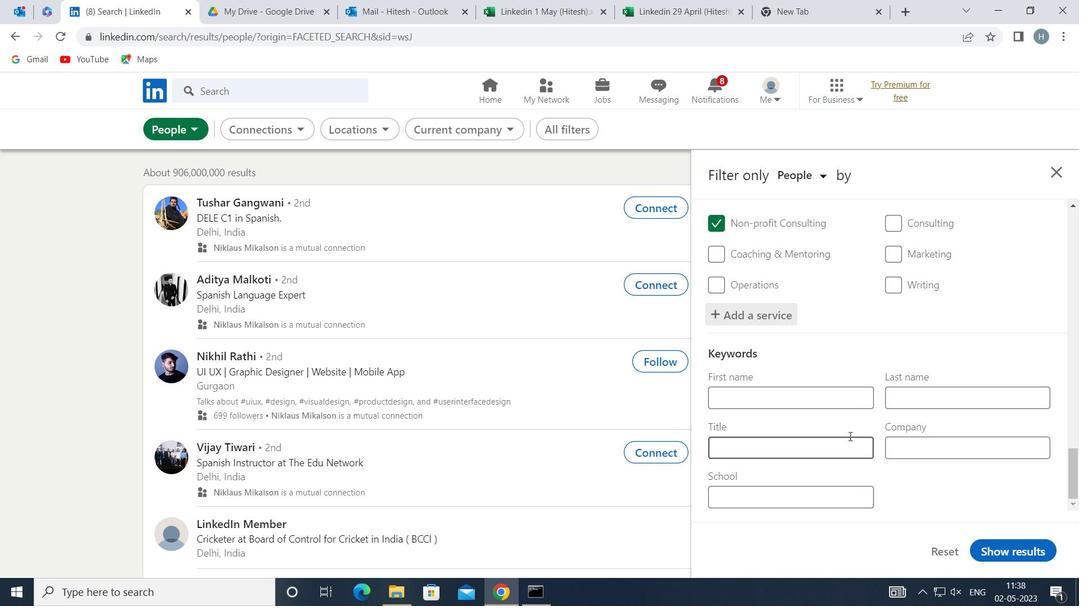 
Action: Mouse moved to (837, 446)
Screenshot: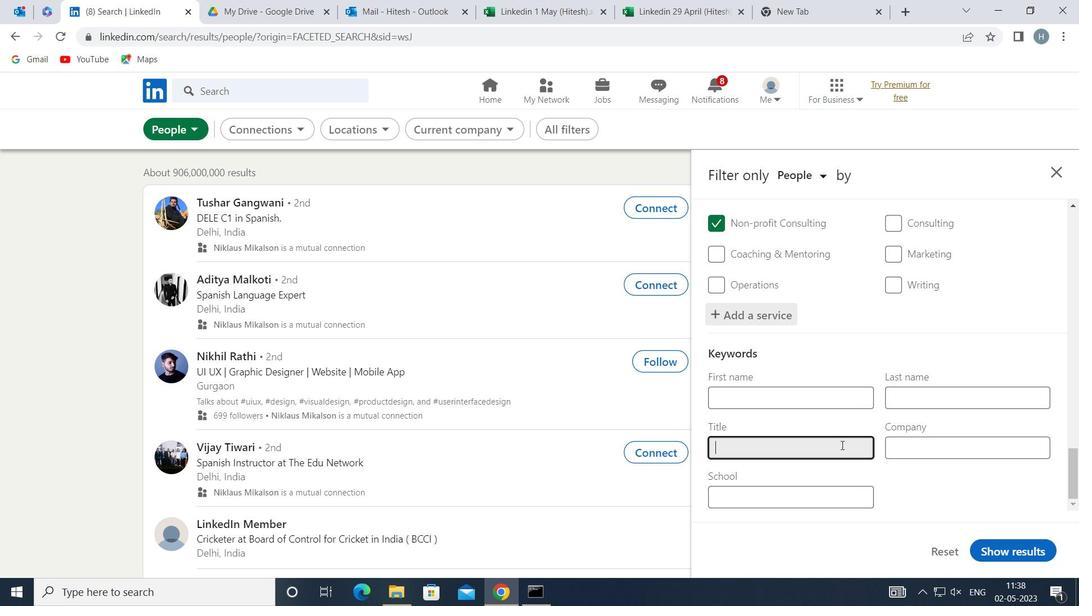 
Action: Key pressed <Key.shift>CASHIER
Screenshot: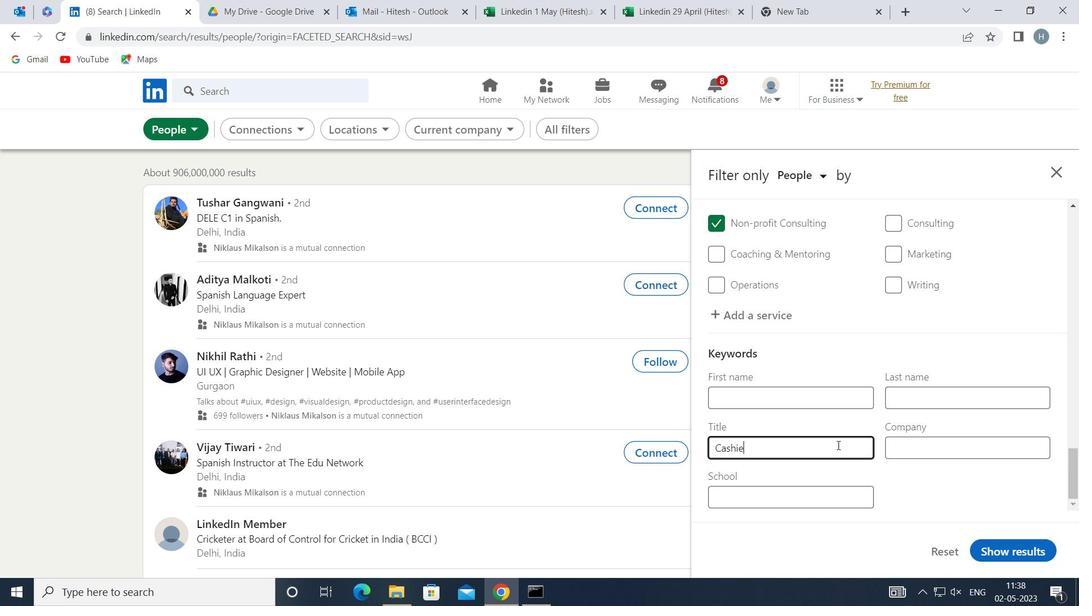 
Action: Mouse moved to (1014, 549)
Screenshot: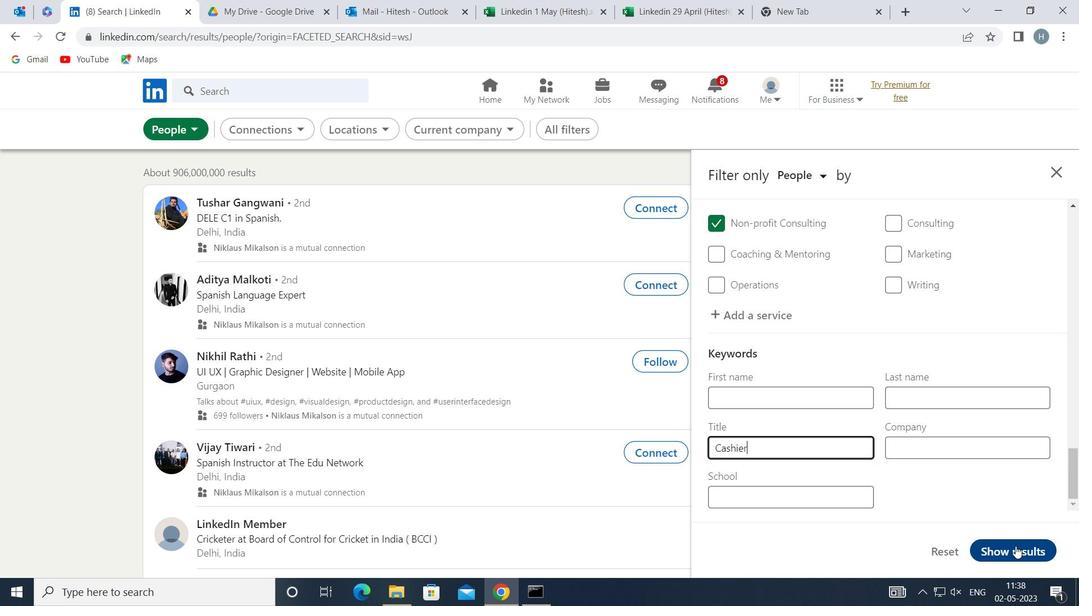 
Action: Mouse pressed left at (1014, 549)
Screenshot: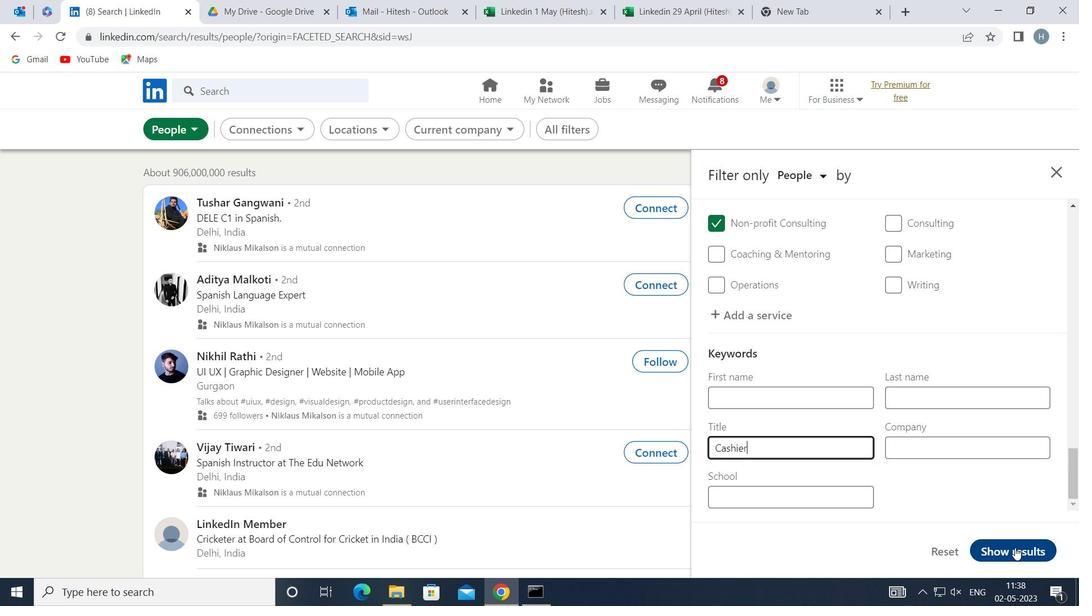 
Action: Mouse moved to (1012, 514)
Screenshot: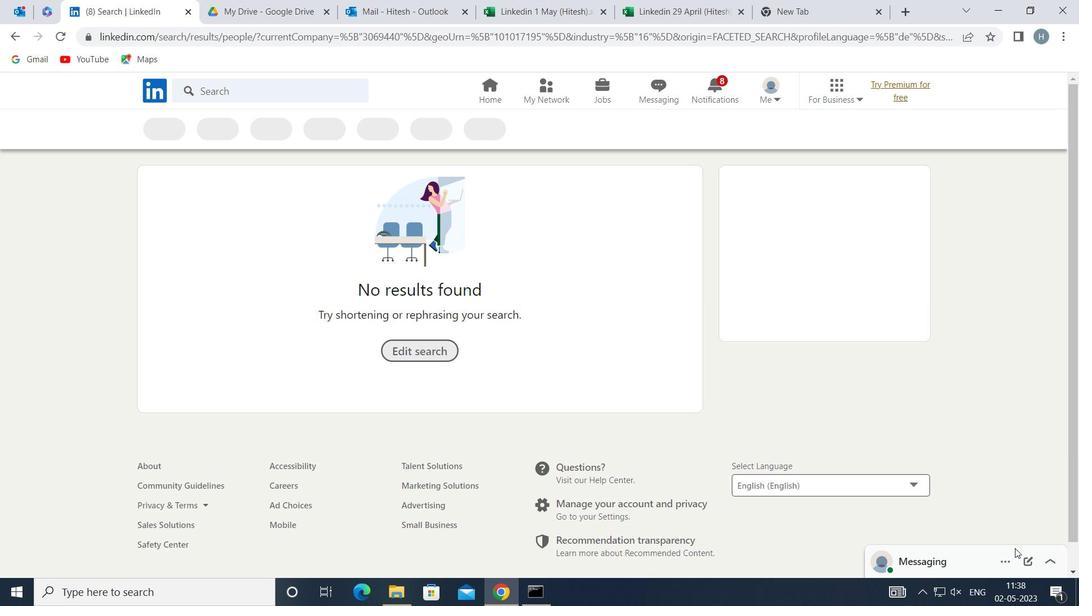 
